 Task: Look for space in Franklin, United States from 24th August, 2023 to 10th September, 2023 for 6 adults, 2 children in price range Rs.12000 to Rs.15000. Place can be entire place or shared room with 6 bedrooms having 6 beds and 6 bathrooms. Property type can be house, flat, guest house. Amenities needed are: wifi, TV, free parkinig on premises, gym, breakfast. Booking option can be shelf check-in. Required host language is English.
Action: Mouse moved to (420, 91)
Screenshot: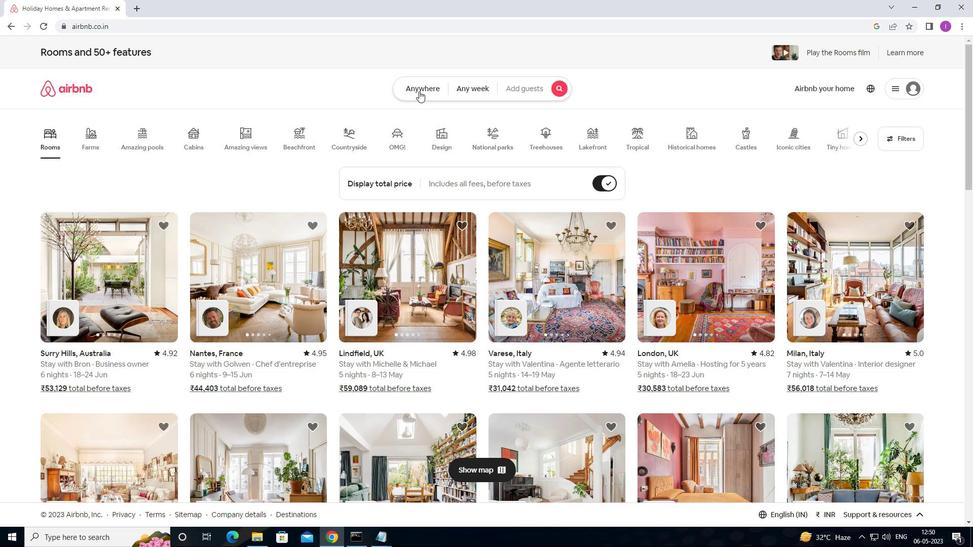 
Action: Mouse pressed left at (420, 91)
Screenshot: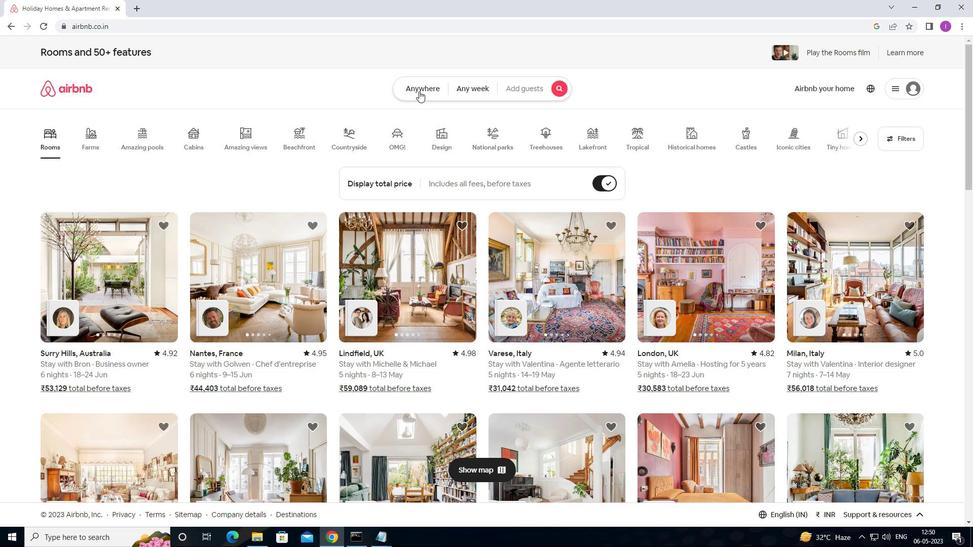 
Action: Mouse moved to (318, 133)
Screenshot: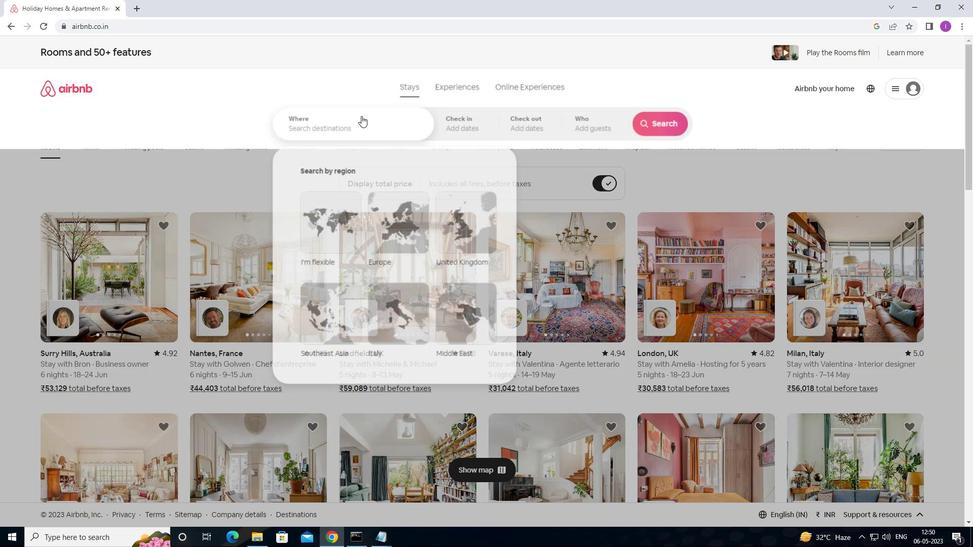
Action: Mouse pressed left at (318, 133)
Screenshot: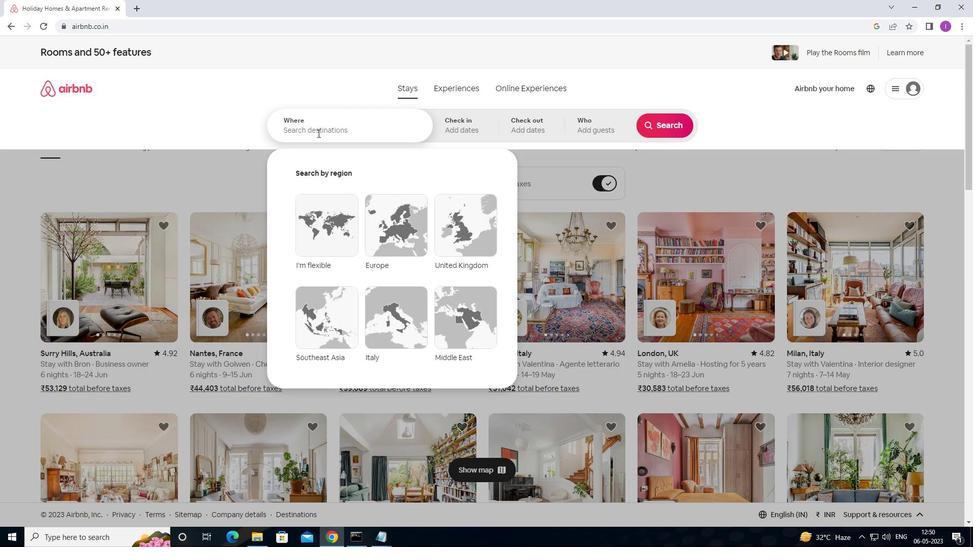 
Action: Mouse moved to (355, 115)
Screenshot: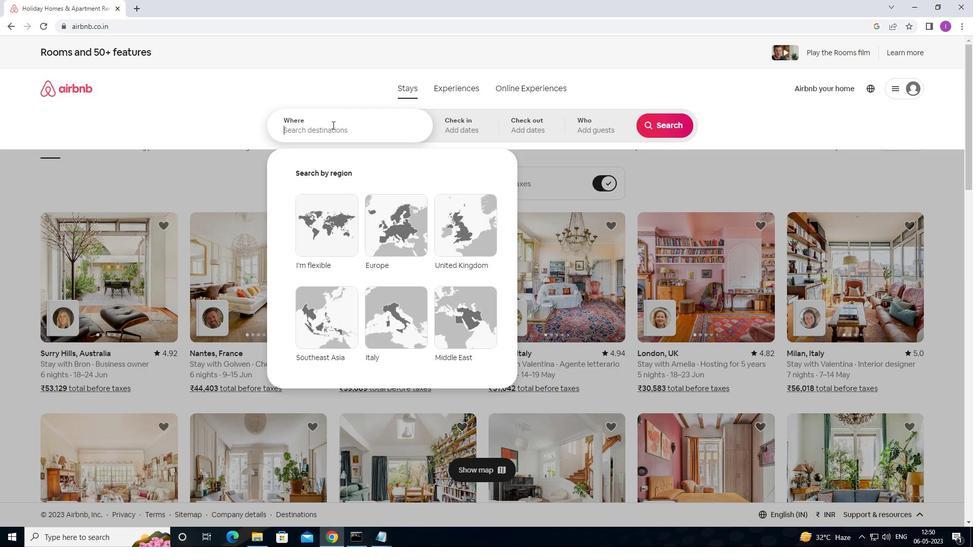 
Action: Key pressed <Key.shift><Key.shift><Key.shift><Key.shift><Key.shift>FRANKLIN,<Key.shift><Key.shift><Key.shift>UNITED<Key.space>STATES
Screenshot: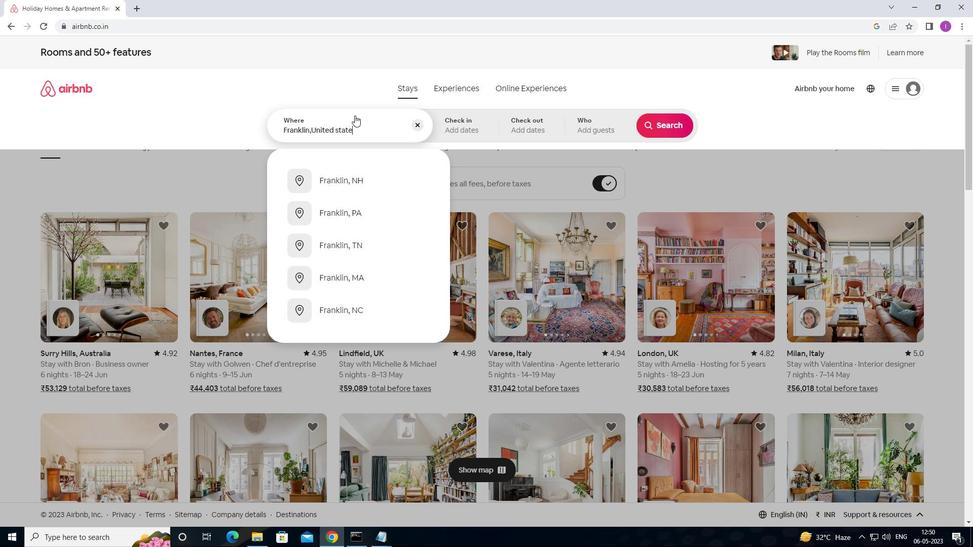 
Action: Mouse moved to (465, 134)
Screenshot: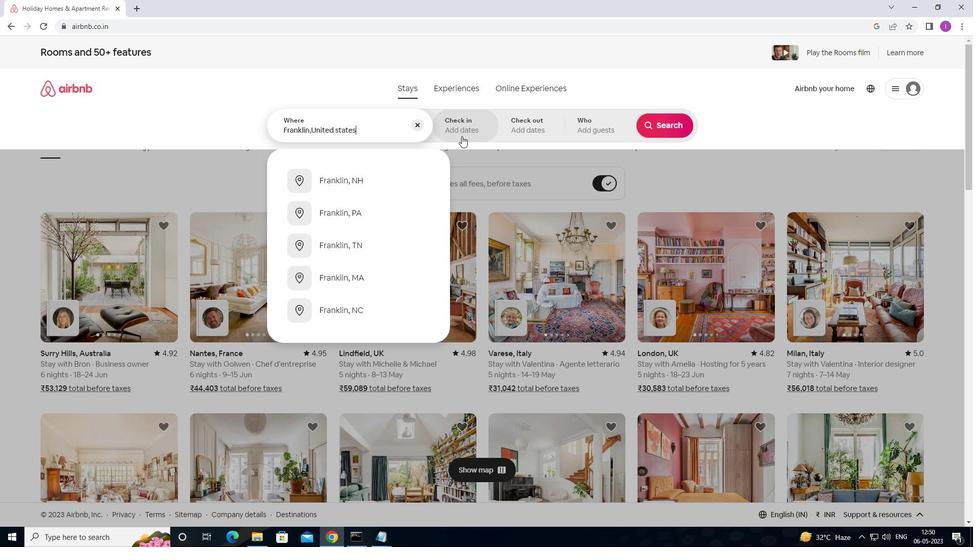 
Action: Mouse pressed left at (465, 134)
Screenshot: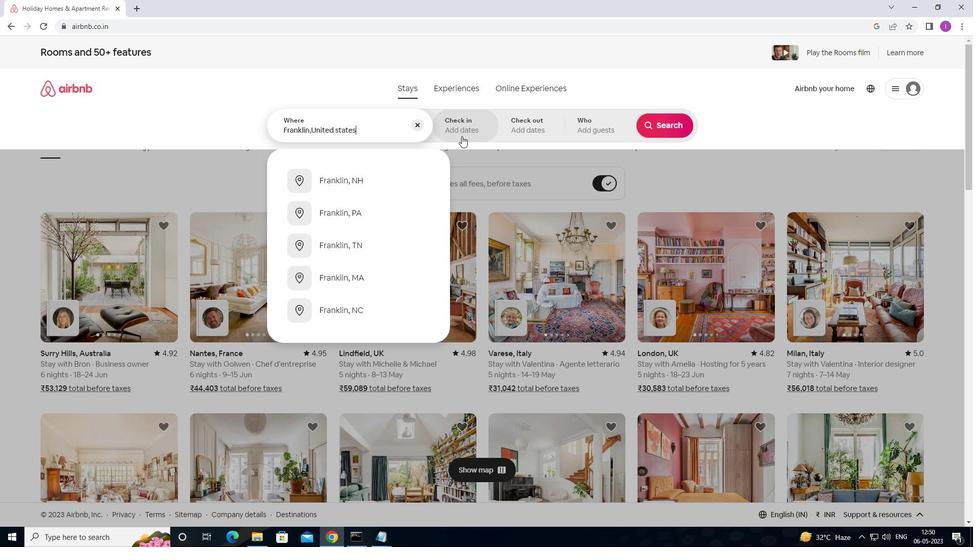 
Action: Mouse moved to (667, 203)
Screenshot: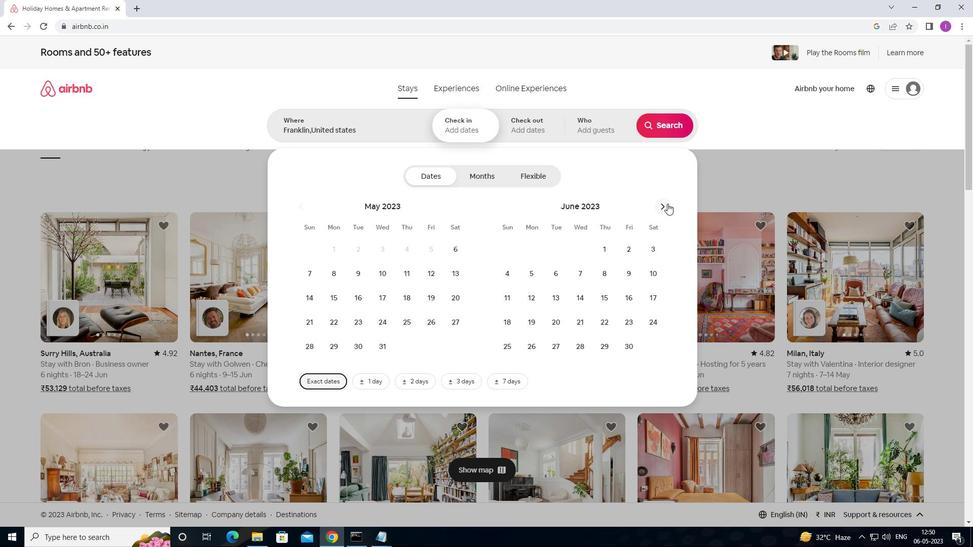 
Action: Mouse pressed left at (667, 203)
Screenshot: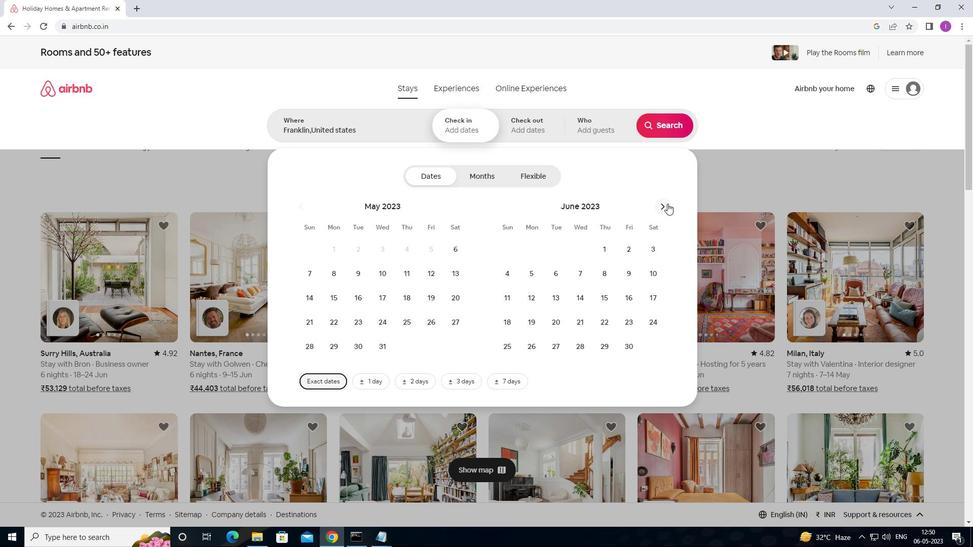
Action: Mouse moved to (664, 202)
Screenshot: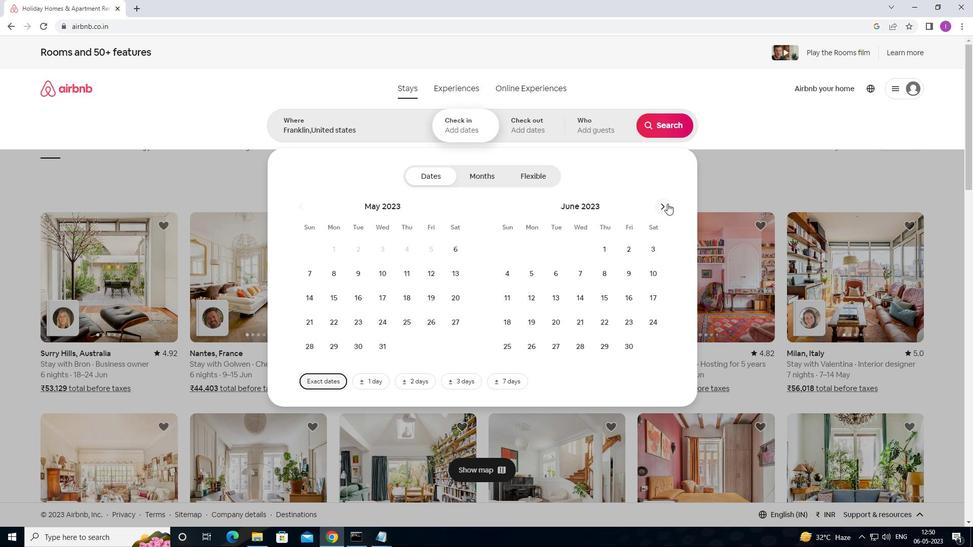 
Action: Mouse pressed left at (664, 202)
Screenshot: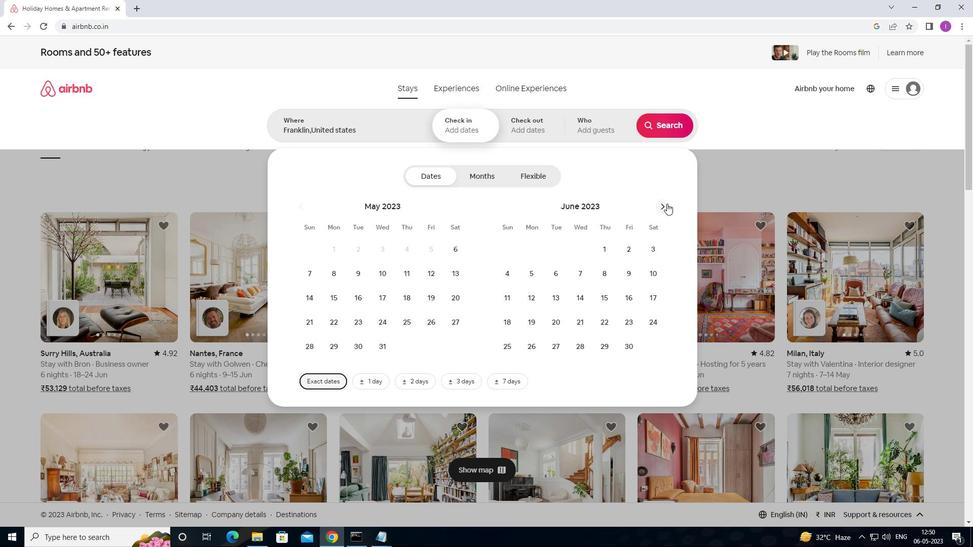 
Action: Mouse pressed left at (664, 202)
Screenshot: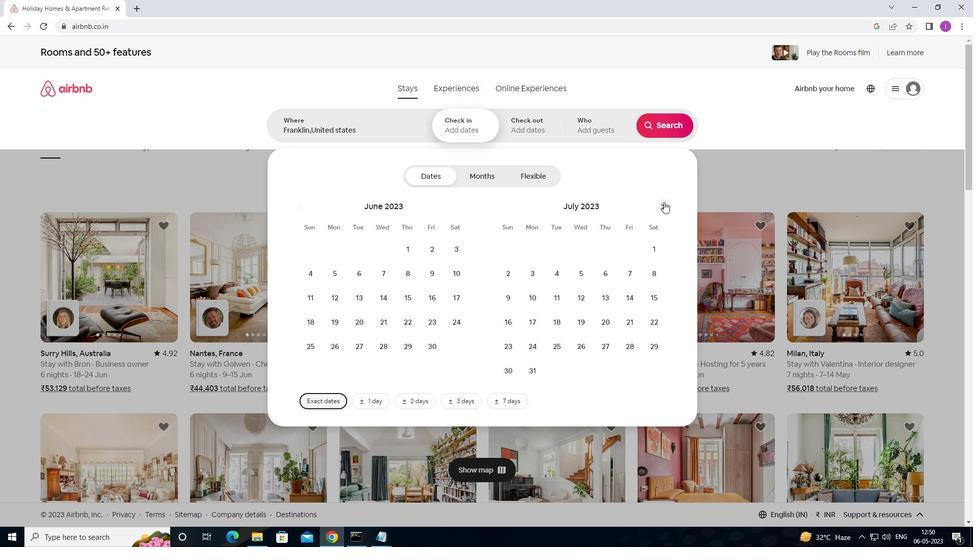 
Action: Mouse pressed left at (664, 202)
Screenshot: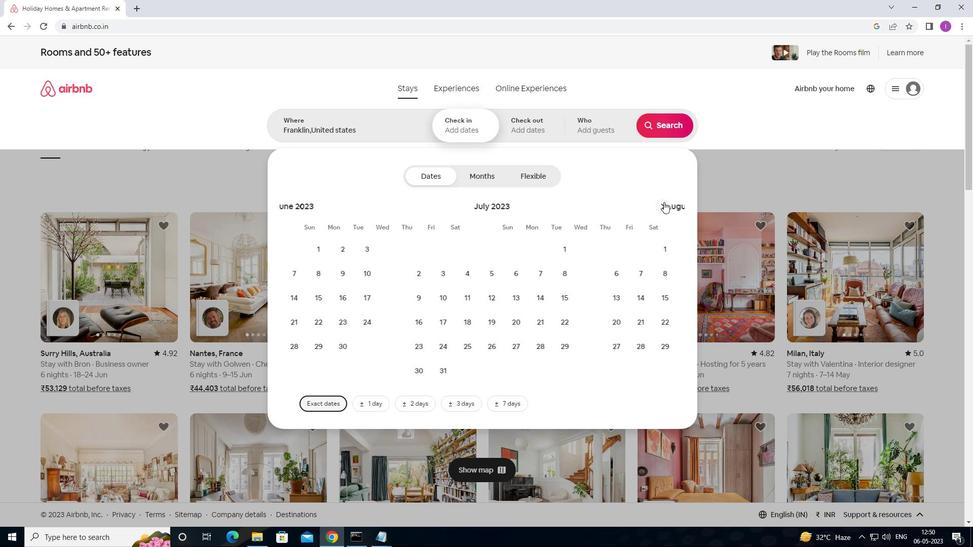 
Action: Mouse moved to (404, 319)
Screenshot: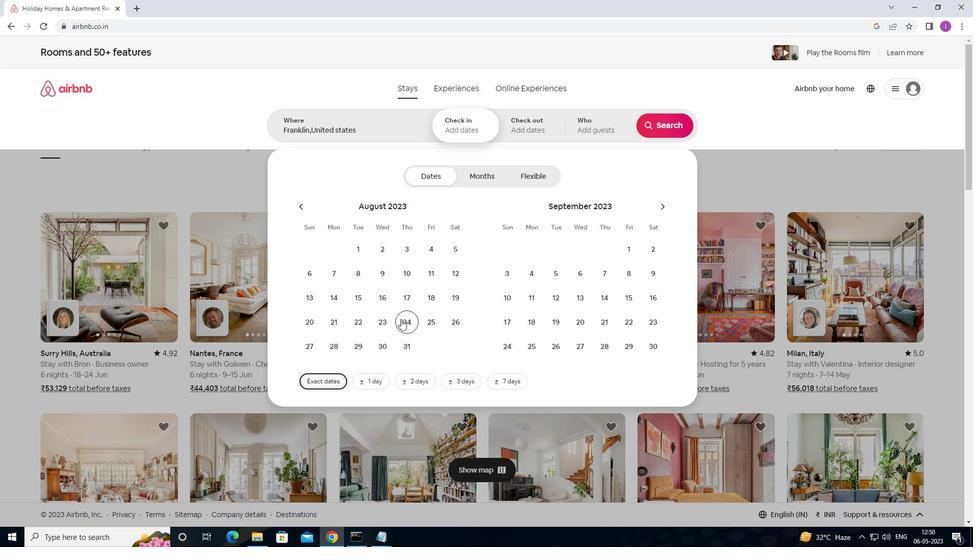 
Action: Mouse pressed left at (404, 319)
Screenshot: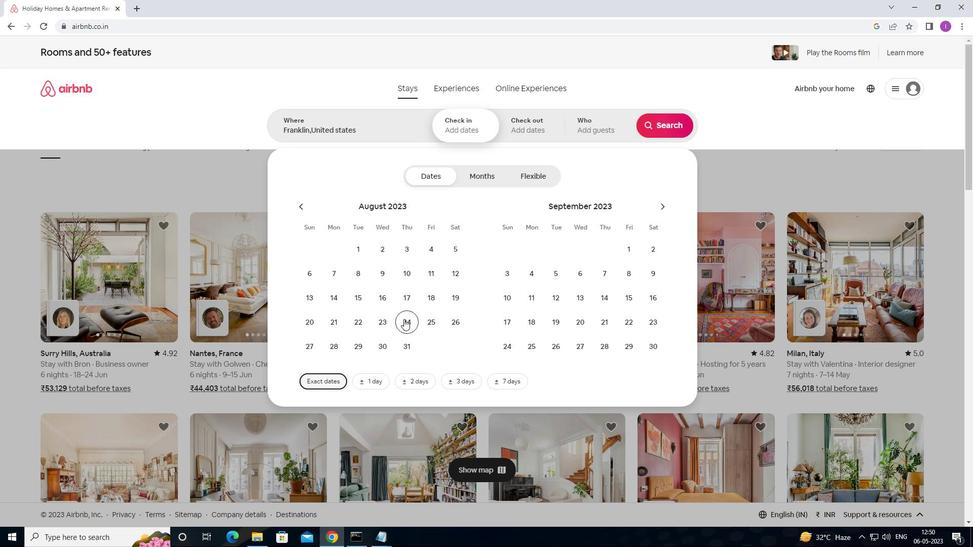 
Action: Mouse moved to (507, 295)
Screenshot: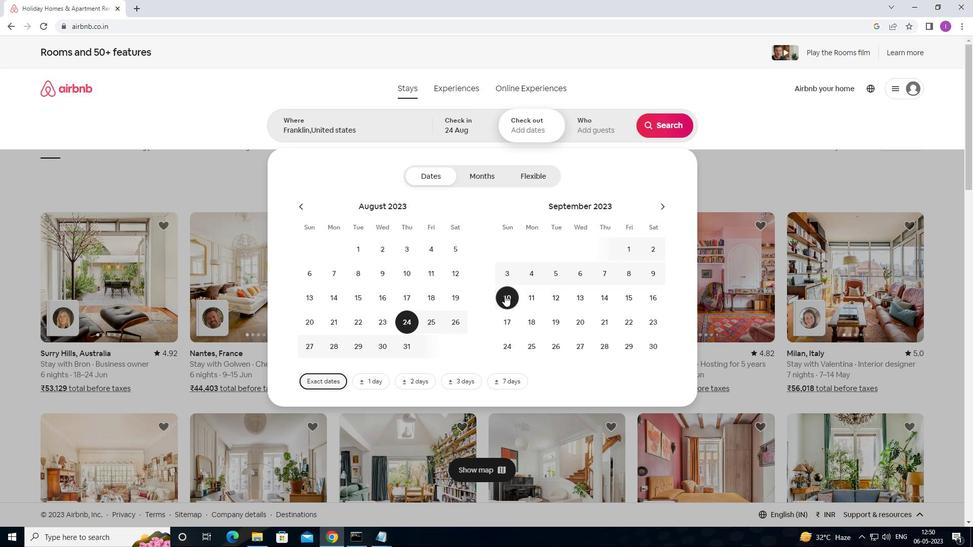 
Action: Mouse pressed left at (507, 295)
Screenshot: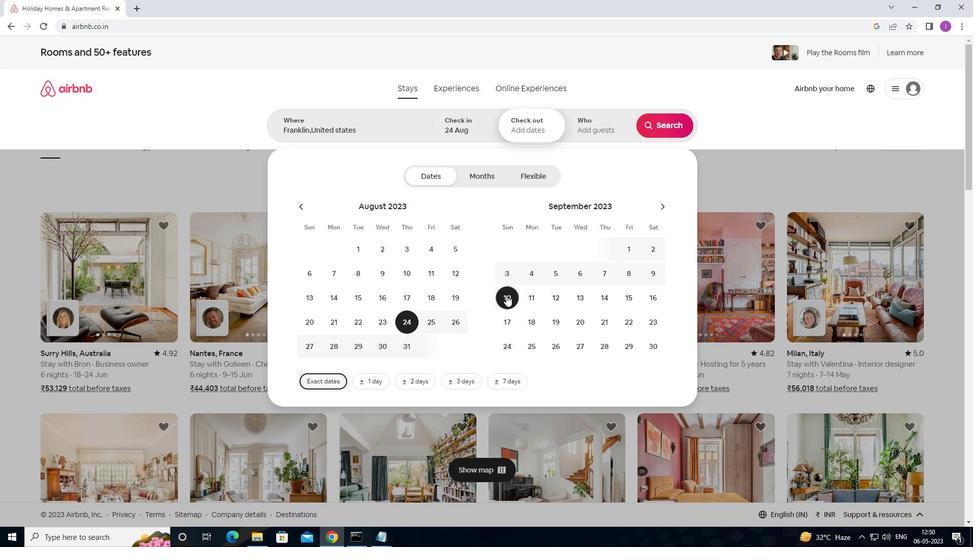 
Action: Mouse moved to (600, 123)
Screenshot: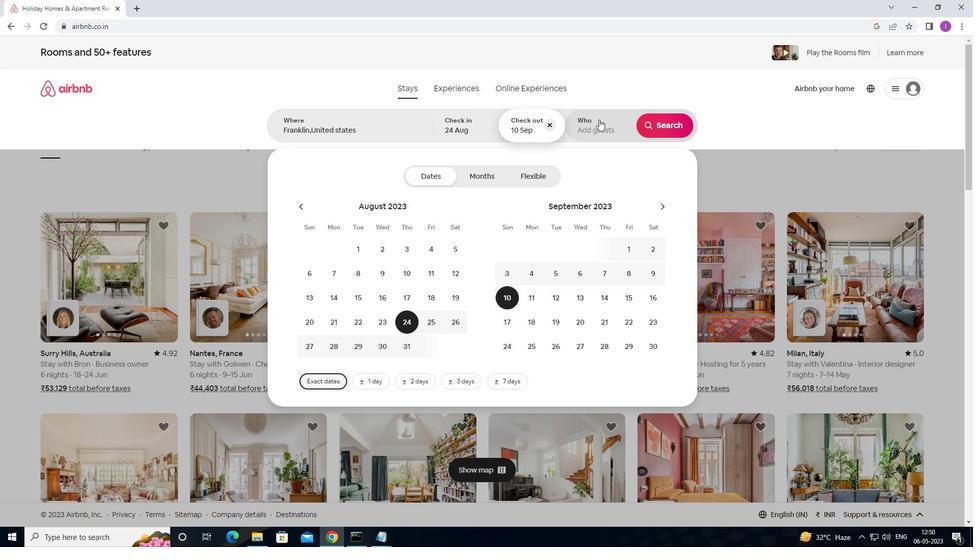 
Action: Mouse pressed left at (600, 123)
Screenshot: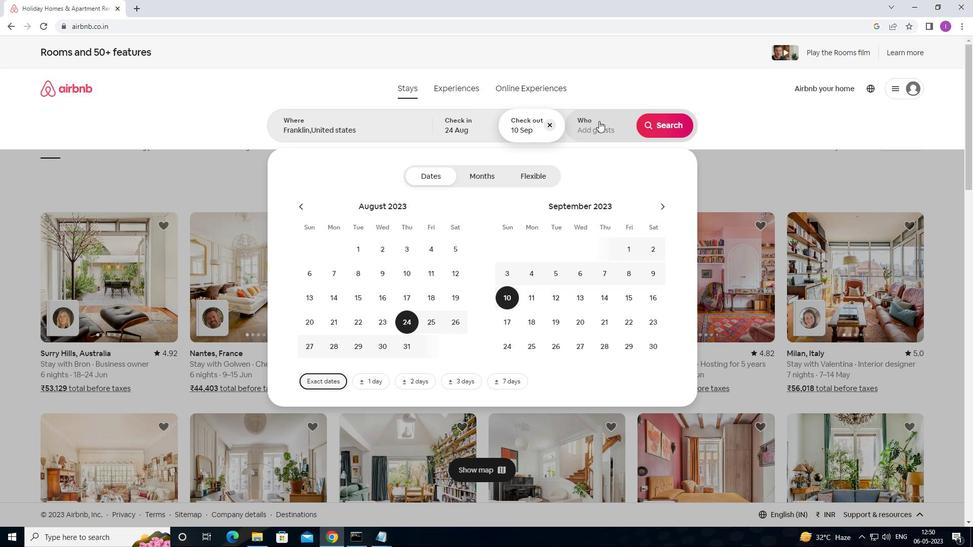 
Action: Mouse moved to (674, 178)
Screenshot: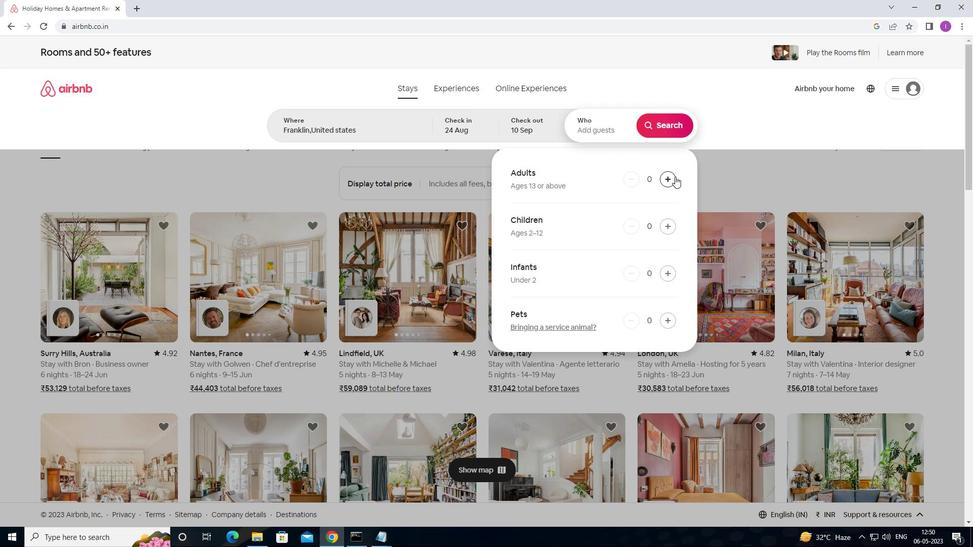
Action: Mouse pressed left at (674, 178)
Screenshot: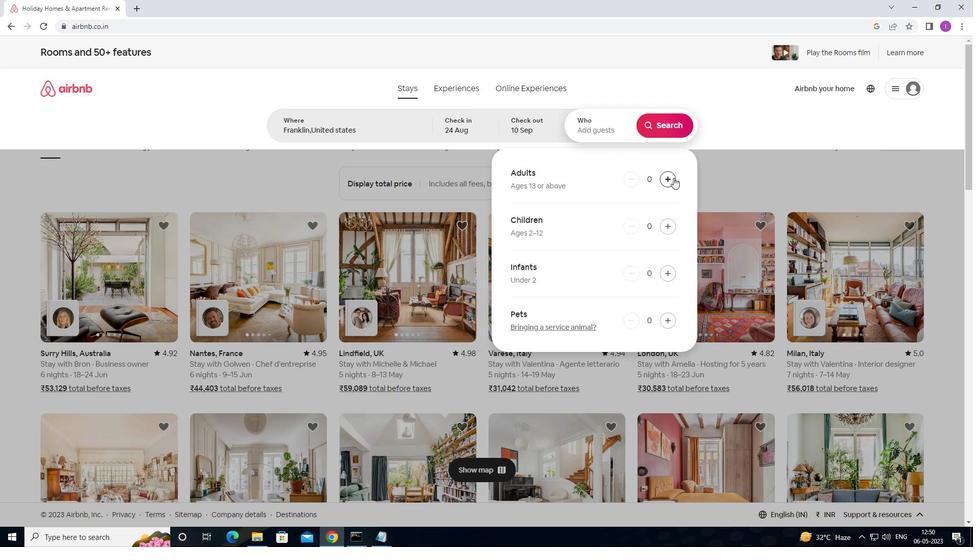 
Action: Mouse pressed left at (674, 178)
Screenshot: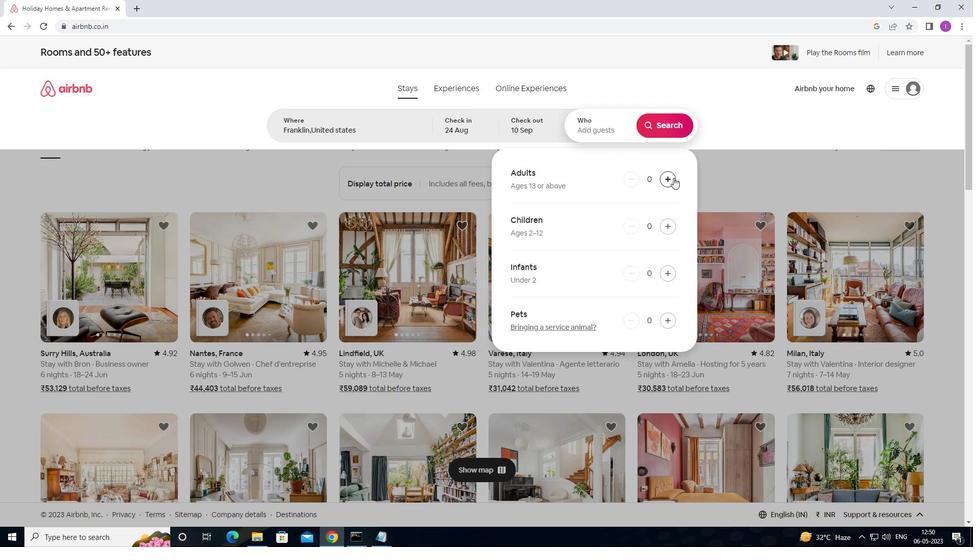 
Action: Mouse pressed left at (674, 178)
Screenshot: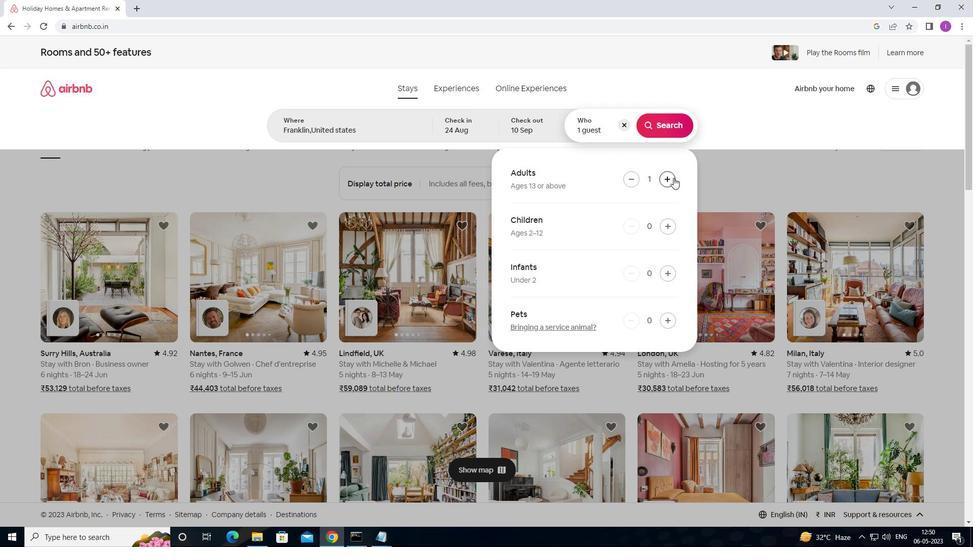 
Action: Mouse pressed left at (674, 178)
Screenshot: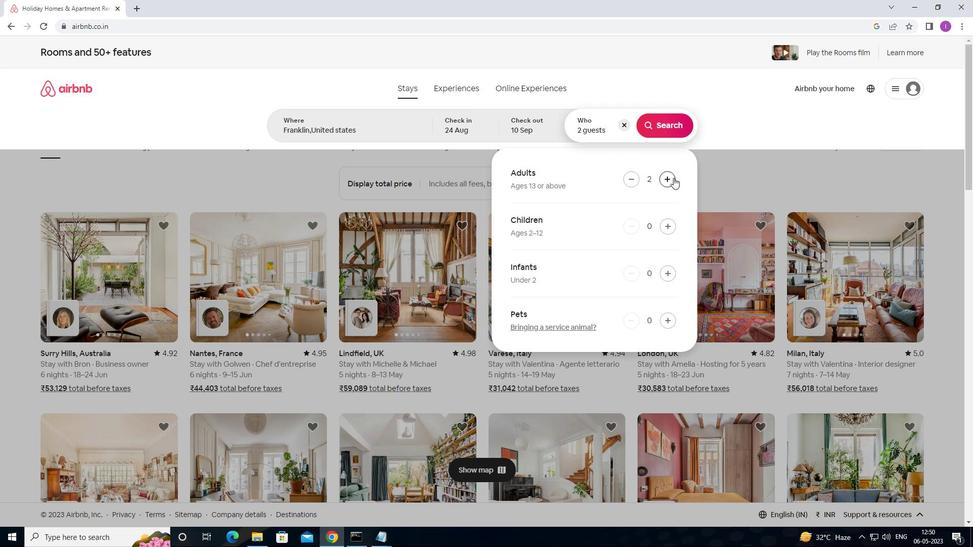 
Action: Mouse pressed left at (674, 178)
Screenshot: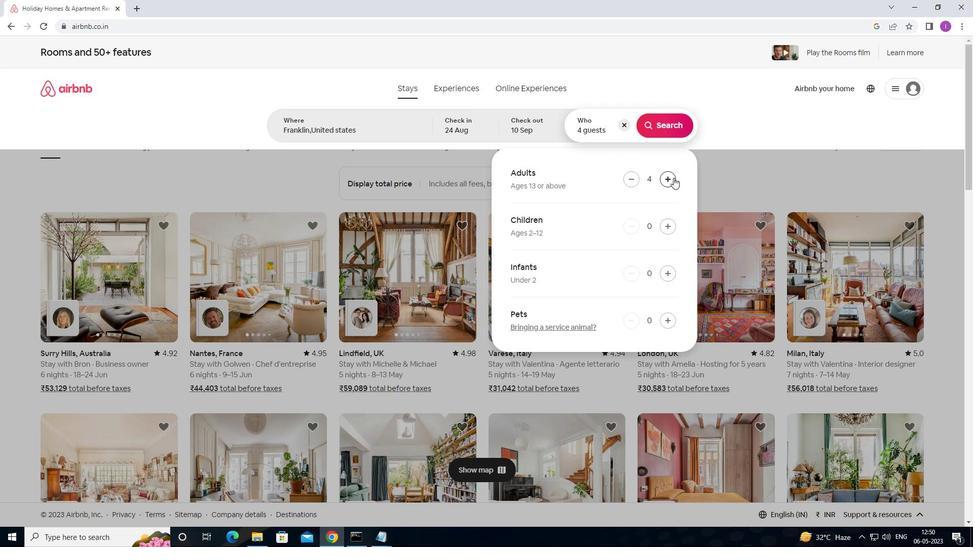 
Action: Mouse pressed left at (674, 178)
Screenshot: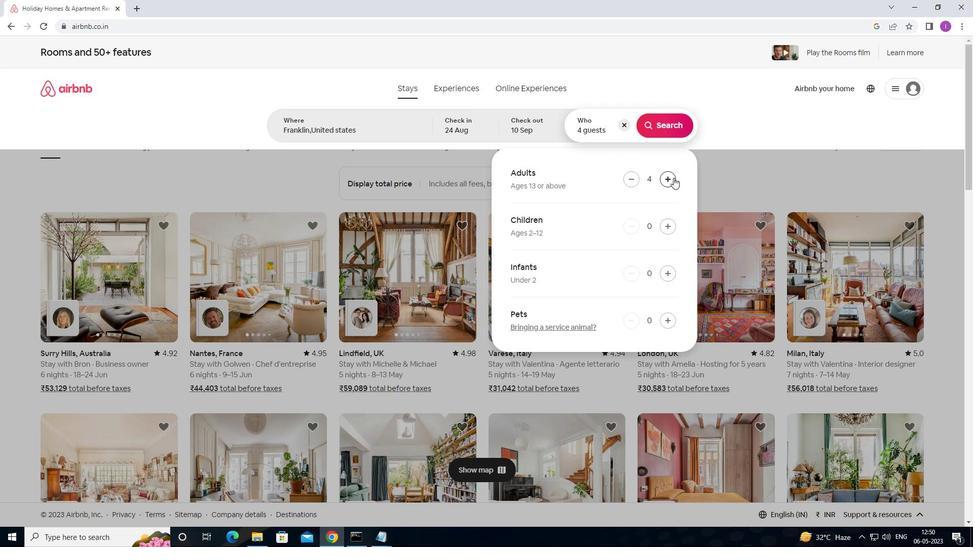 
Action: Mouse moved to (666, 231)
Screenshot: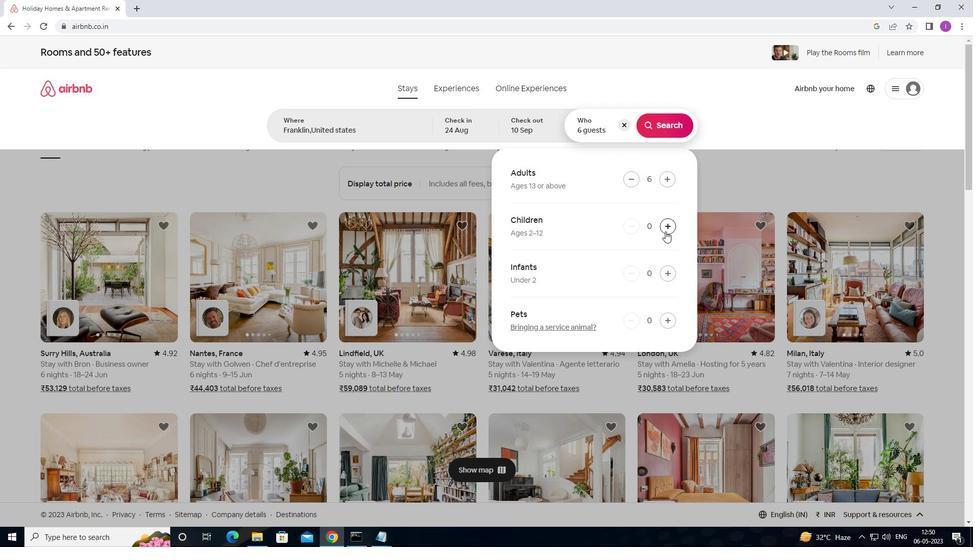 
Action: Mouse pressed left at (666, 231)
Screenshot: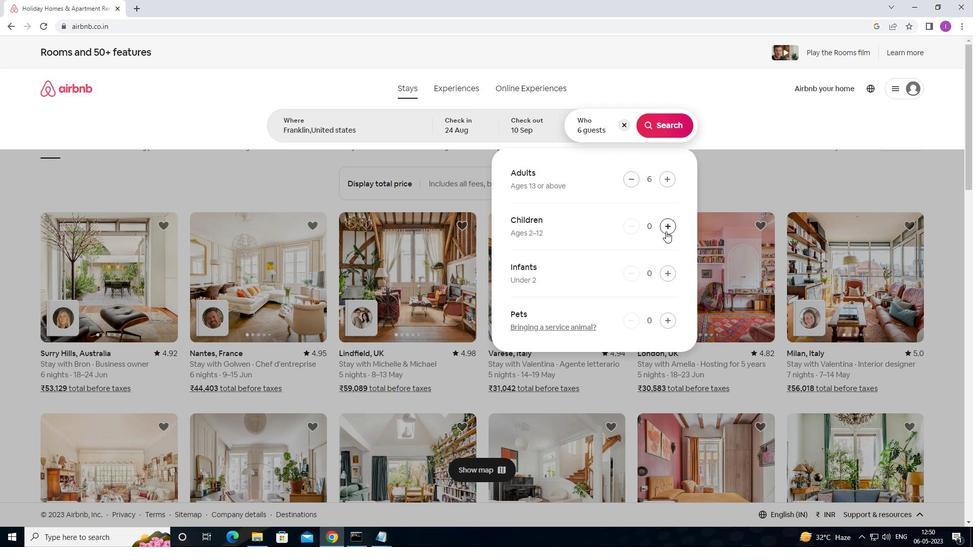 
Action: Mouse moved to (666, 231)
Screenshot: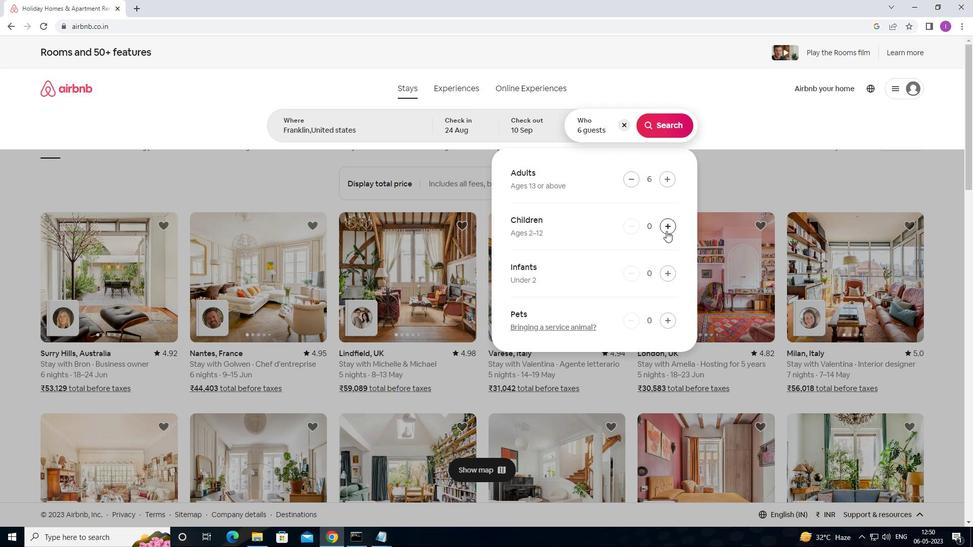 
Action: Mouse pressed left at (666, 231)
Screenshot: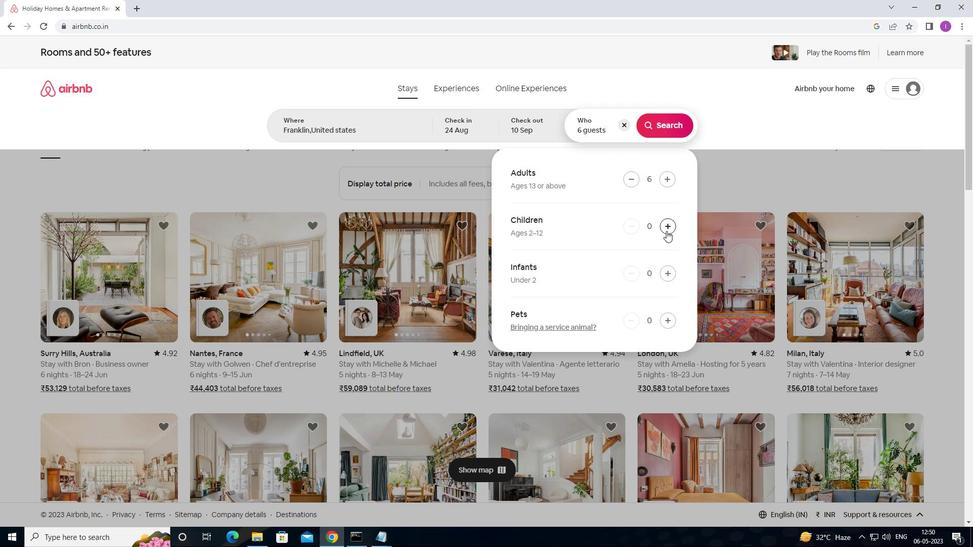 
Action: Mouse moved to (655, 124)
Screenshot: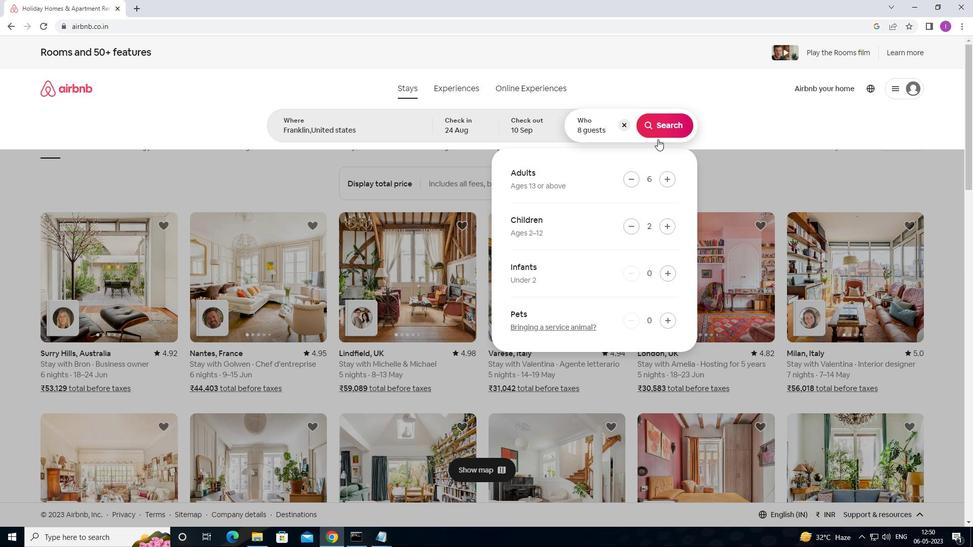 
Action: Mouse pressed left at (655, 124)
Screenshot: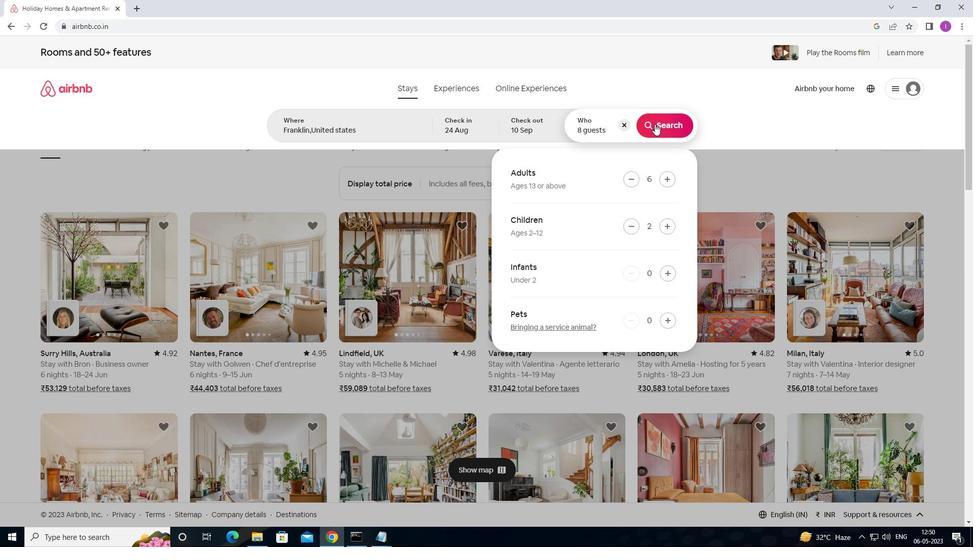 
Action: Mouse moved to (919, 93)
Screenshot: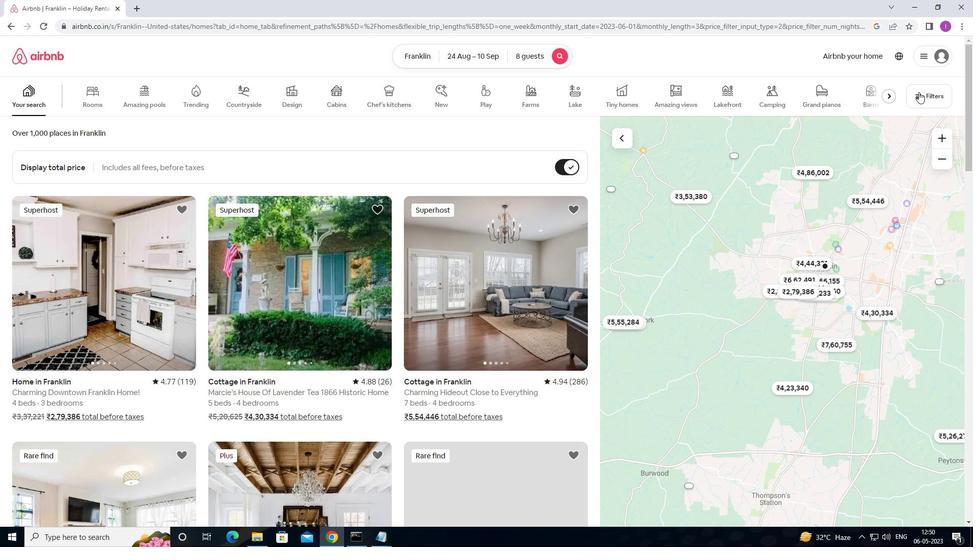 
Action: Mouse pressed left at (919, 93)
Screenshot: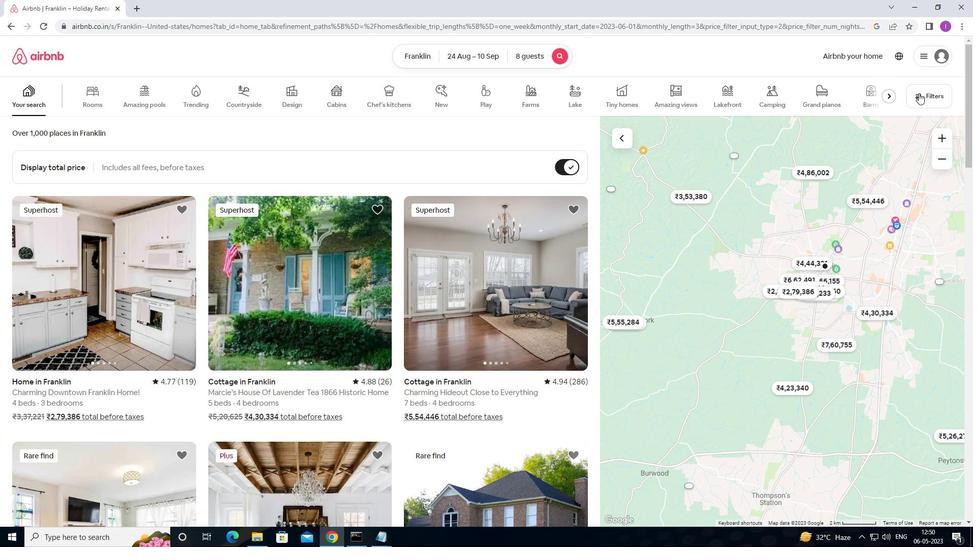 
Action: Mouse moved to (369, 346)
Screenshot: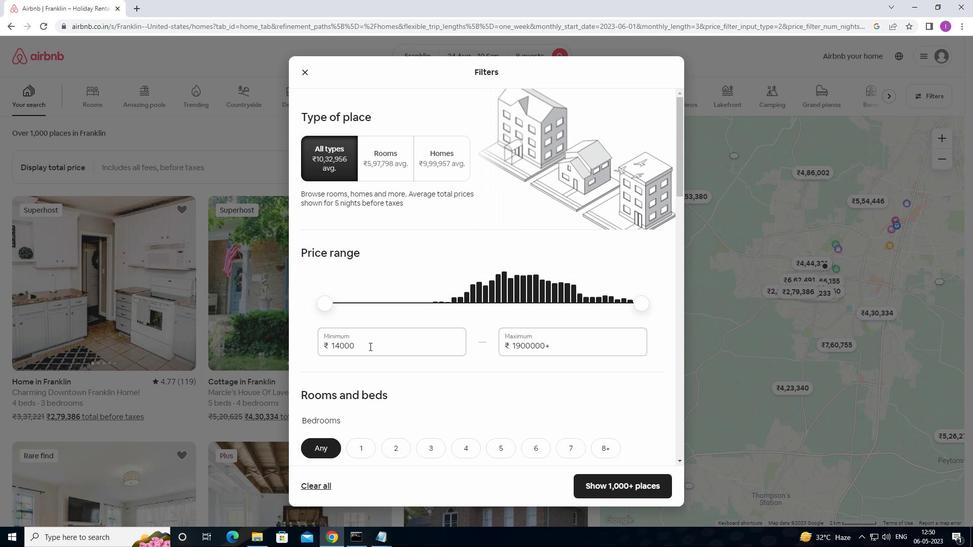 
Action: Mouse pressed left at (369, 346)
Screenshot: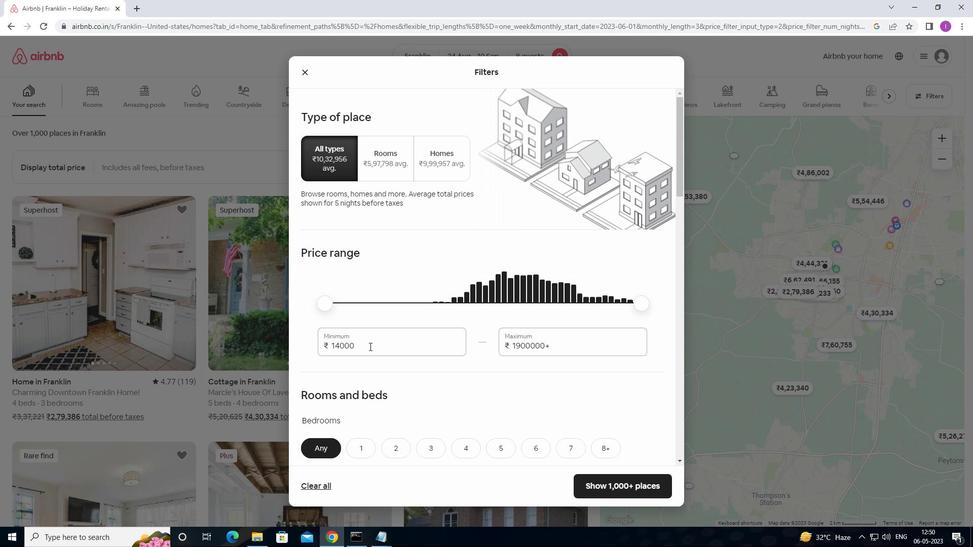
Action: Mouse moved to (342, 349)
Screenshot: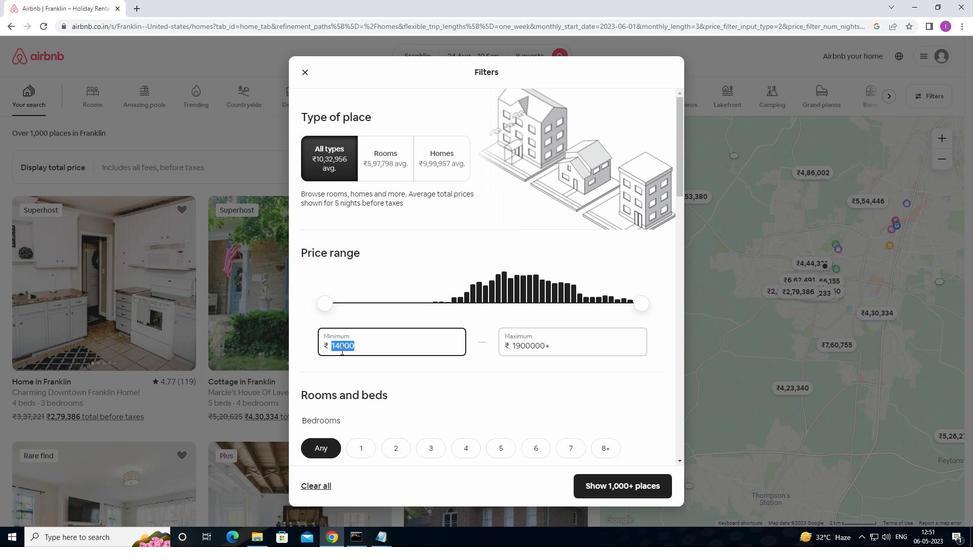 
Action: Key pressed 1
Screenshot: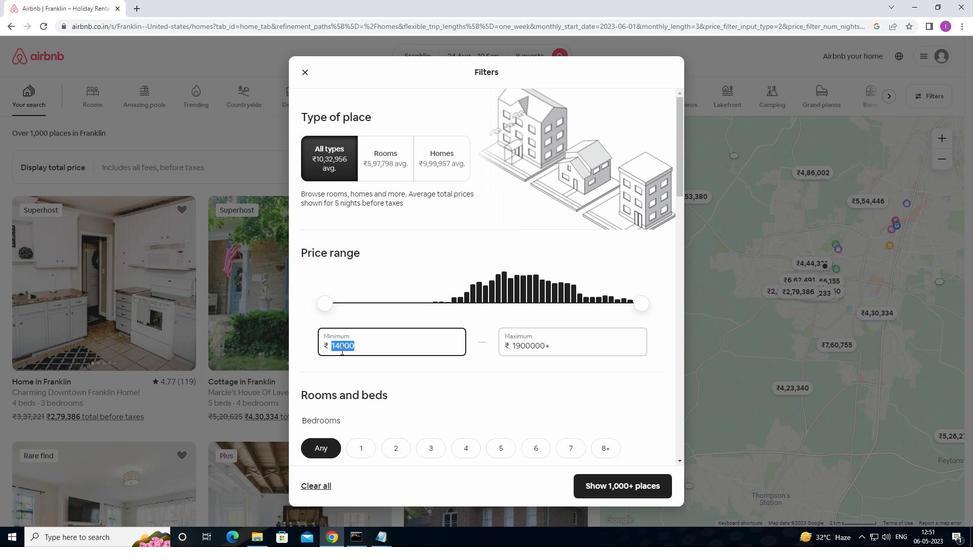 
Action: Mouse moved to (343, 349)
Screenshot: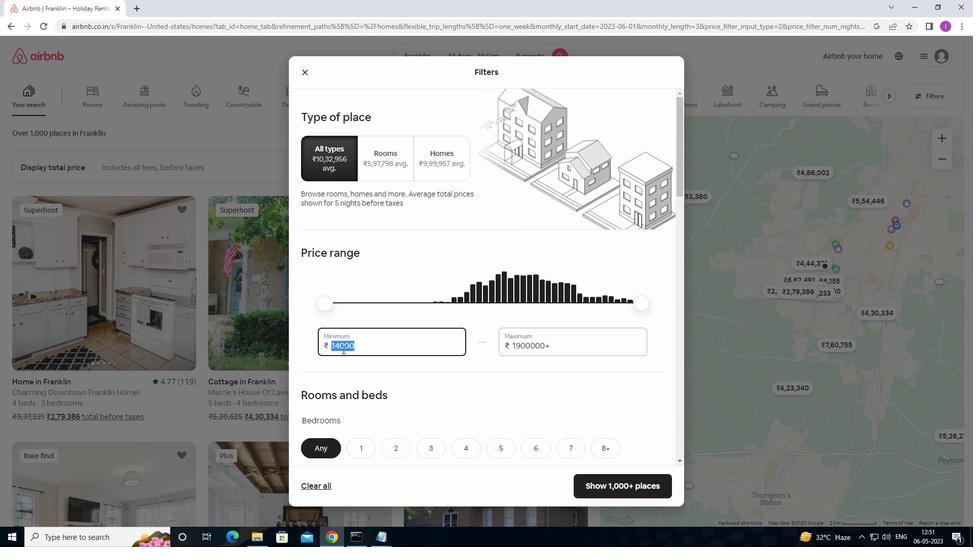 
Action: Key pressed 2
Screenshot: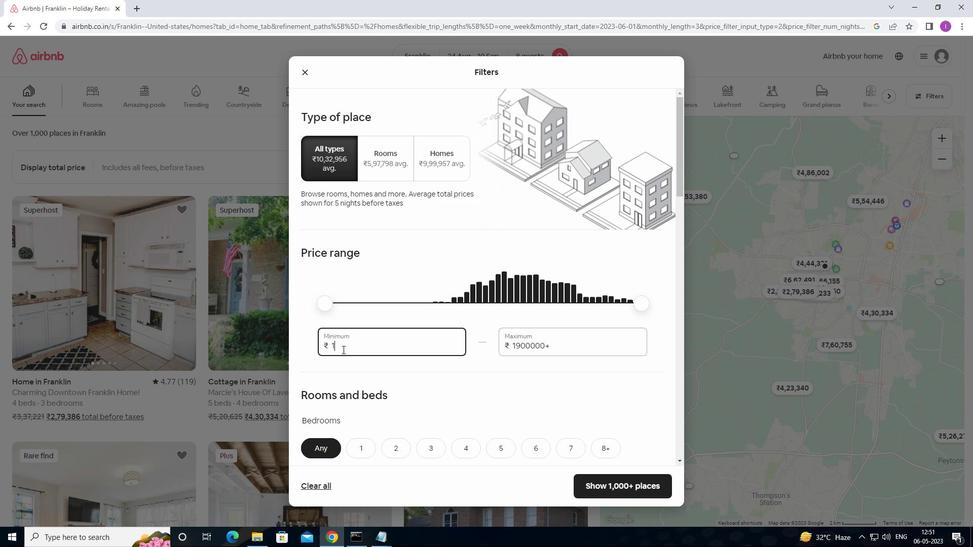 
Action: Mouse moved to (343, 348)
Screenshot: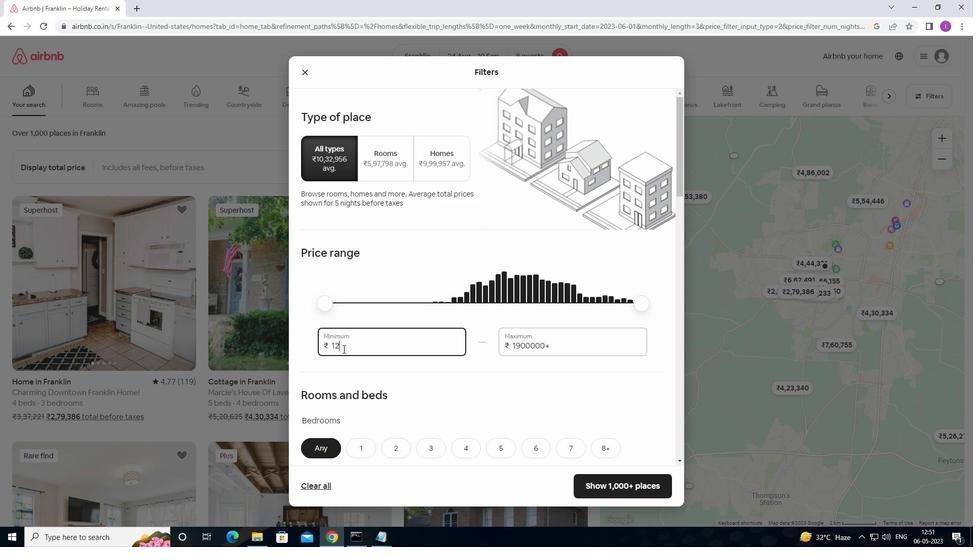 
Action: Key pressed 000
Screenshot: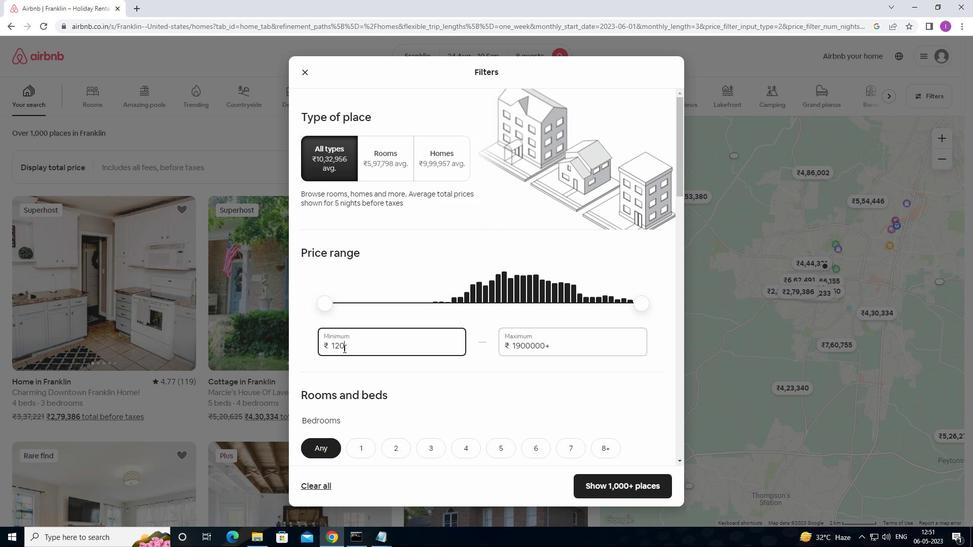 
Action: Mouse moved to (553, 344)
Screenshot: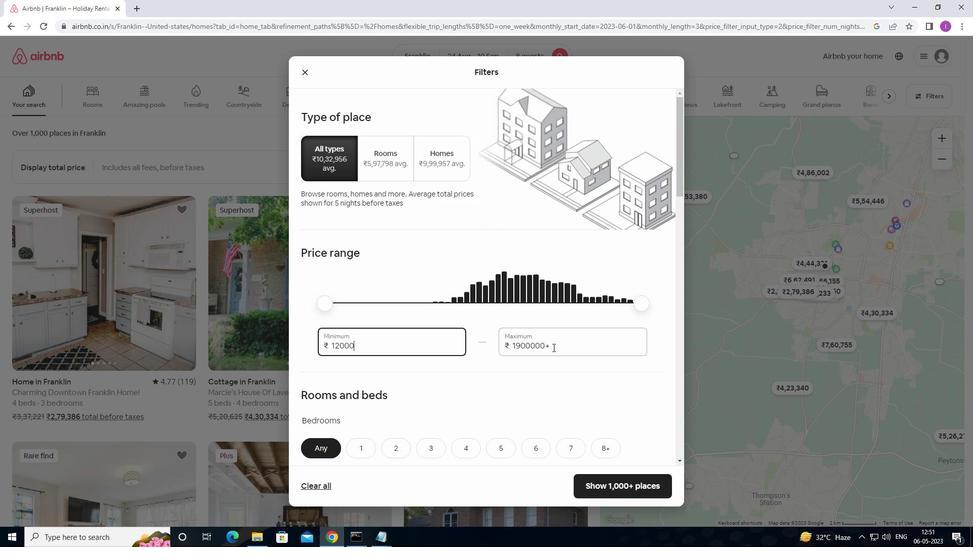 
Action: Mouse pressed left at (553, 344)
Screenshot: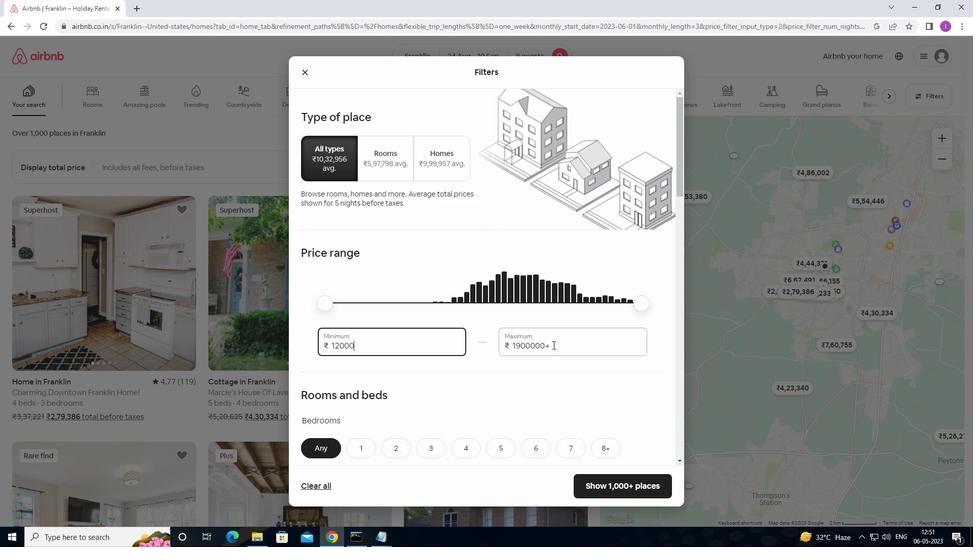 
Action: Mouse moved to (371, 346)
Screenshot: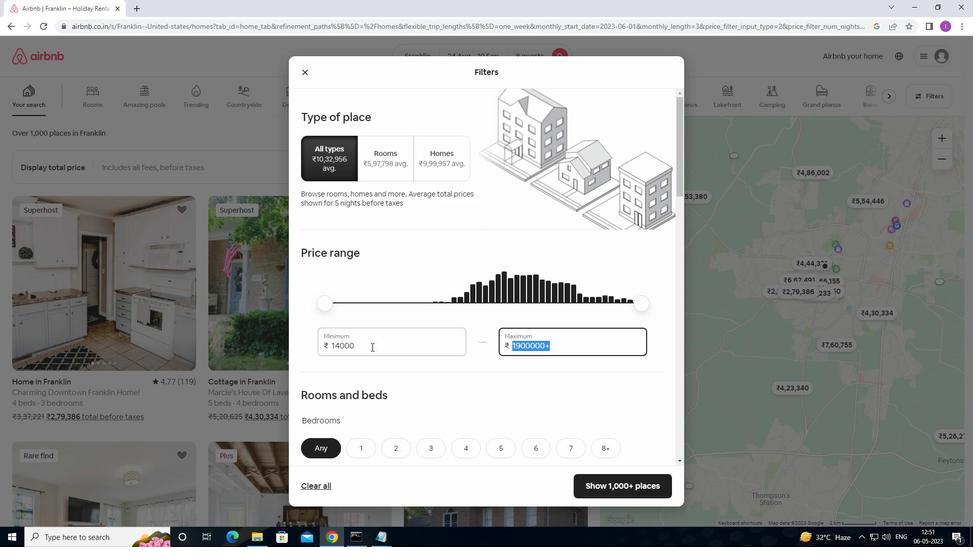 
Action: Mouse pressed left at (371, 346)
Screenshot: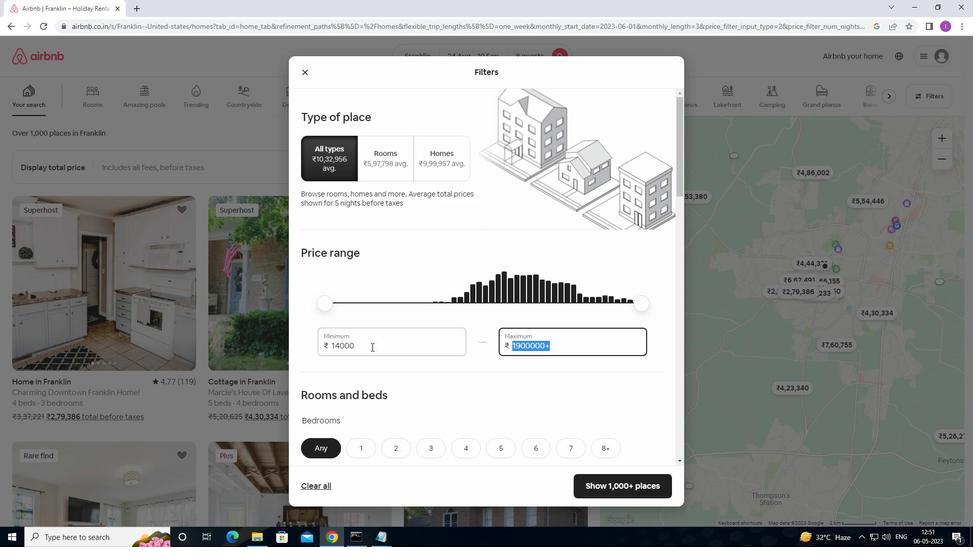 
Action: Mouse moved to (411, 341)
Screenshot: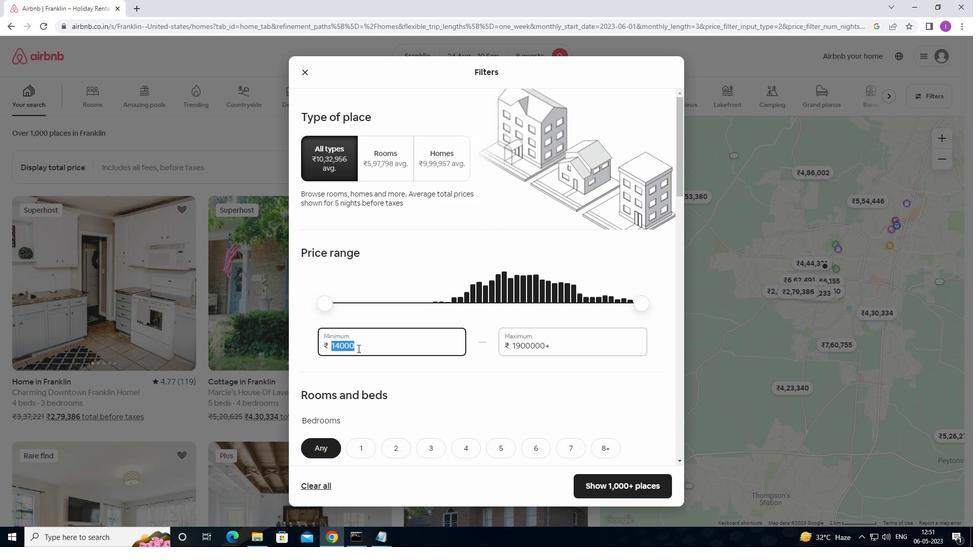
Action: Key pressed 12000
Screenshot: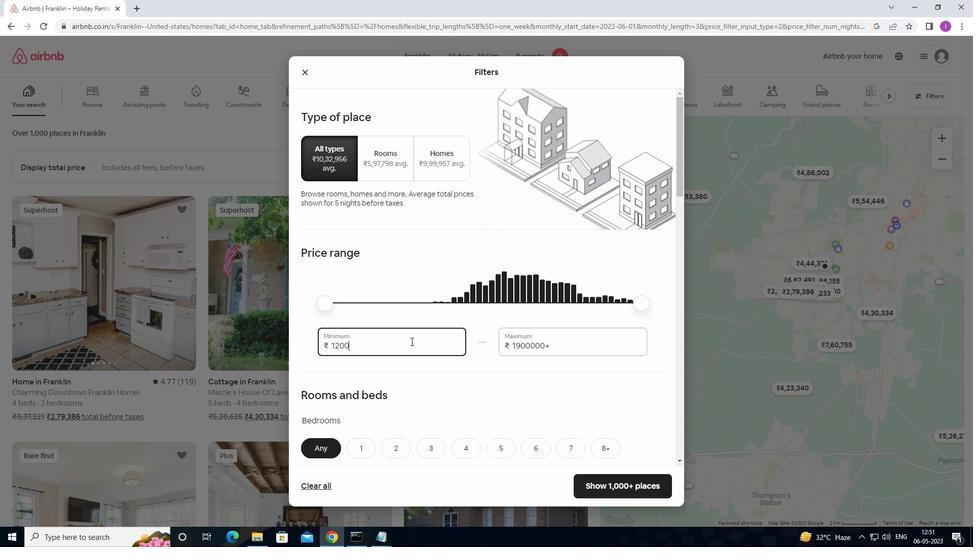 
Action: Mouse moved to (567, 343)
Screenshot: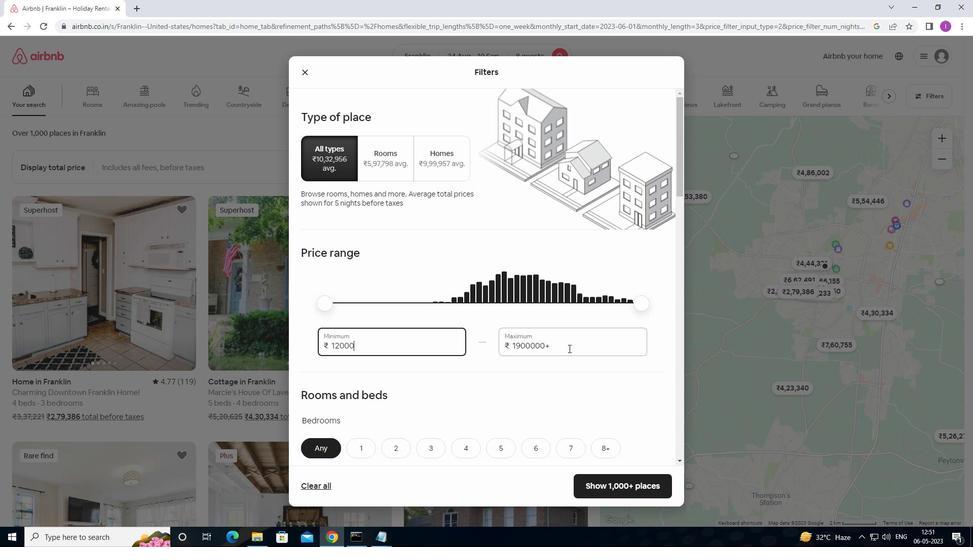 
Action: Mouse pressed left at (567, 343)
Screenshot: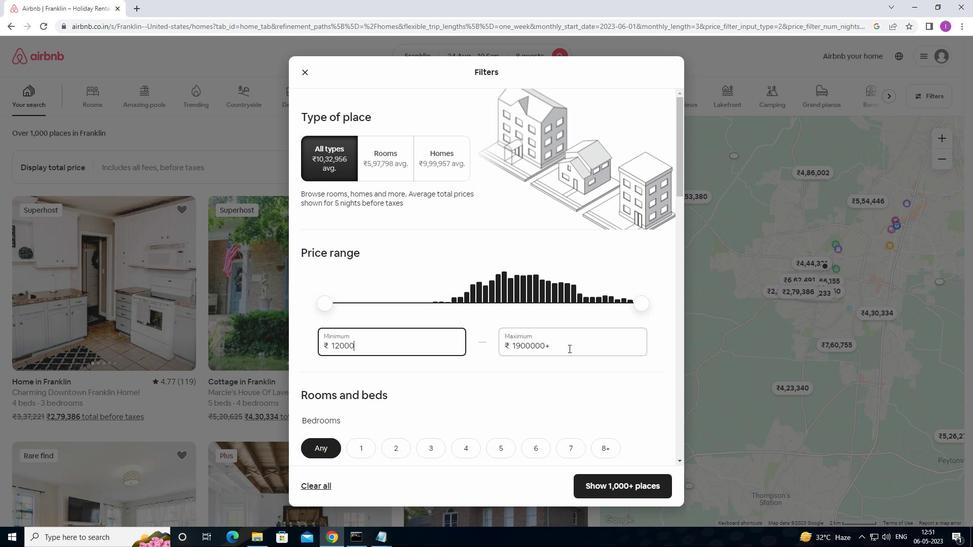 
Action: Mouse moved to (592, 348)
Screenshot: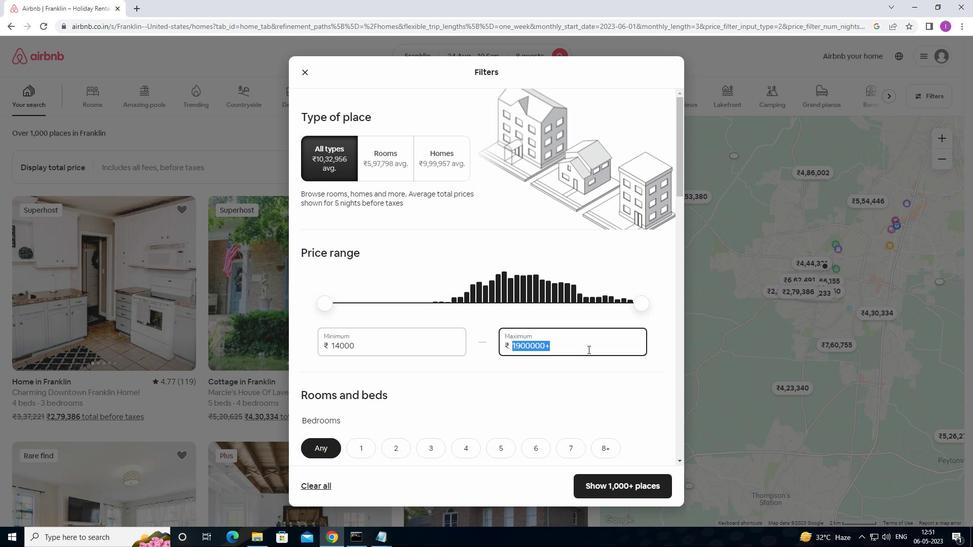 
Action: Key pressed 15
Screenshot: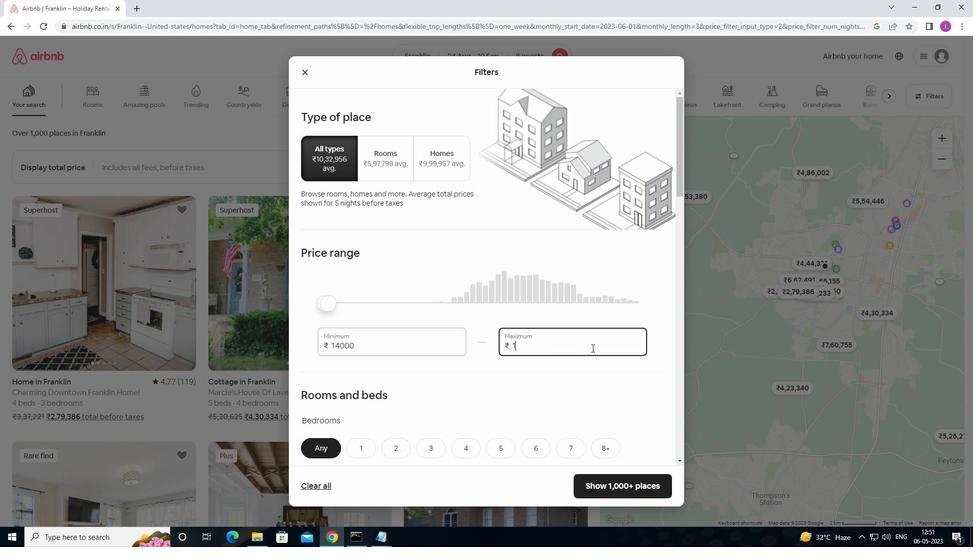 
Action: Mouse moved to (592, 348)
Screenshot: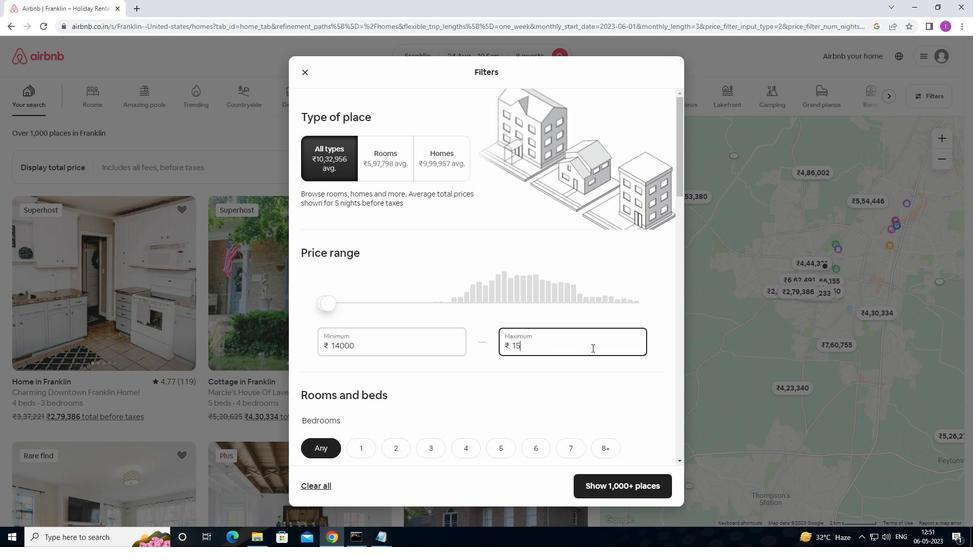 
Action: Key pressed 0
Screenshot: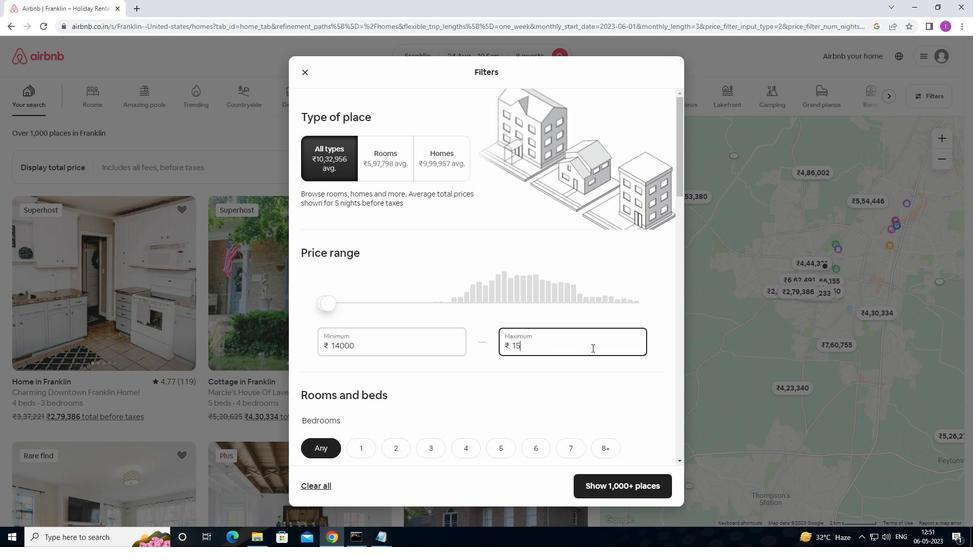 
Action: Mouse moved to (591, 347)
Screenshot: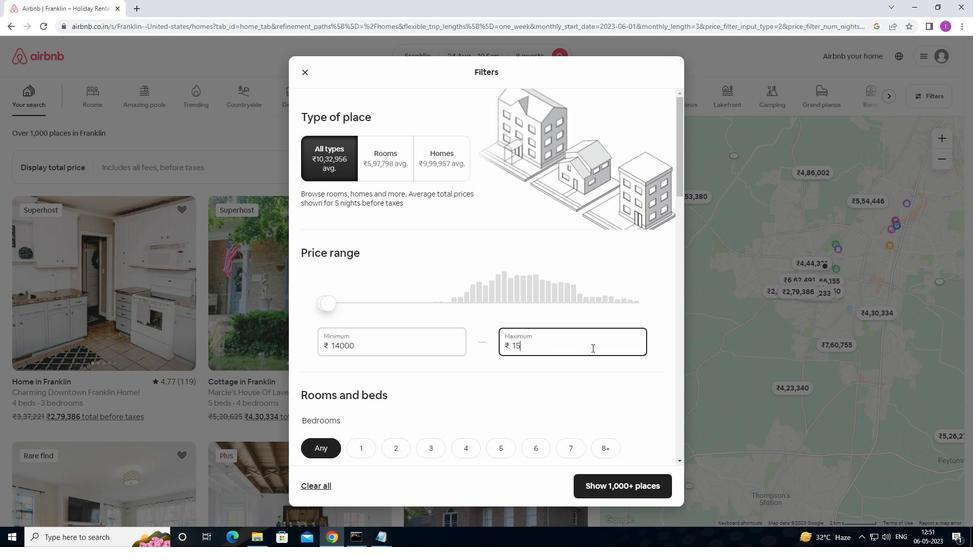 
Action: Key pressed 00
Screenshot: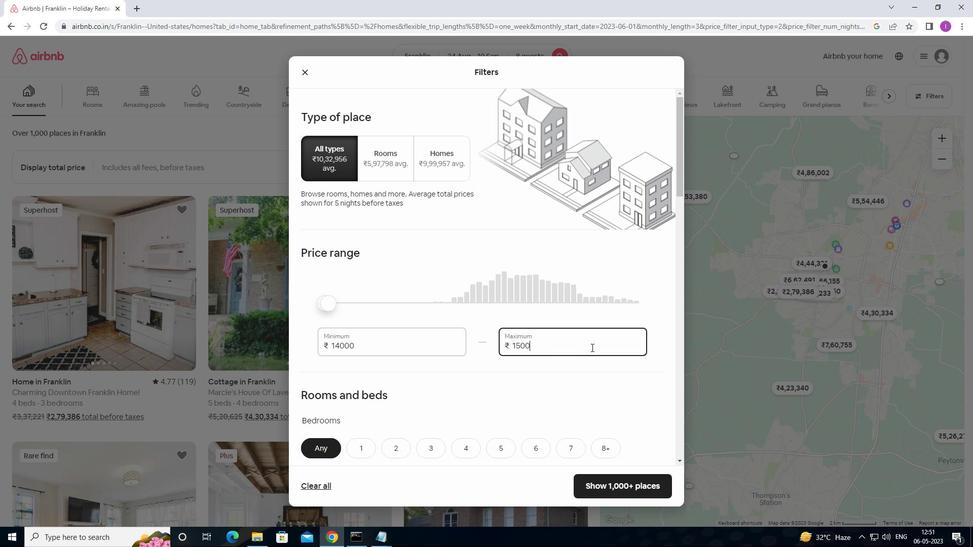 
Action: Mouse moved to (371, 348)
Screenshot: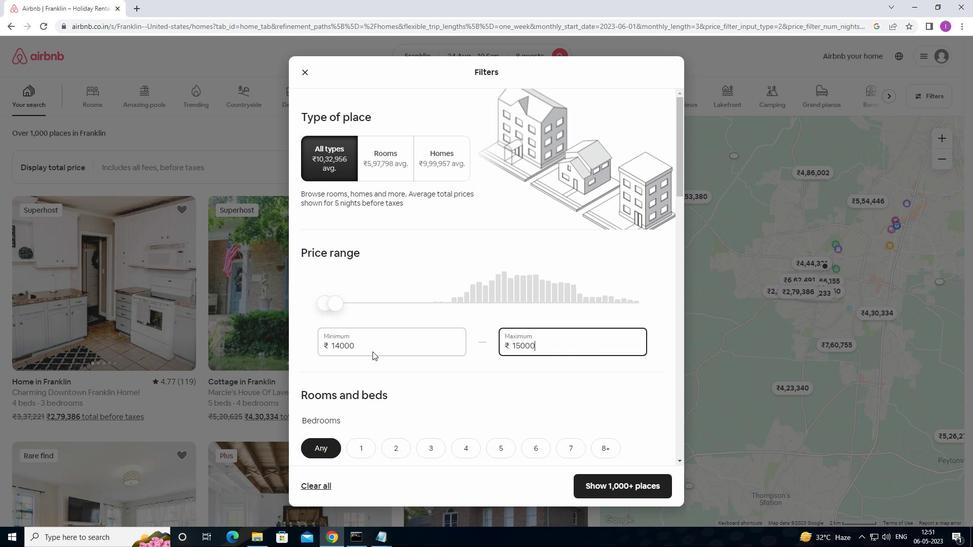 
Action: Mouse pressed left at (371, 348)
Screenshot: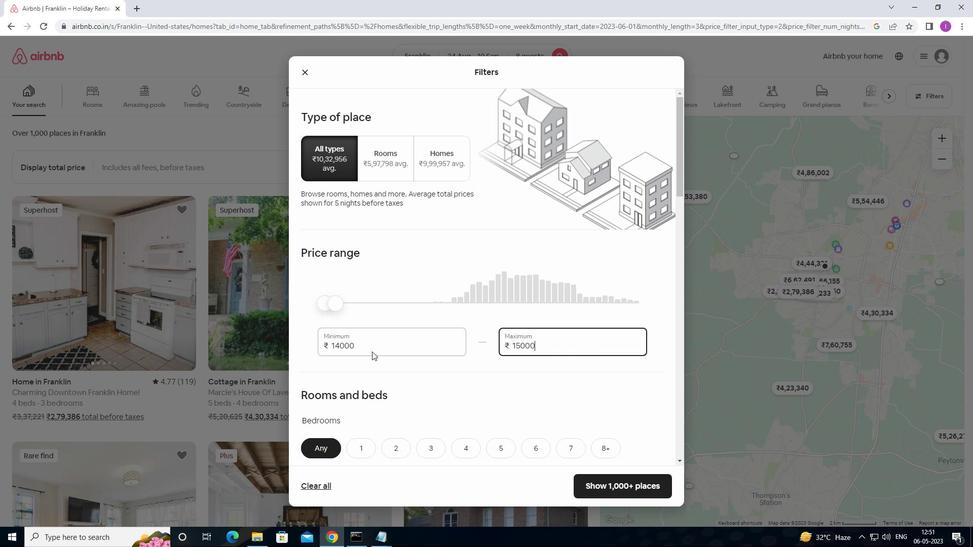 
Action: Mouse moved to (328, 350)
Screenshot: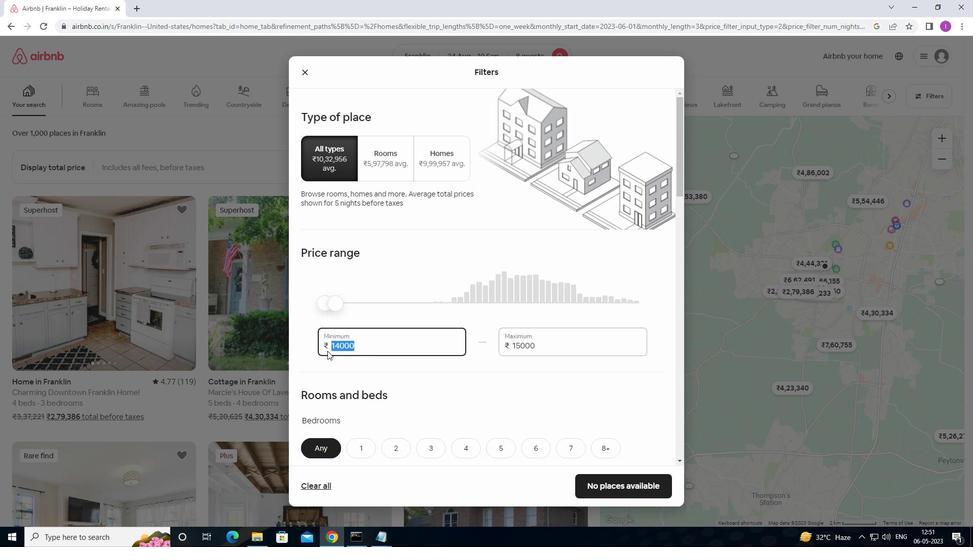 
Action: Key pressed 12
Screenshot: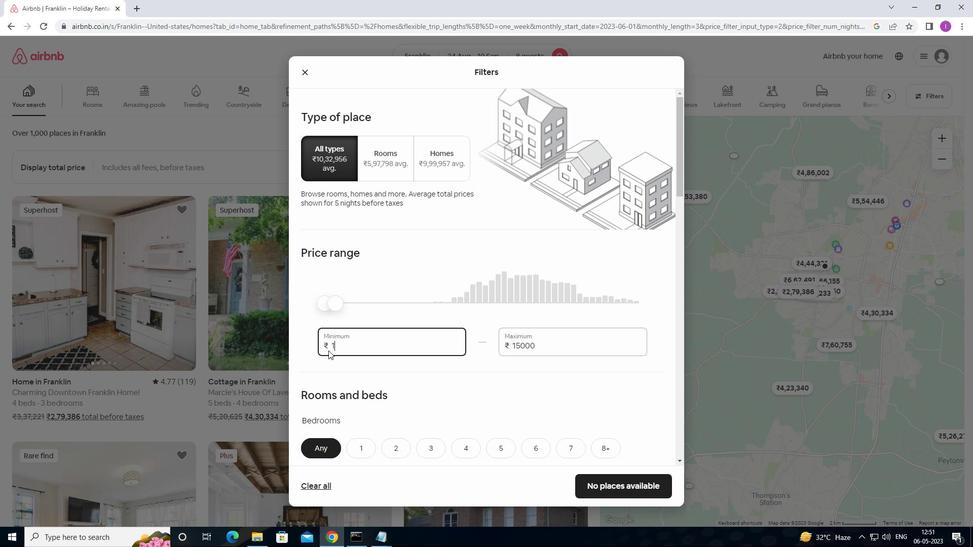 
Action: Mouse moved to (334, 349)
Screenshot: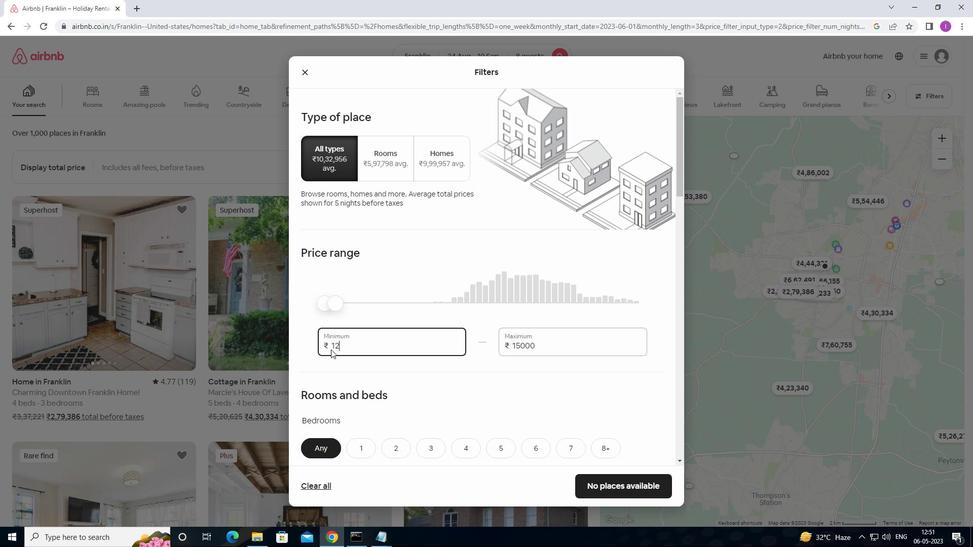 
Action: Key pressed 0
Screenshot: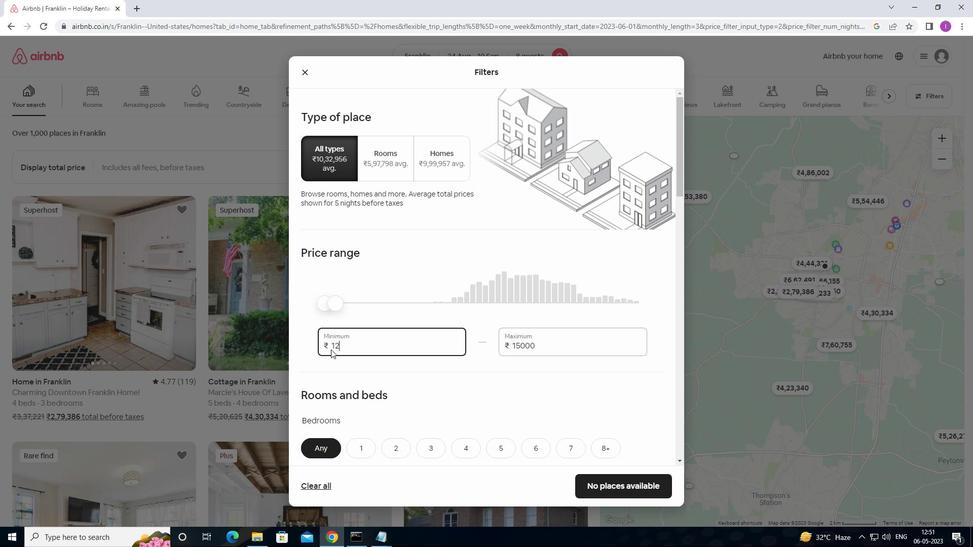 
Action: Mouse moved to (337, 349)
Screenshot: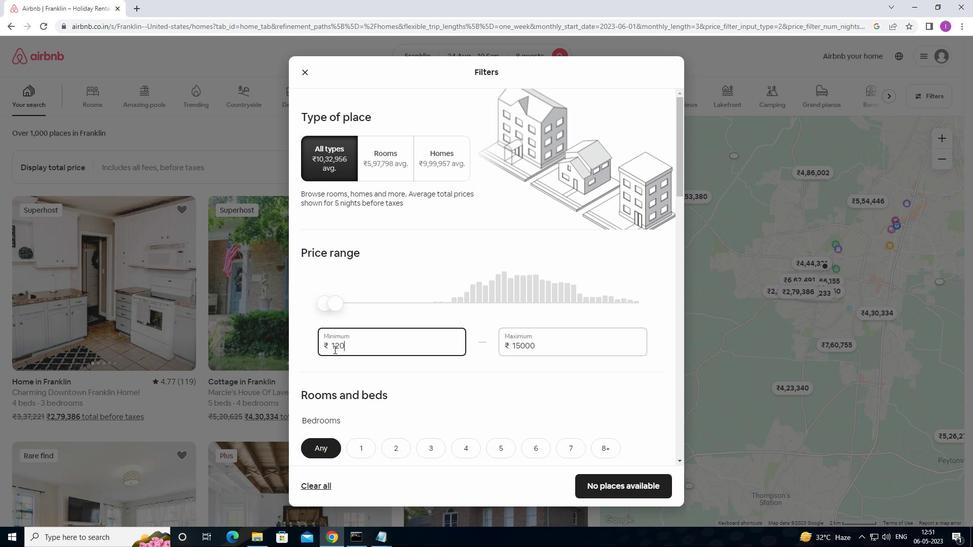 
Action: Key pressed 0
Screenshot: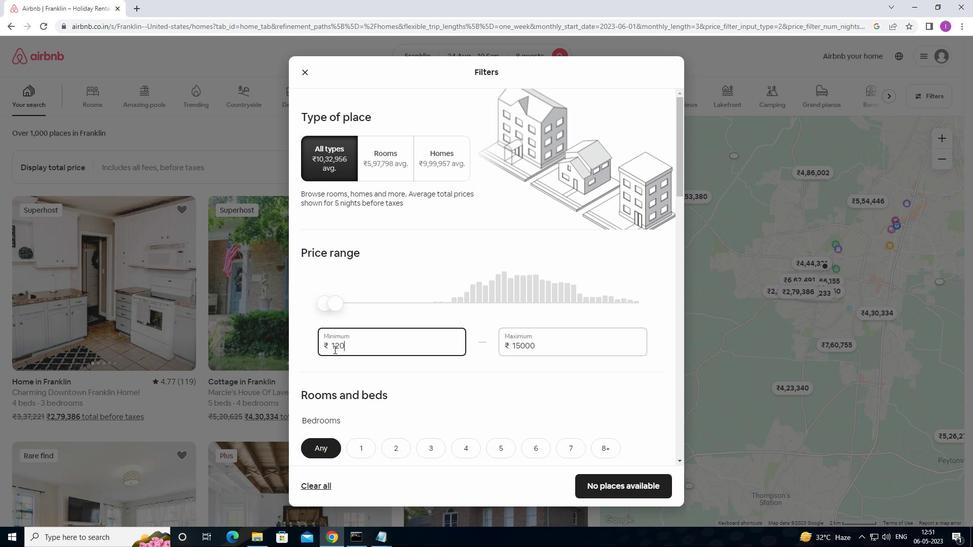 
Action: Mouse moved to (338, 348)
Screenshot: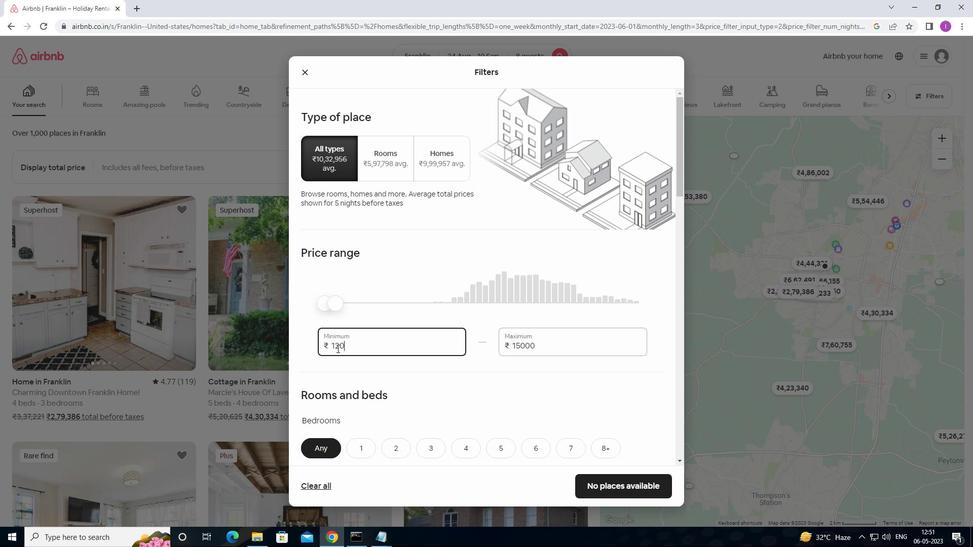 
Action: Key pressed 0
Screenshot: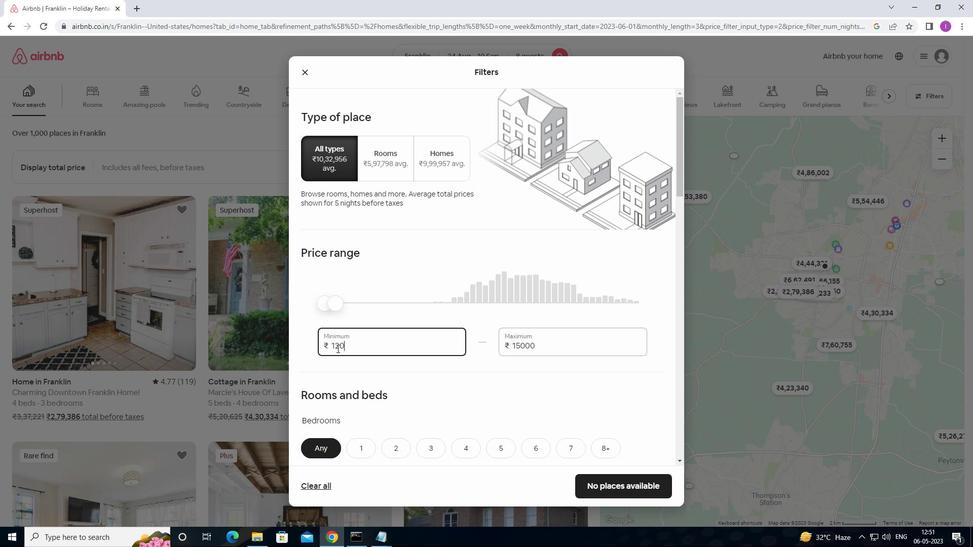 
Action: Mouse moved to (350, 416)
Screenshot: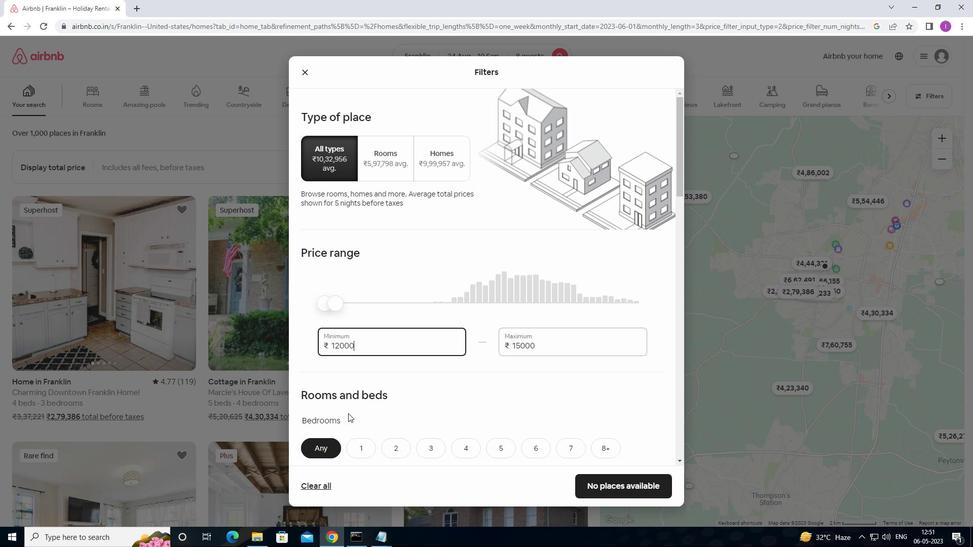 
Action: Mouse scrolled (350, 416) with delta (0, 0)
Screenshot: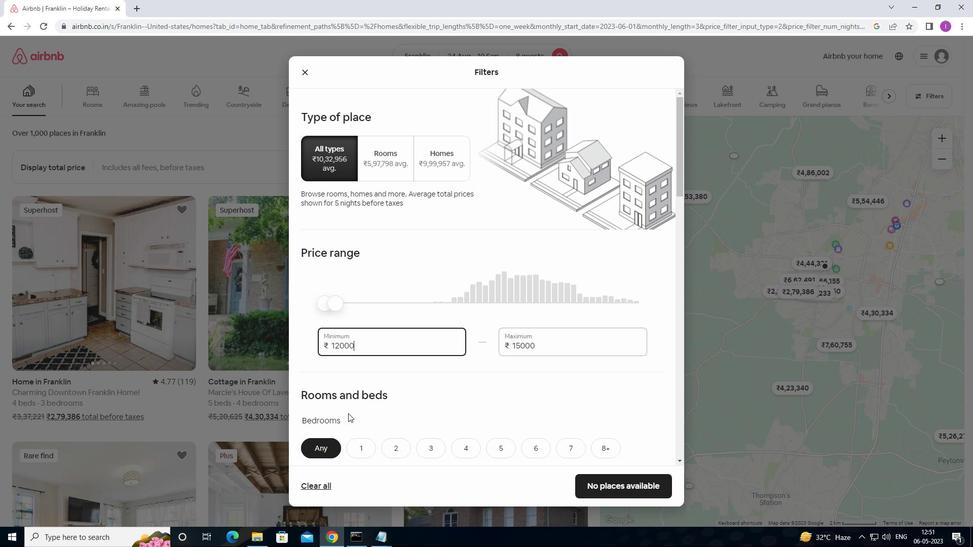 
Action: Mouse moved to (352, 418)
Screenshot: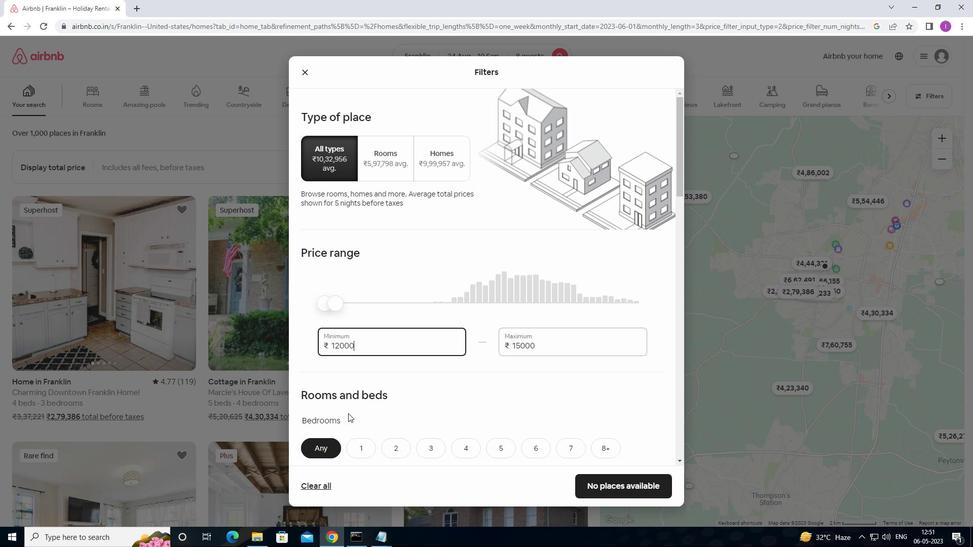 
Action: Mouse scrolled (352, 418) with delta (0, 0)
Screenshot: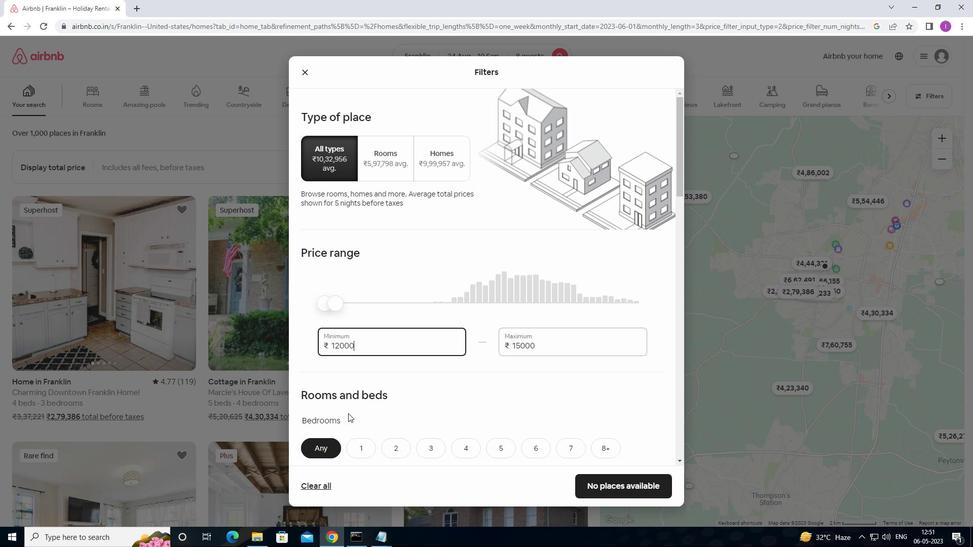 
Action: Mouse scrolled (352, 418) with delta (0, 0)
Screenshot: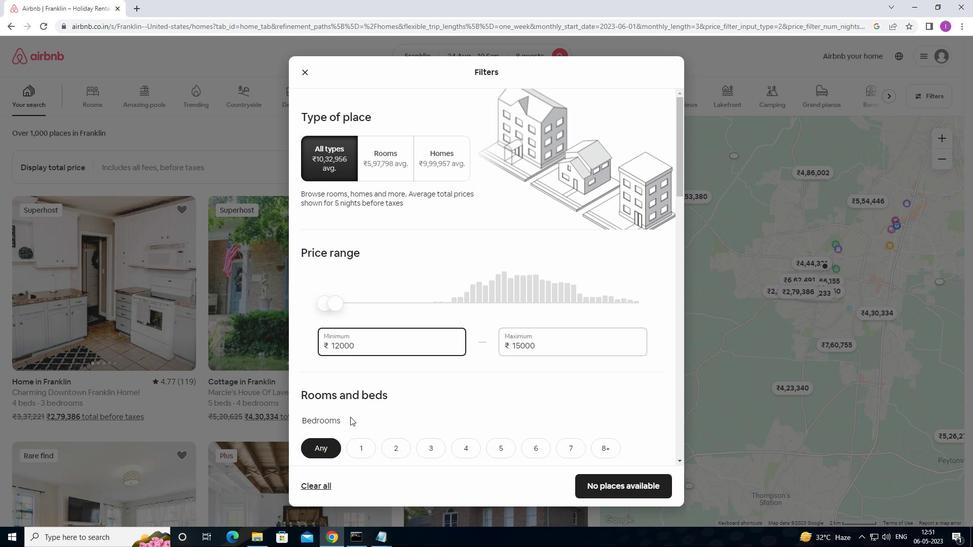 
Action: Mouse moved to (358, 414)
Screenshot: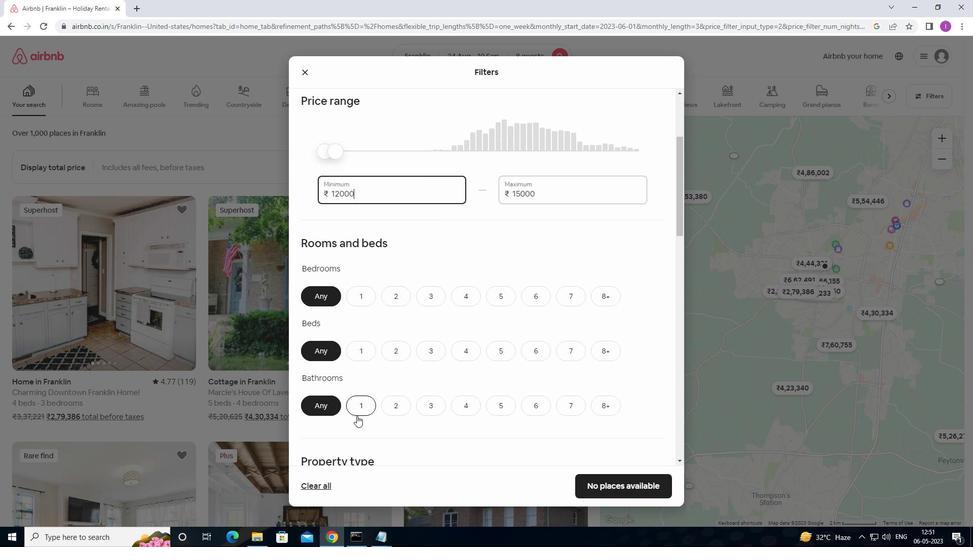 
Action: Mouse scrolled (358, 413) with delta (0, 0)
Screenshot: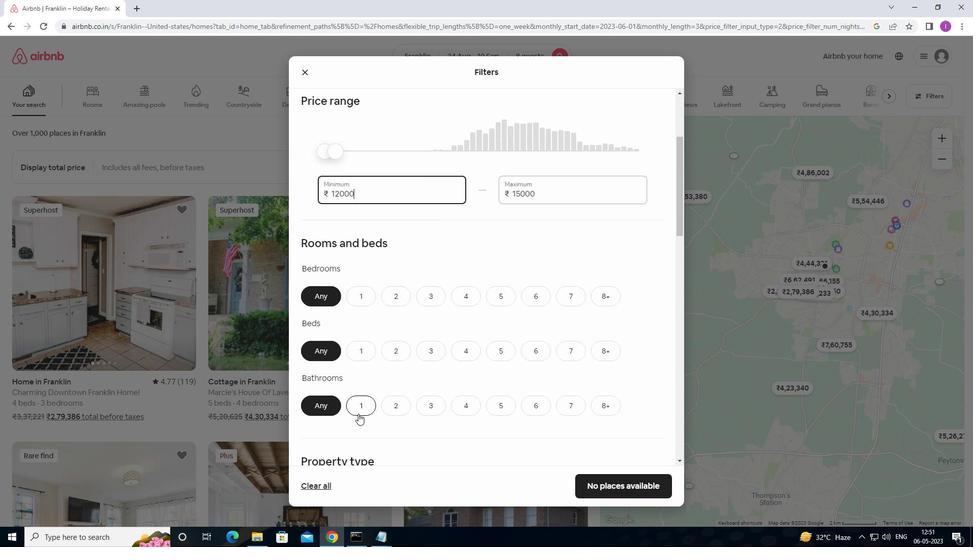 
Action: Mouse moved to (362, 410)
Screenshot: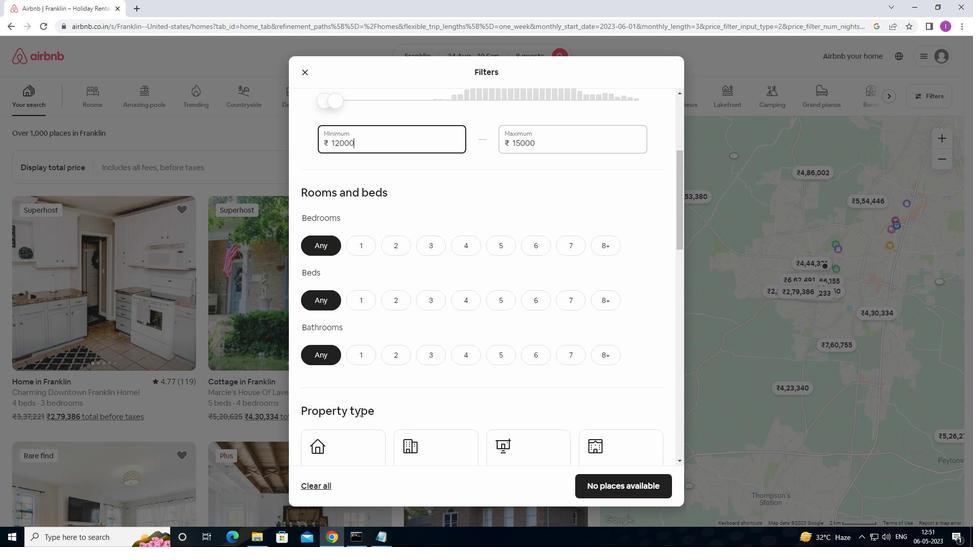 
Action: Mouse scrolled (362, 410) with delta (0, 0)
Screenshot: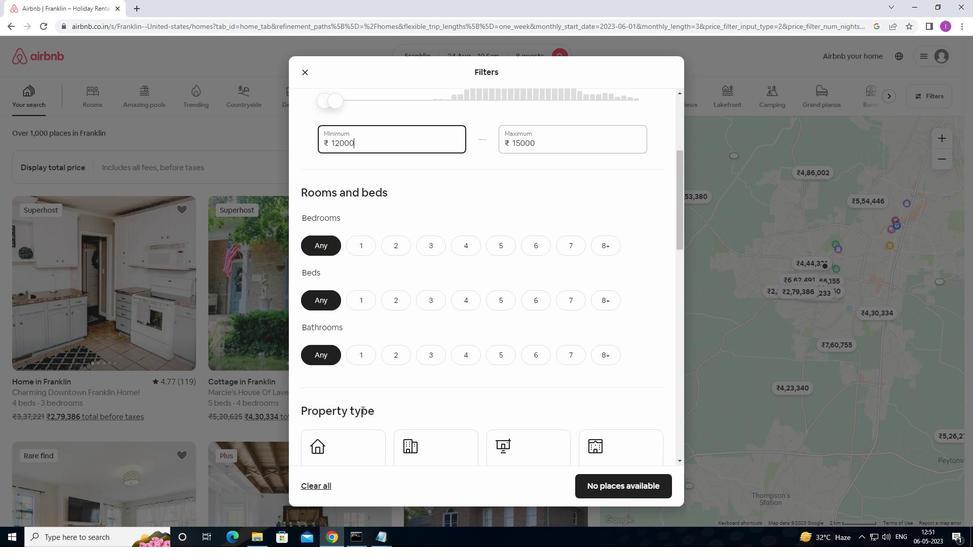 
Action: Mouse moved to (392, 390)
Screenshot: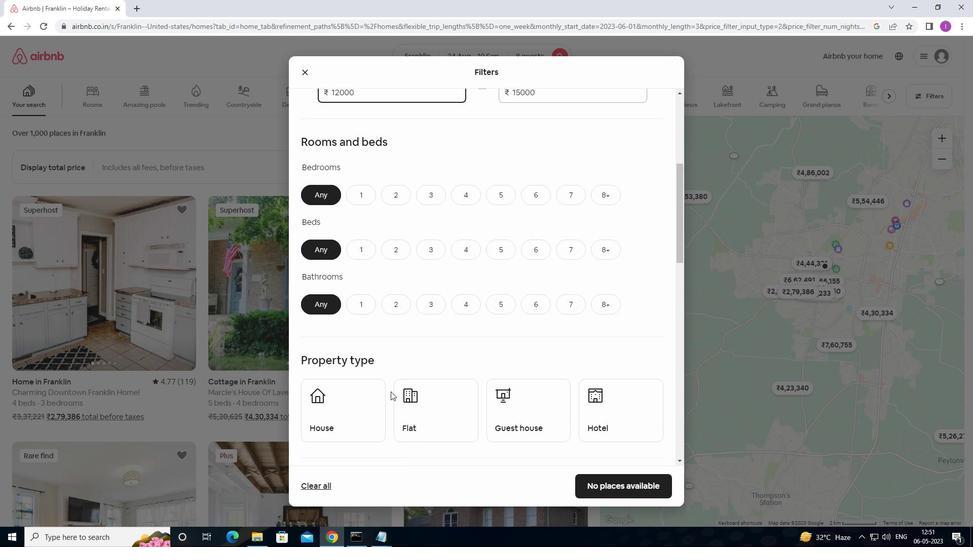 
Action: Mouse scrolled (392, 389) with delta (0, 0)
Screenshot: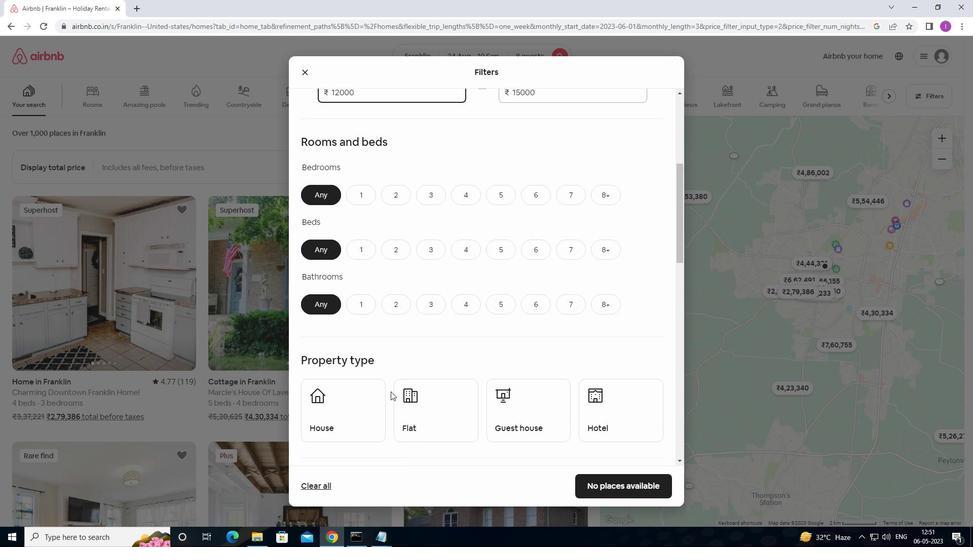 
Action: Mouse moved to (527, 146)
Screenshot: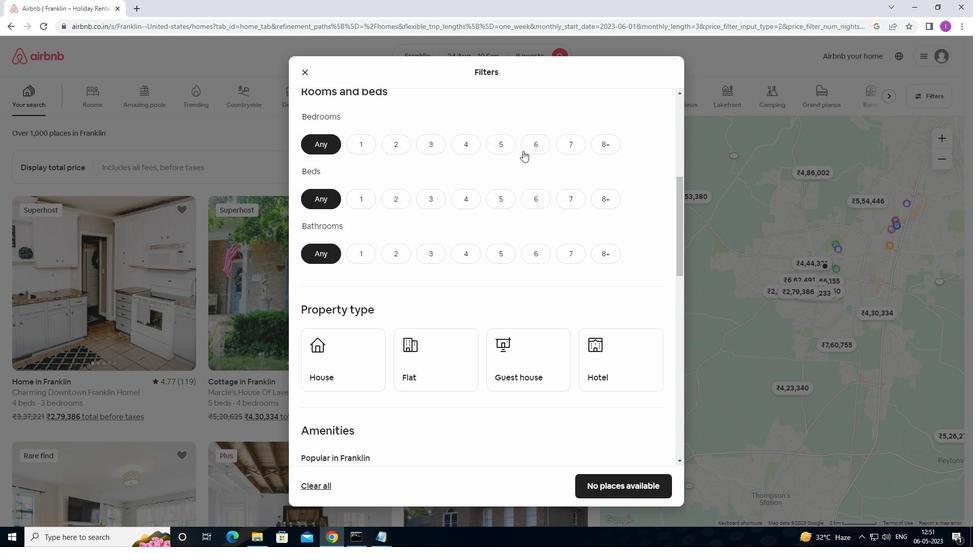 
Action: Mouse pressed left at (527, 146)
Screenshot: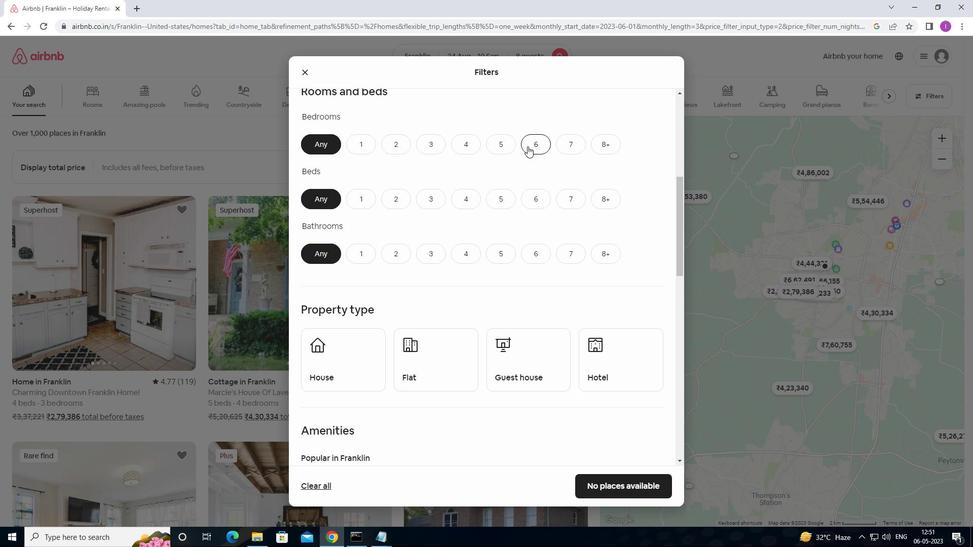 
Action: Mouse moved to (531, 197)
Screenshot: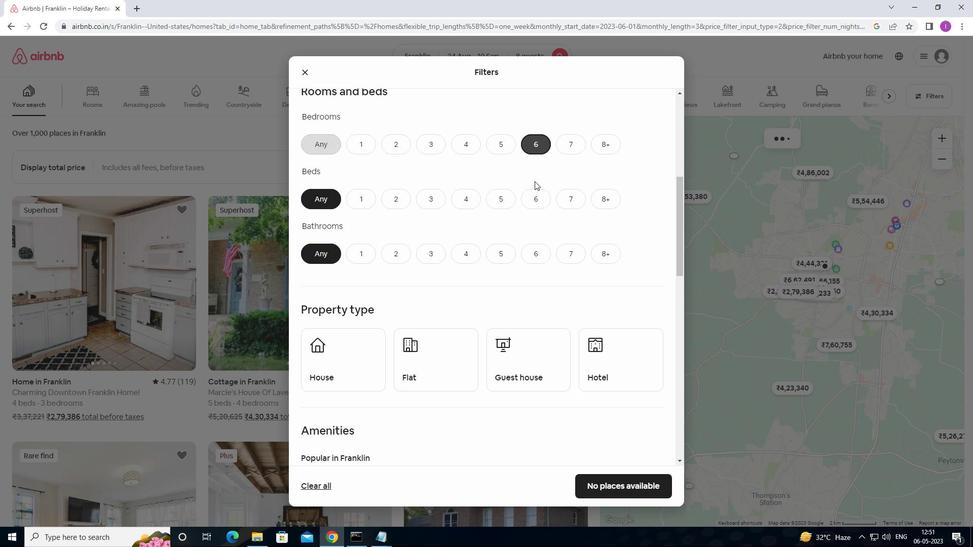 
Action: Mouse pressed left at (531, 197)
Screenshot: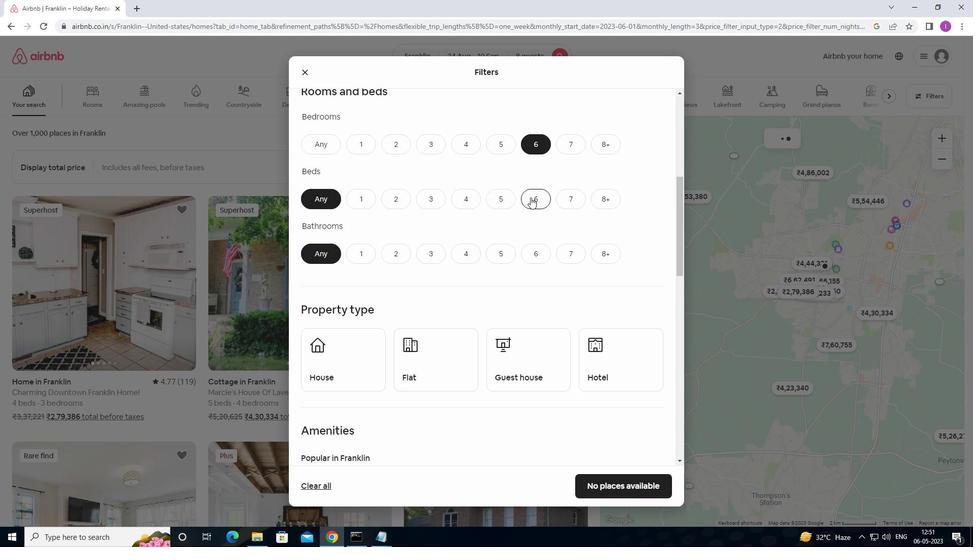 
Action: Mouse moved to (529, 262)
Screenshot: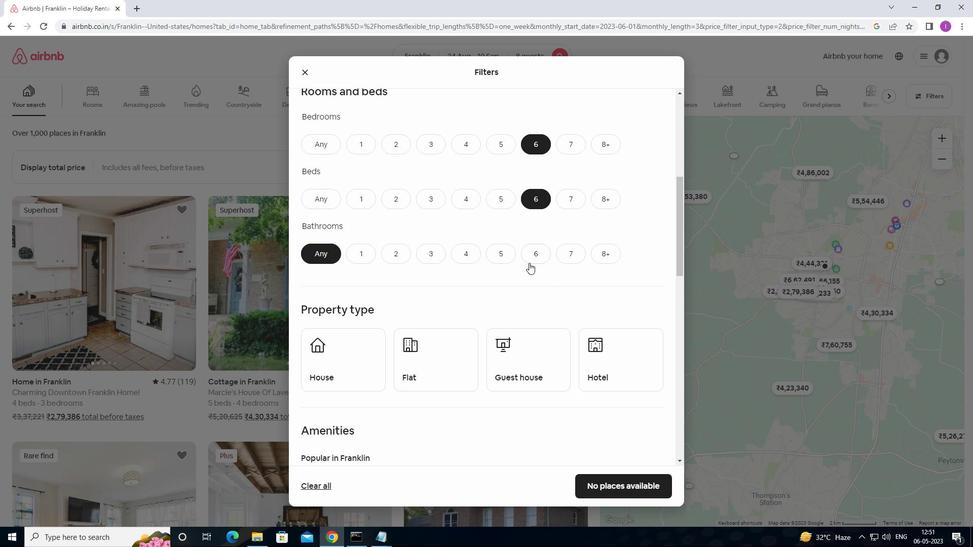 
Action: Mouse pressed left at (529, 262)
Screenshot: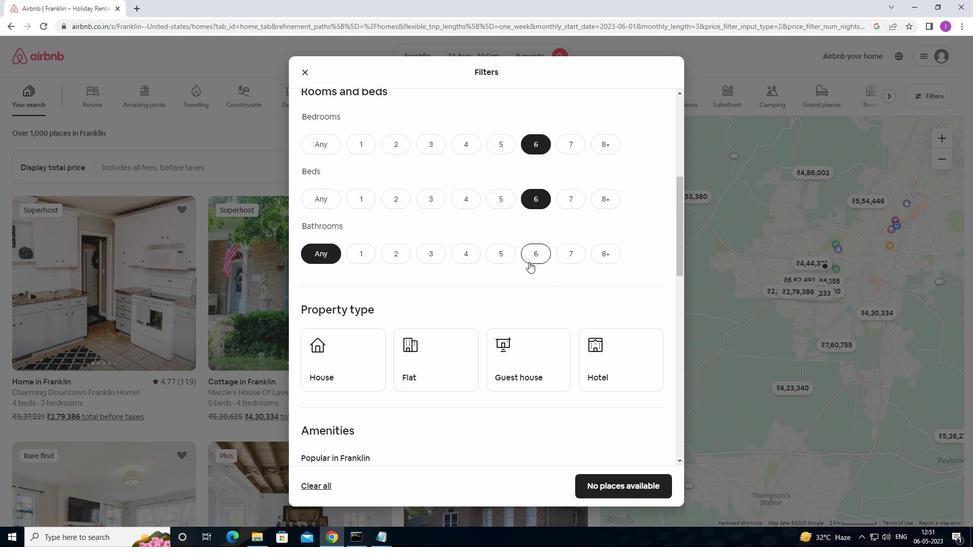 
Action: Mouse moved to (504, 321)
Screenshot: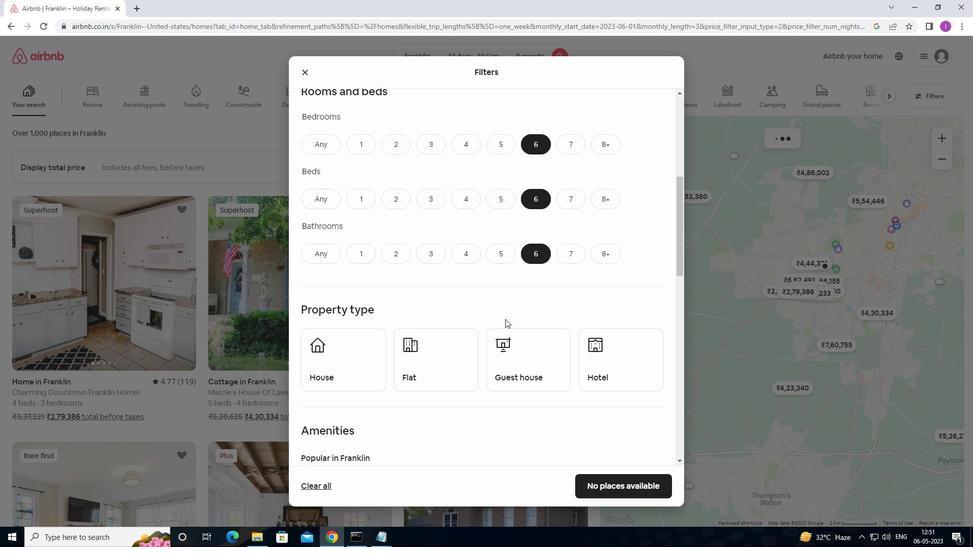 
Action: Mouse scrolled (504, 321) with delta (0, 0)
Screenshot: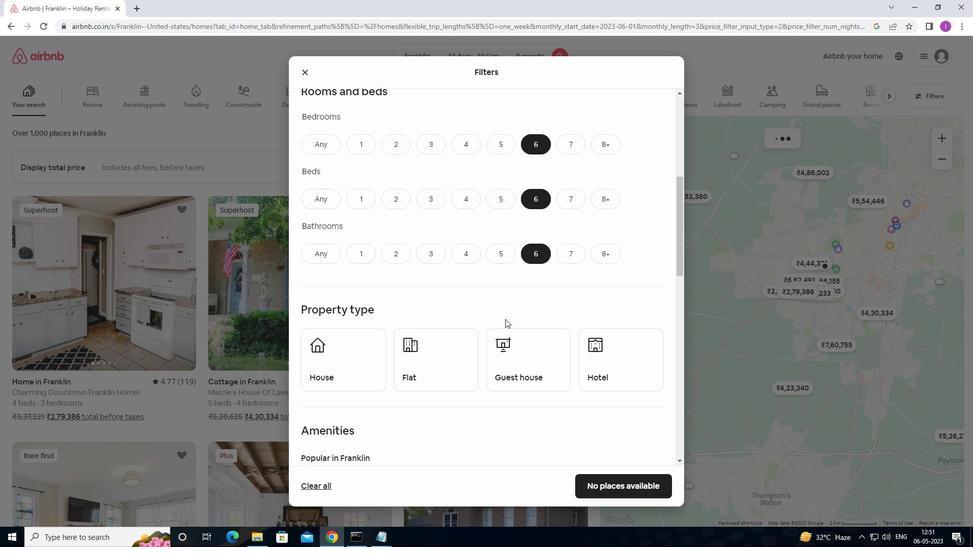 
Action: Mouse moved to (504, 322)
Screenshot: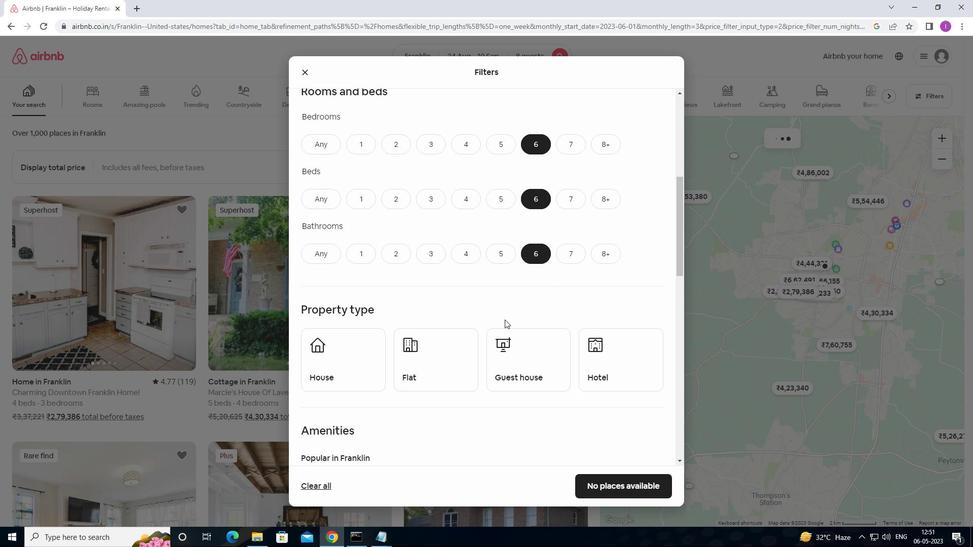 
Action: Mouse scrolled (504, 321) with delta (0, 0)
Screenshot: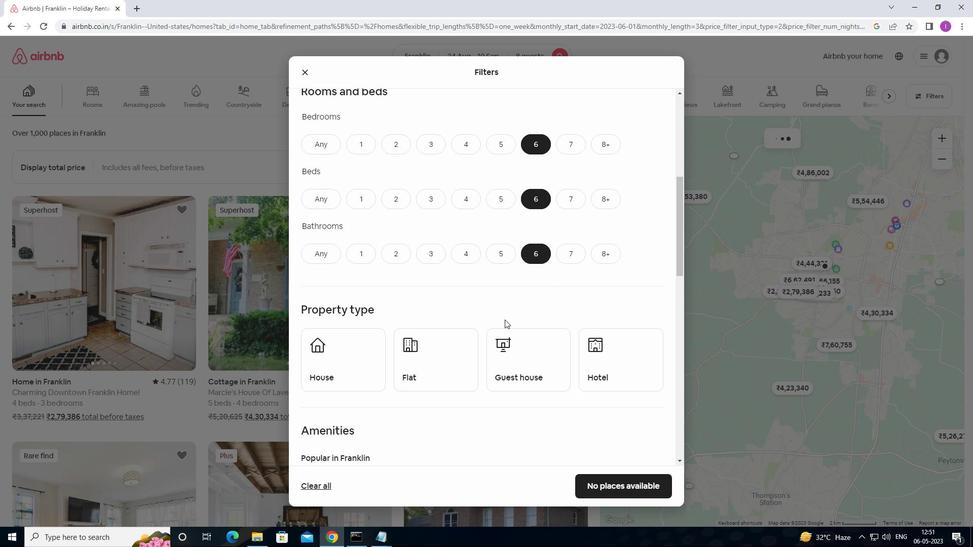 
Action: Mouse moved to (482, 326)
Screenshot: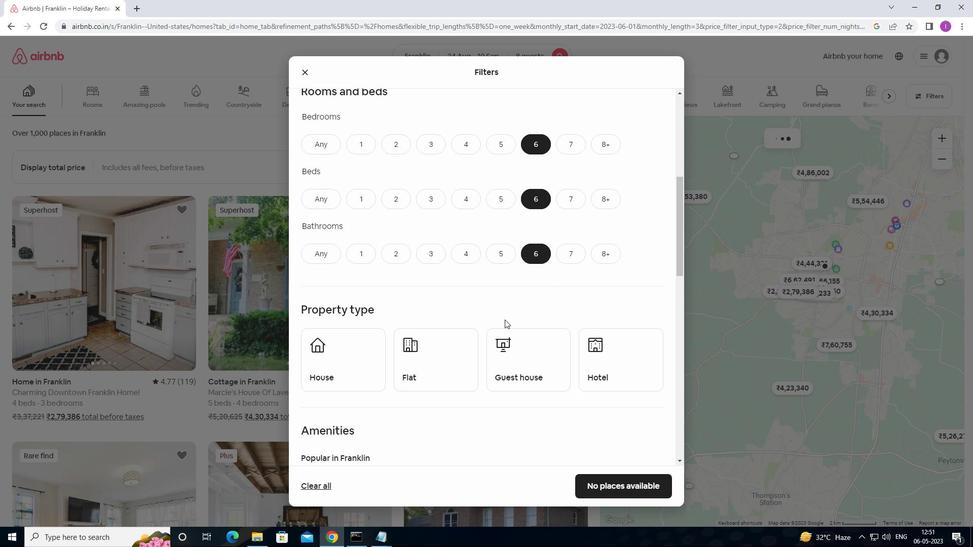 
Action: Mouse scrolled (482, 326) with delta (0, 0)
Screenshot: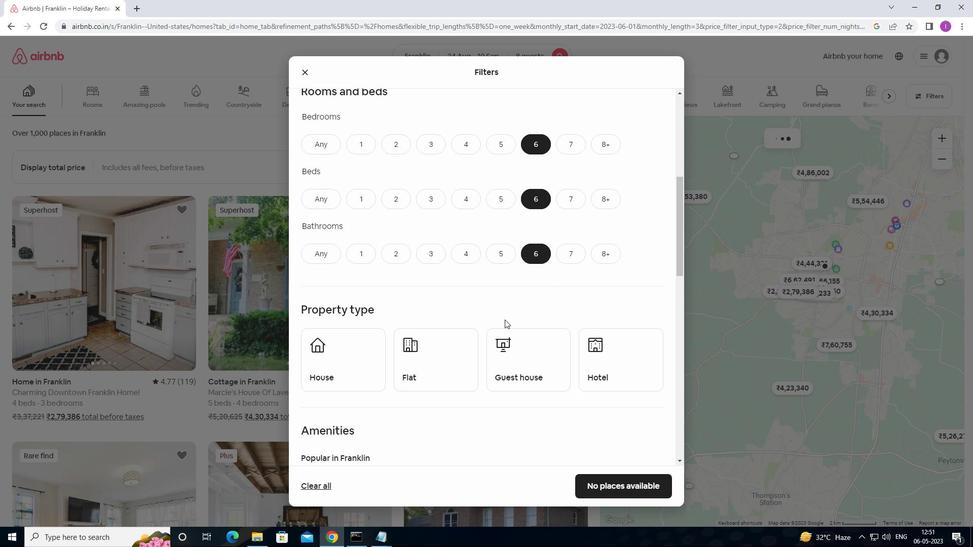 
Action: Mouse moved to (361, 225)
Screenshot: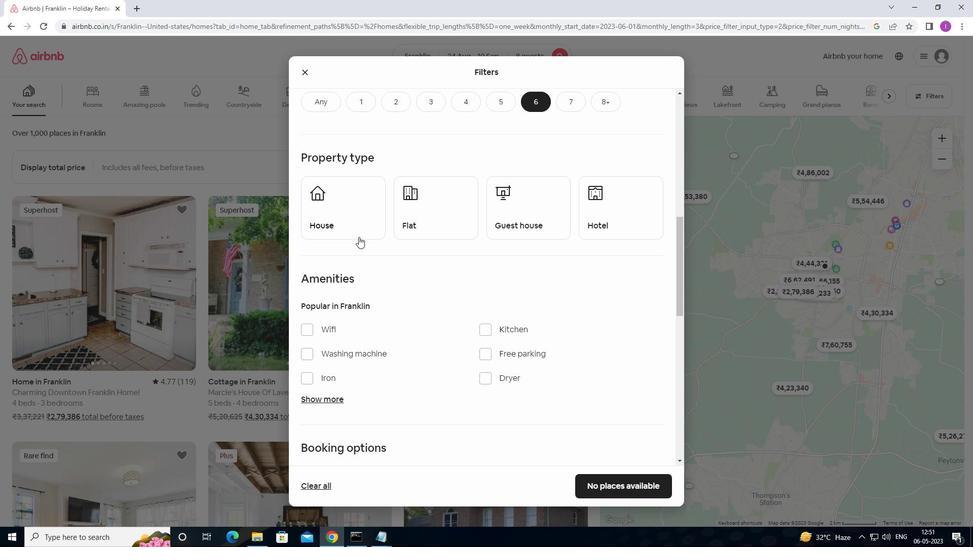 
Action: Mouse pressed left at (361, 225)
Screenshot: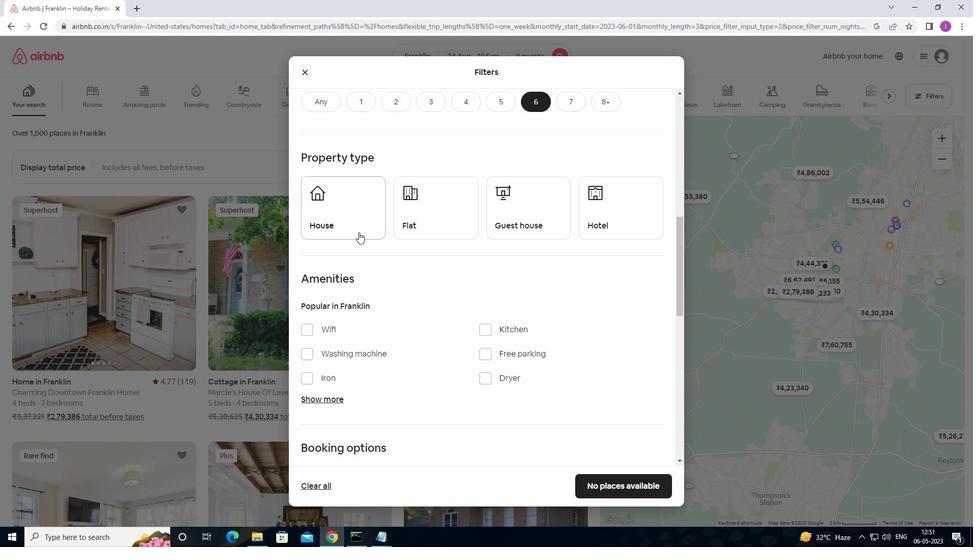 
Action: Mouse moved to (416, 224)
Screenshot: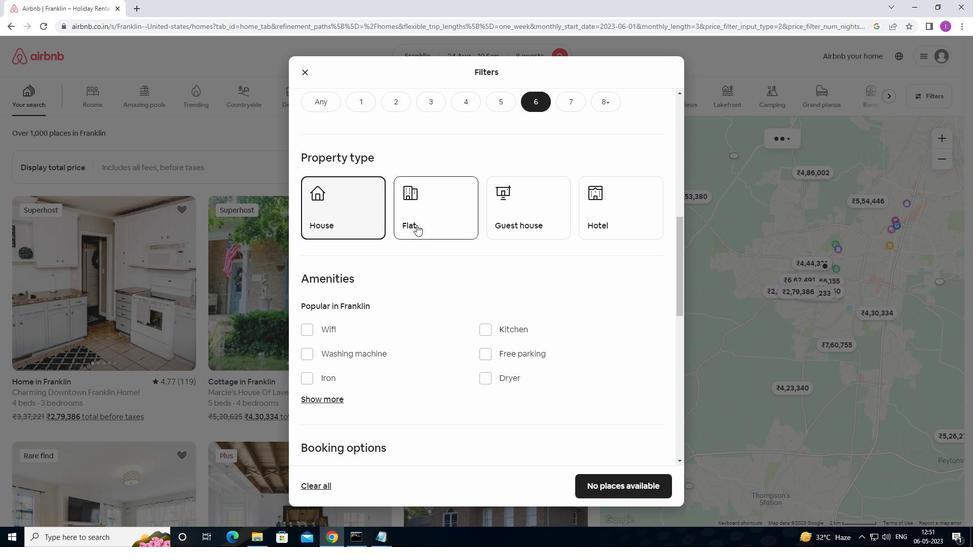 
Action: Mouse pressed left at (416, 224)
Screenshot: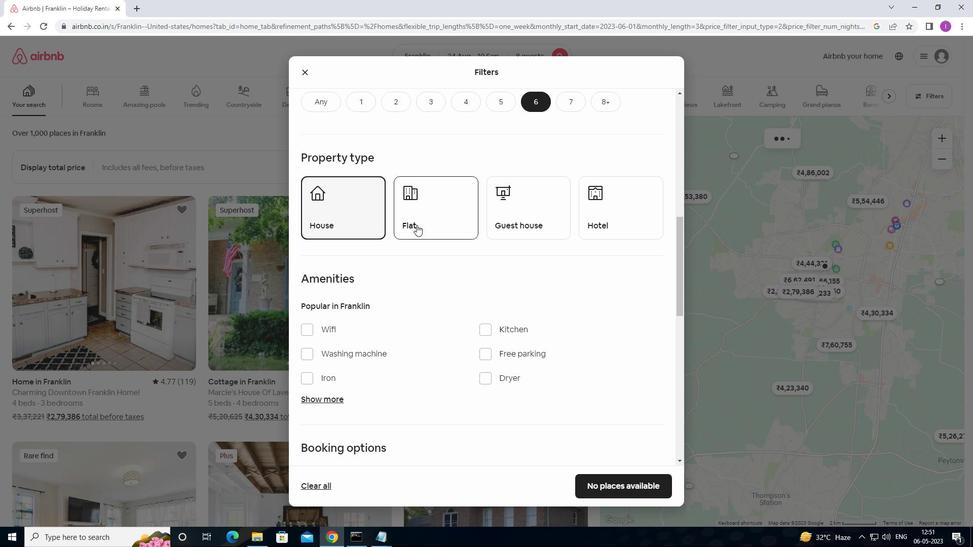 
Action: Mouse moved to (506, 211)
Screenshot: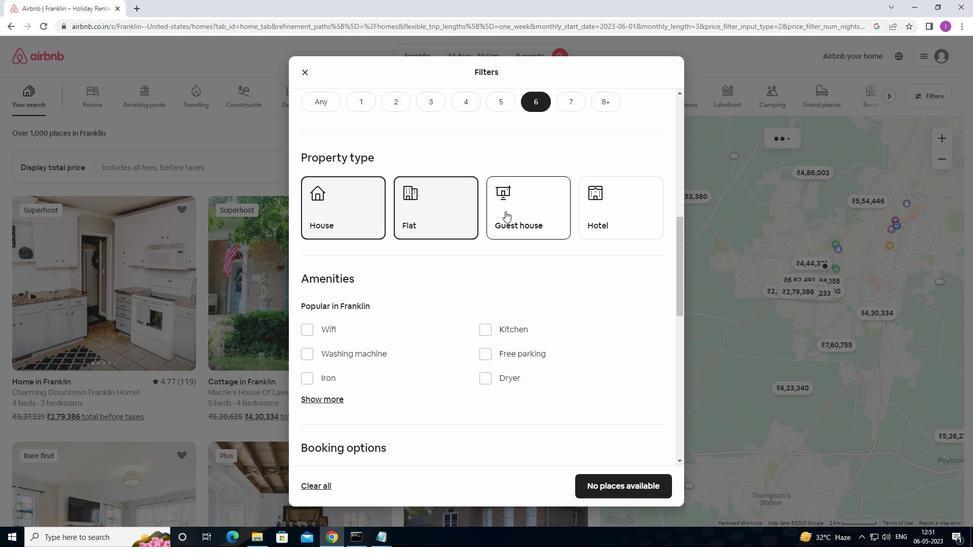 
Action: Mouse pressed left at (506, 211)
Screenshot: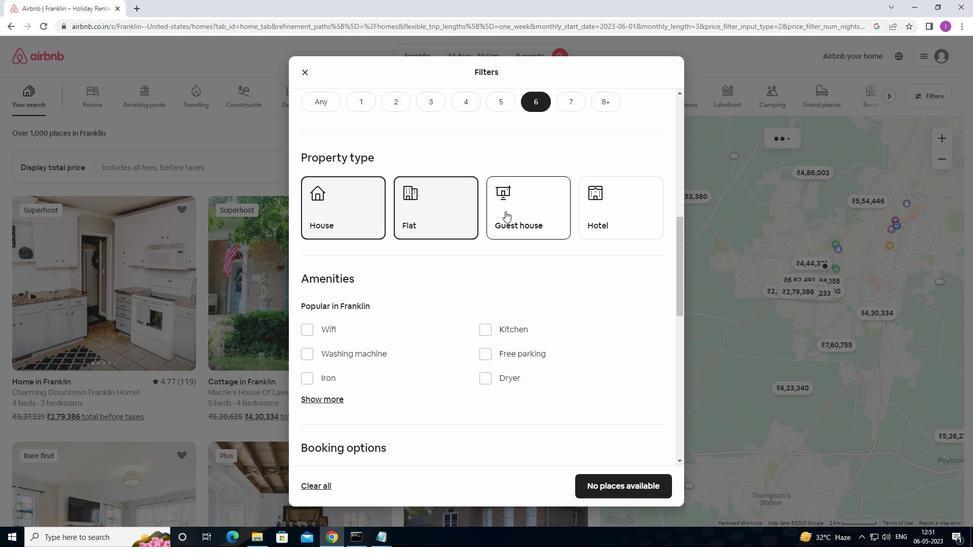 
Action: Mouse moved to (487, 294)
Screenshot: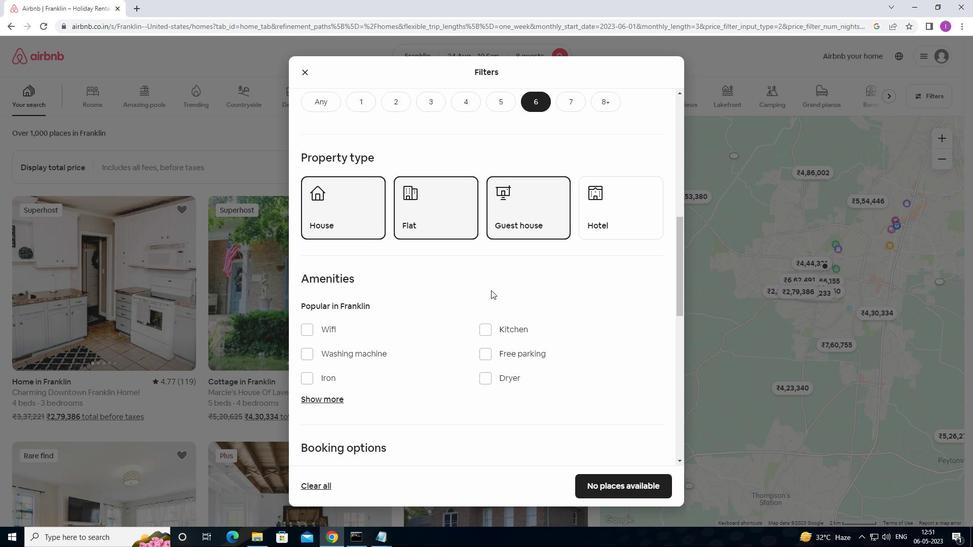 
Action: Mouse scrolled (487, 294) with delta (0, 0)
Screenshot: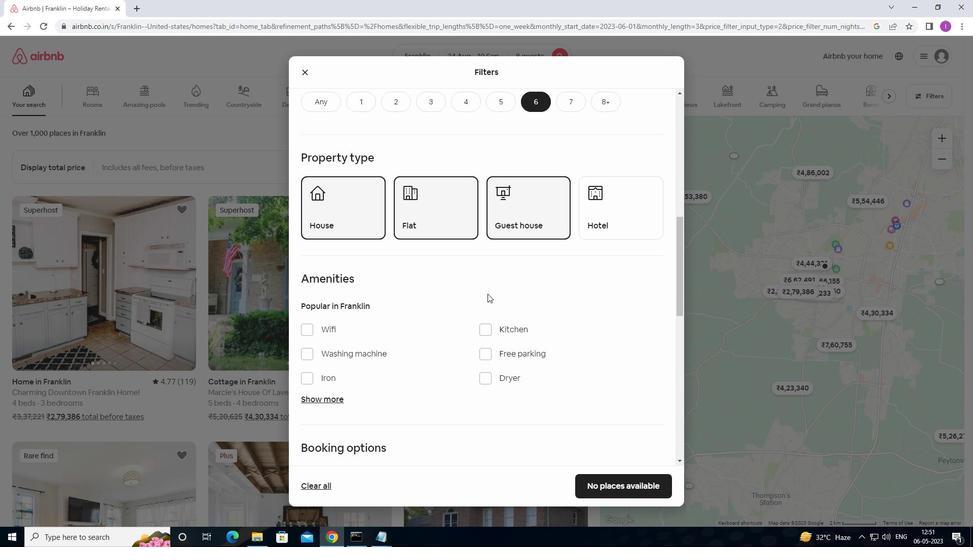 
Action: Mouse scrolled (487, 294) with delta (0, 0)
Screenshot: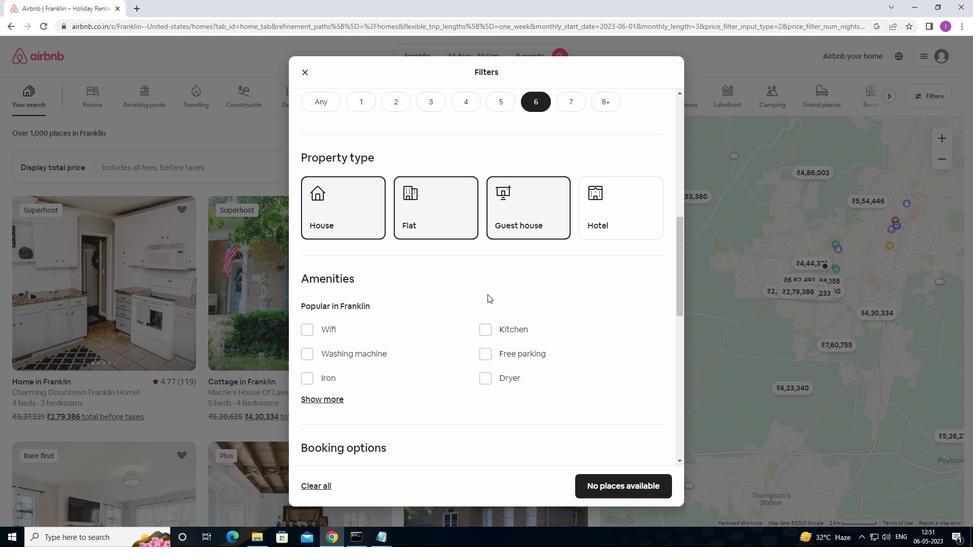 
Action: Mouse moved to (308, 223)
Screenshot: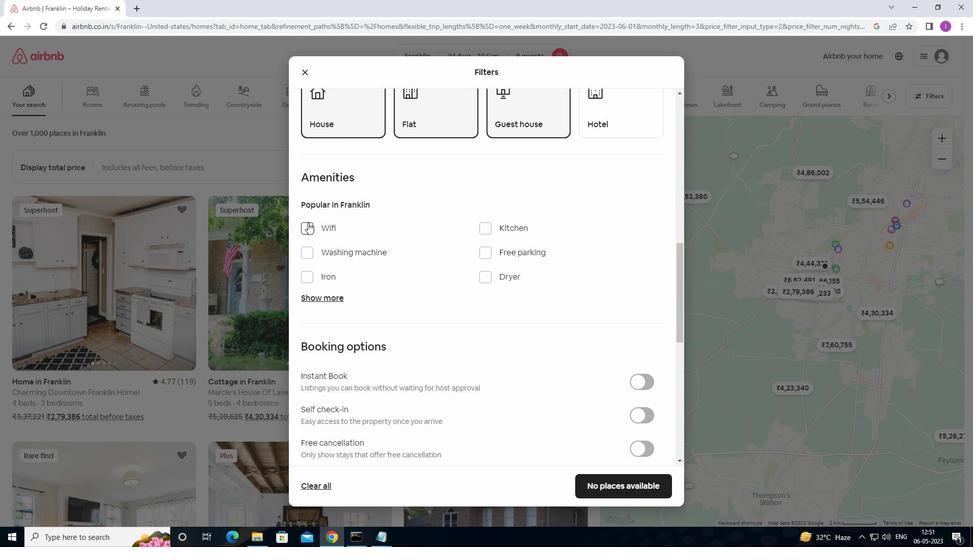 
Action: Mouse pressed left at (308, 223)
Screenshot: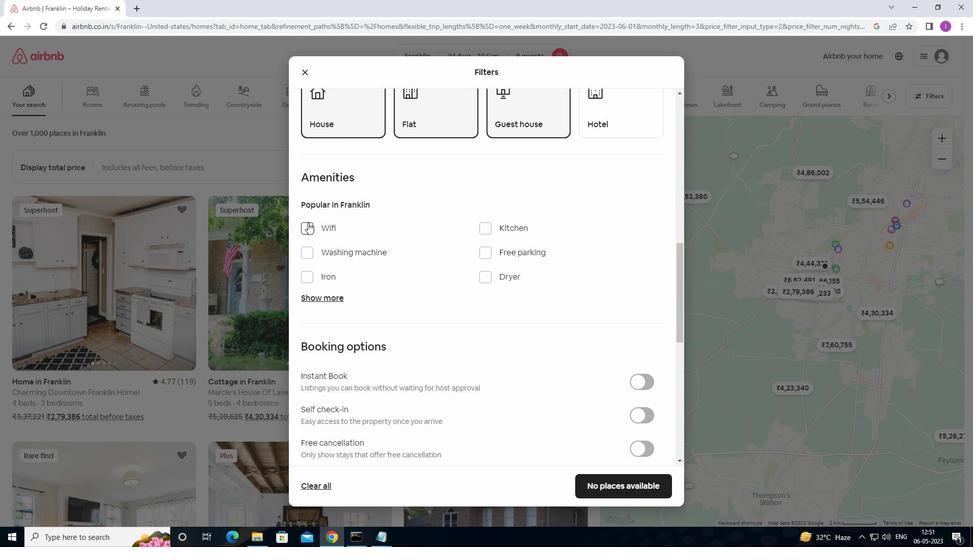 
Action: Mouse moved to (491, 249)
Screenshot: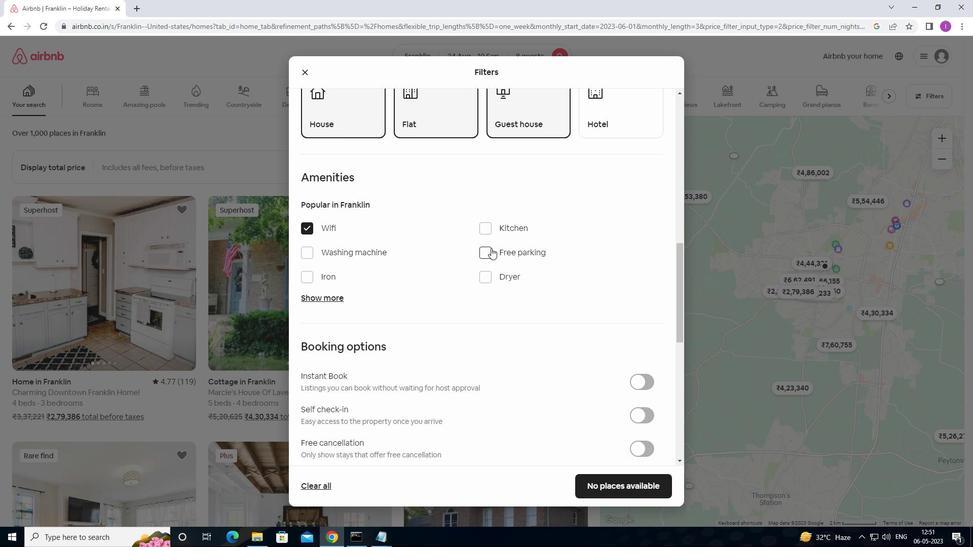 
Action: Mouse pressed left at (491, 249)
Screenshot: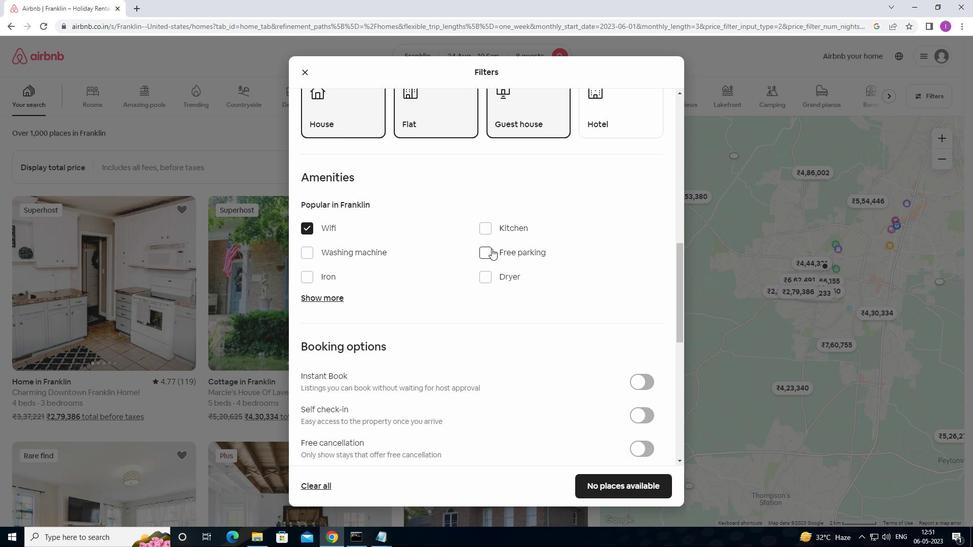 
Action: Mouse moved to (442, 268)
Screenshot: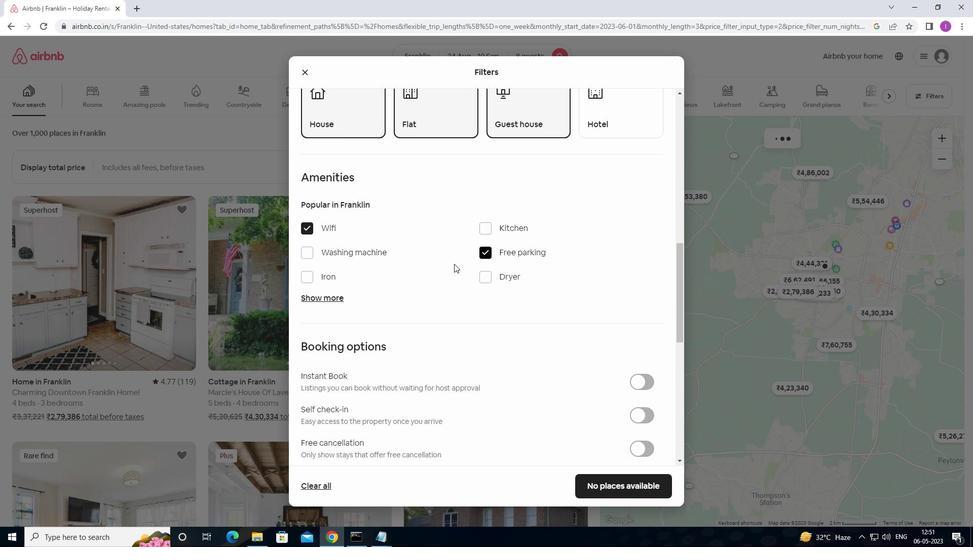 
Action: Mouse scrolled (442, 268) with delta (0, 0)
Screenshot: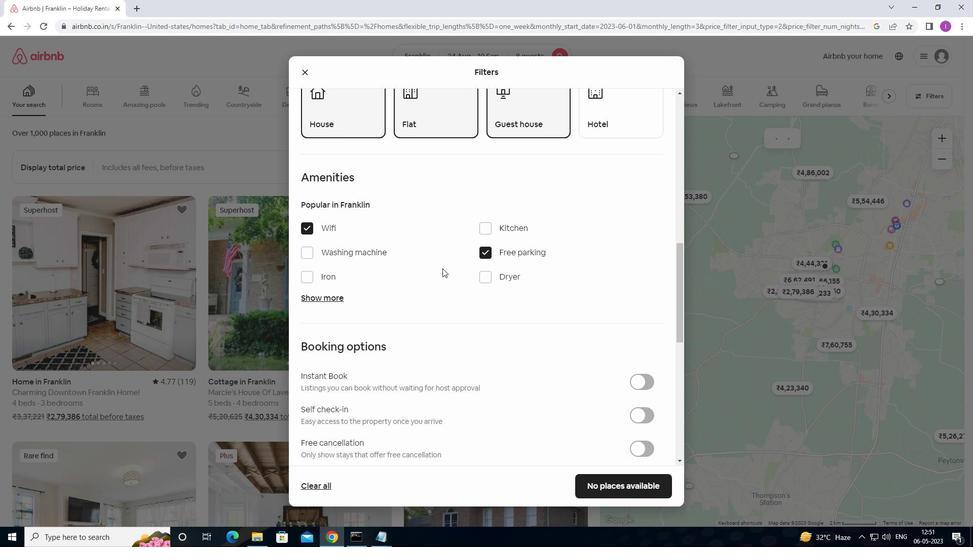
Action: Mouse moved to (442, 262)
Screenshot: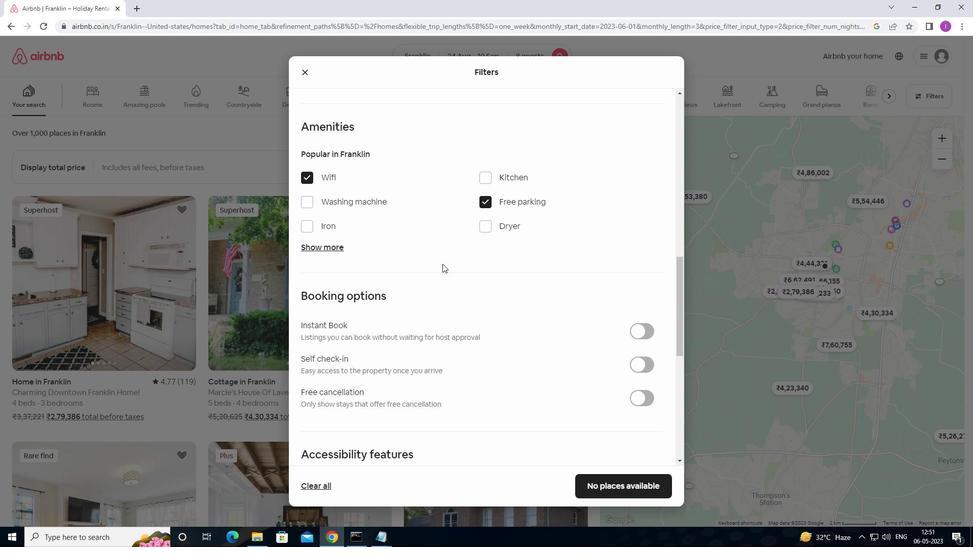 
Action: Mouse scrolled (442, 262) with delta (0, 0)
Screenshot: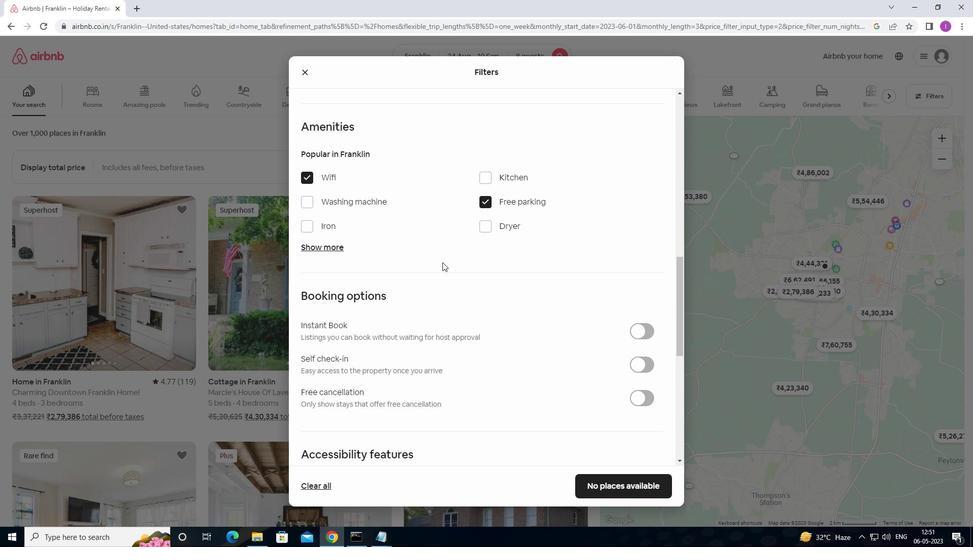 
Action: Mouse moved to (328, 195)
Screenshot: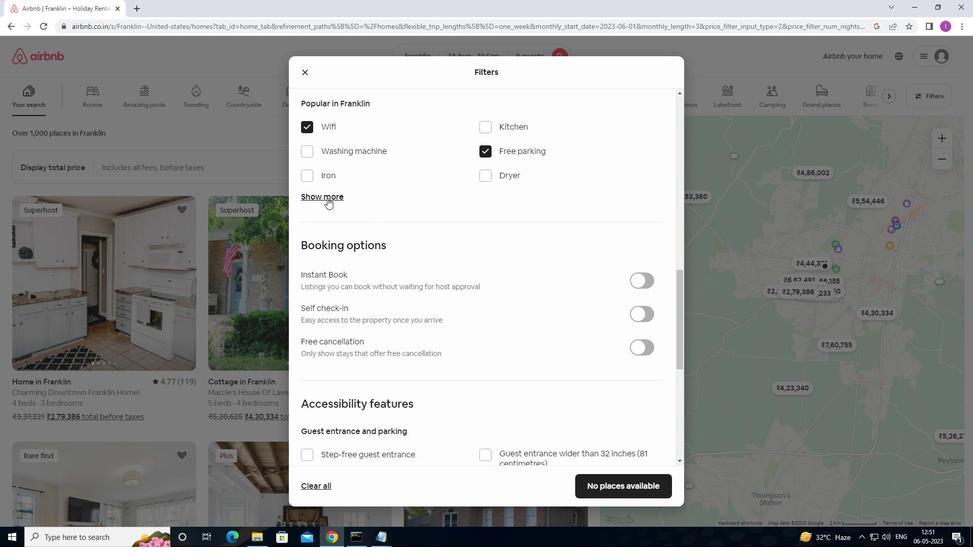 
Action: Mouse pressed left at (328, 195)
Screenshot: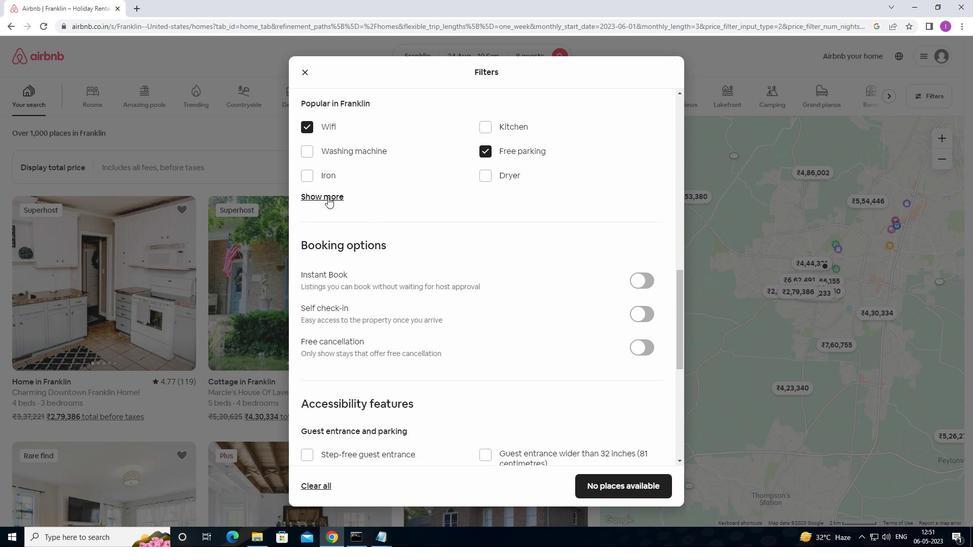 
Action: Mouse moved to (492, 257)
Screenshot: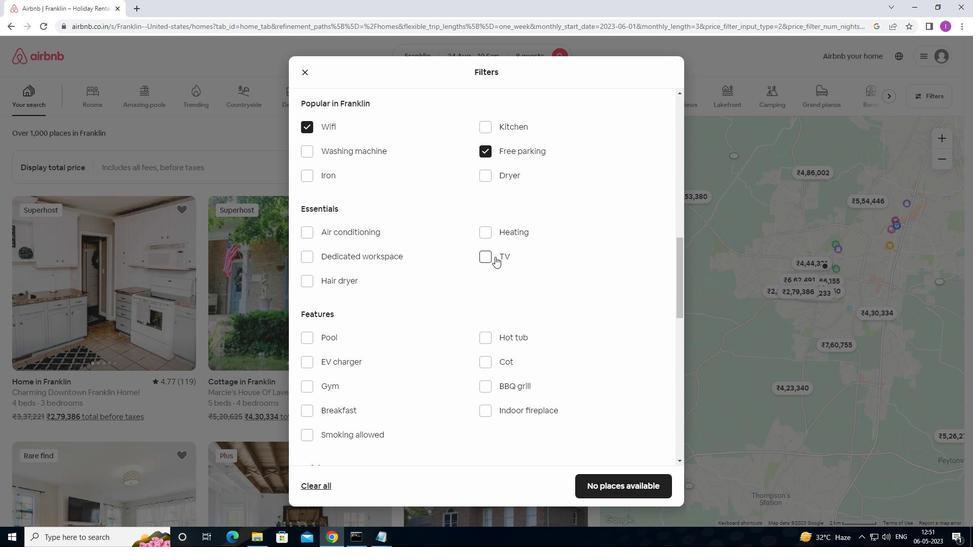 
Action: Mouse pressed left at (492, 257)
Screenshot: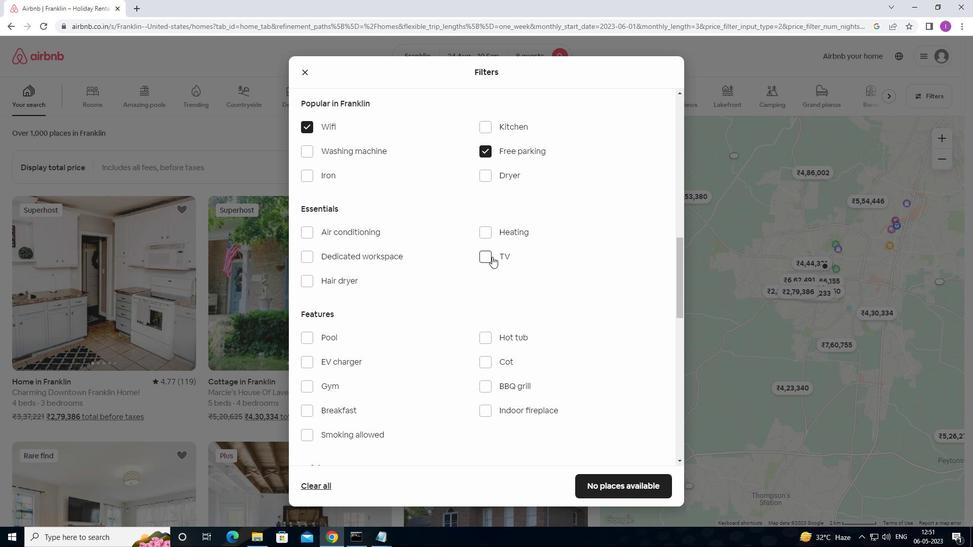 
Action: Mouse moved to (302, 383)
Screenshot: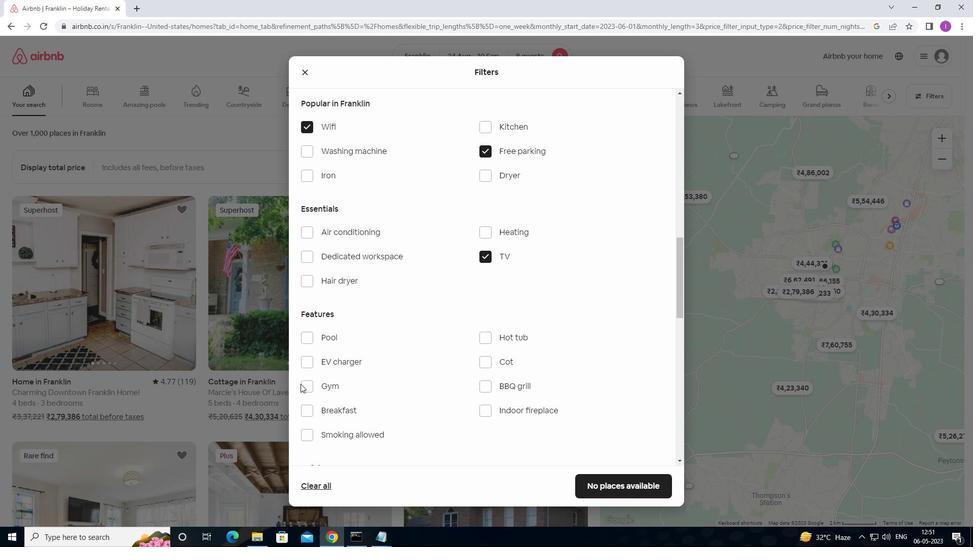 
Action: Mouse pressed left at (302, 383)
Screenshot: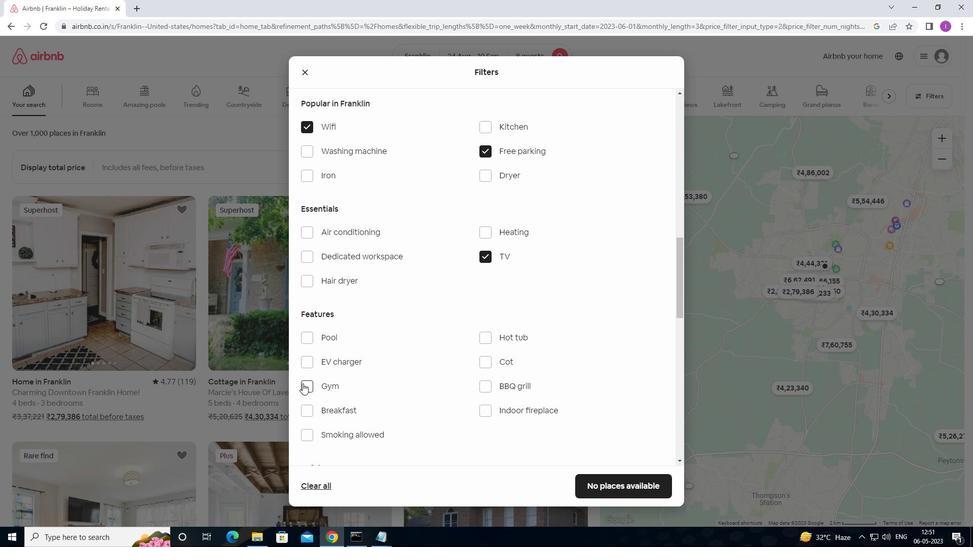 
Action: Mouse moved to (305, 407)
Screenshot: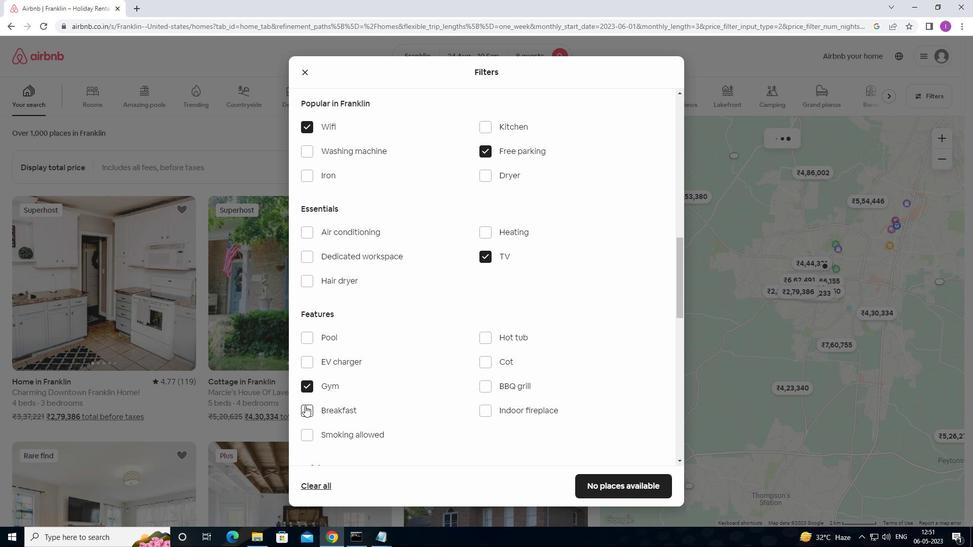 
Action: Mouse pressed left at (305, 407)
Screenshot: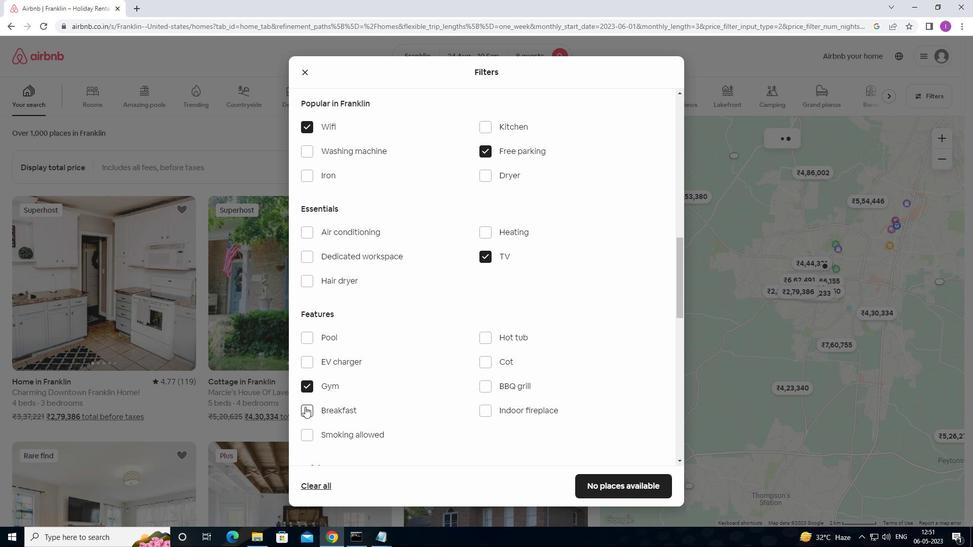 
Action: Mouse moved to (399, 383)
Screenshot: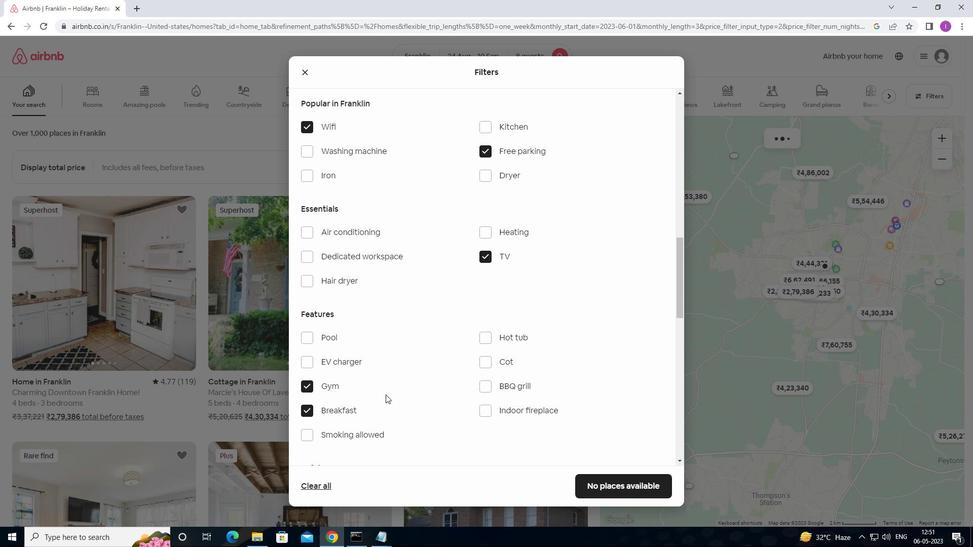 
Action: Mouse scrolled (399, 382) with delta (0, 0)
Screenshot: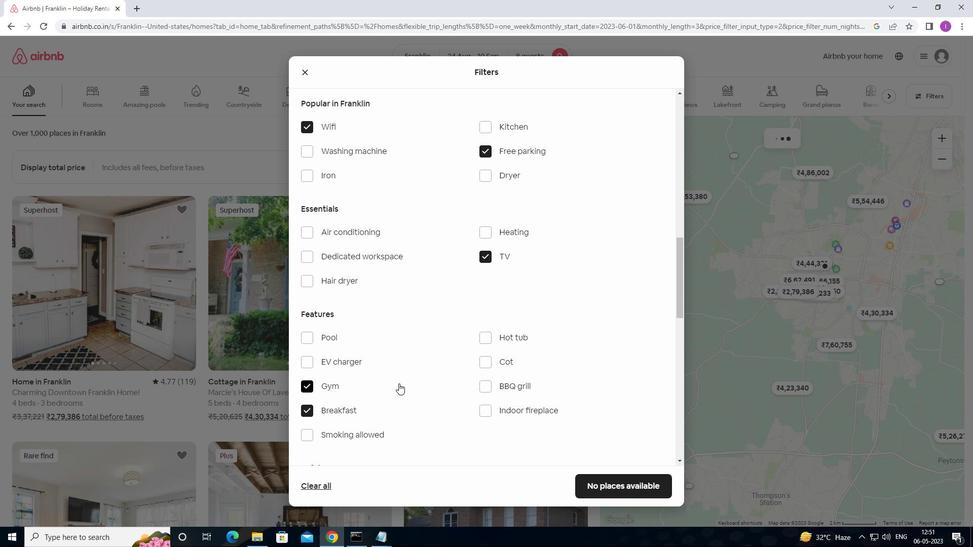 
Action: Mouse scrolled (399, 382) with delta (0, 0)
Screenshot: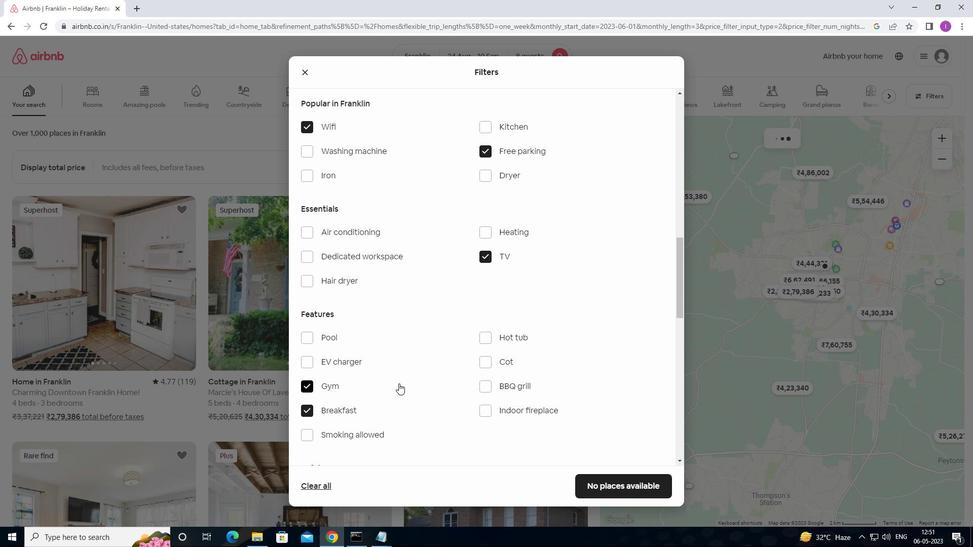 
Action: Mouse moved to (400, 382)
Screenshot: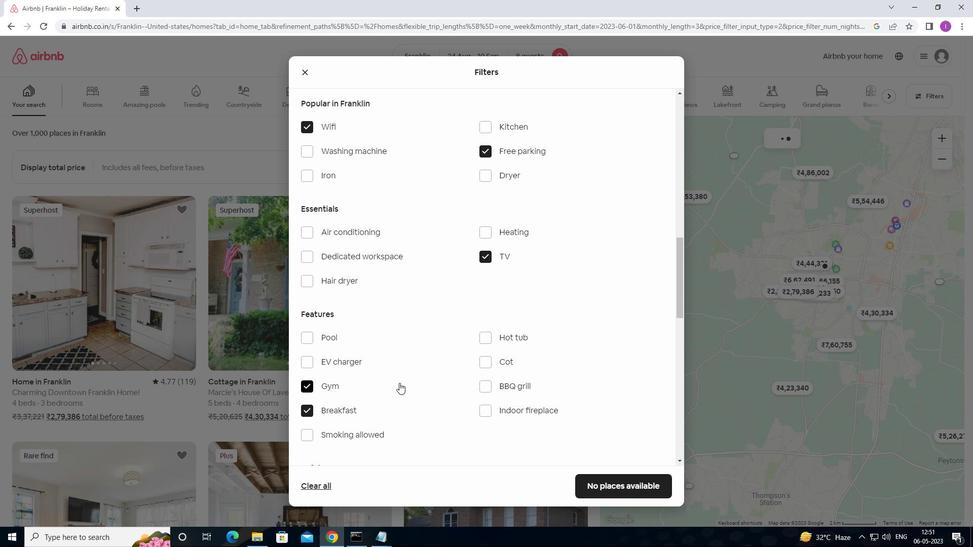
Action: Mouse scrolled (400, 381) with delta (0, 0)
Screenshot: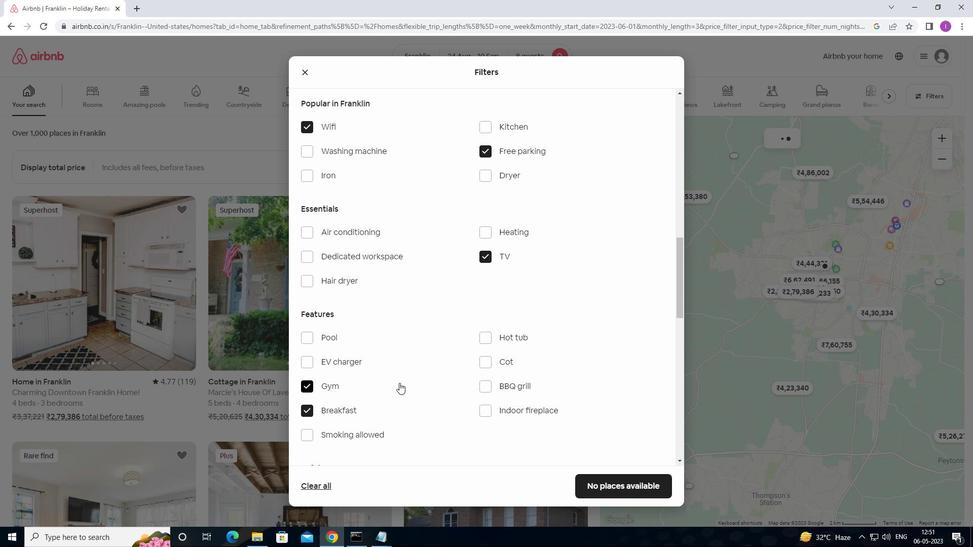 
Action: Mouse moved to (456, 376)
Screenshot: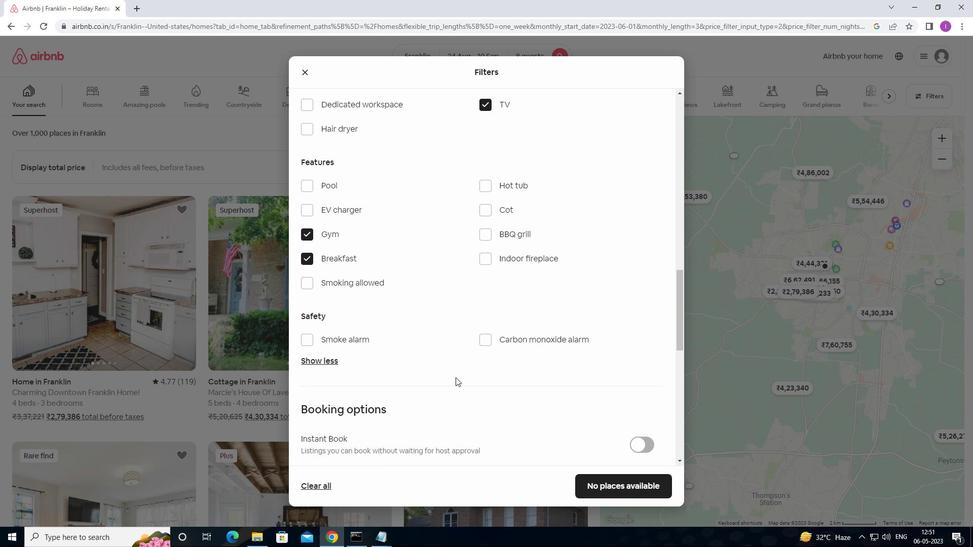 
Action: Mouse scrolled (456, 376) with delta (0, 0)
Screenshot: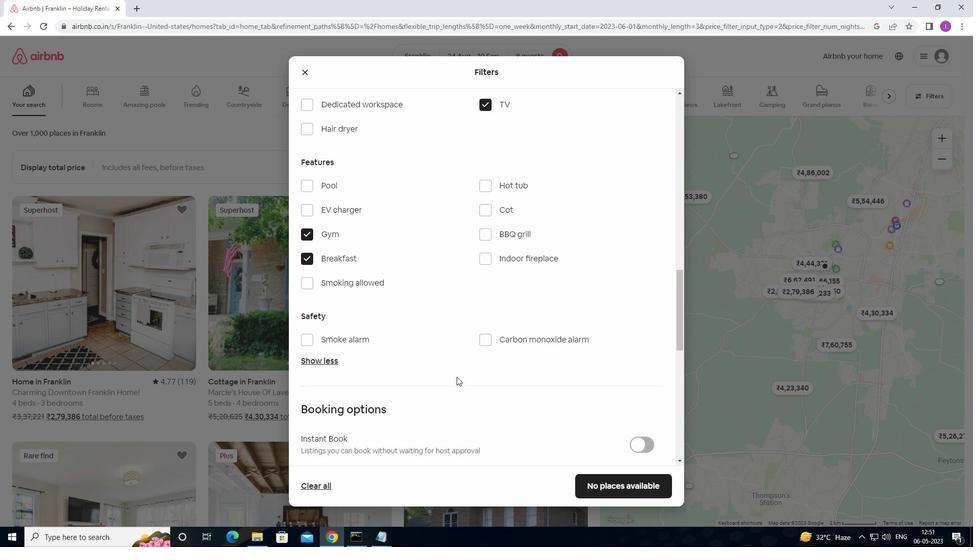 
Action: Mouse scrolled (456, 376) with delta (0, 0)
Screenshot: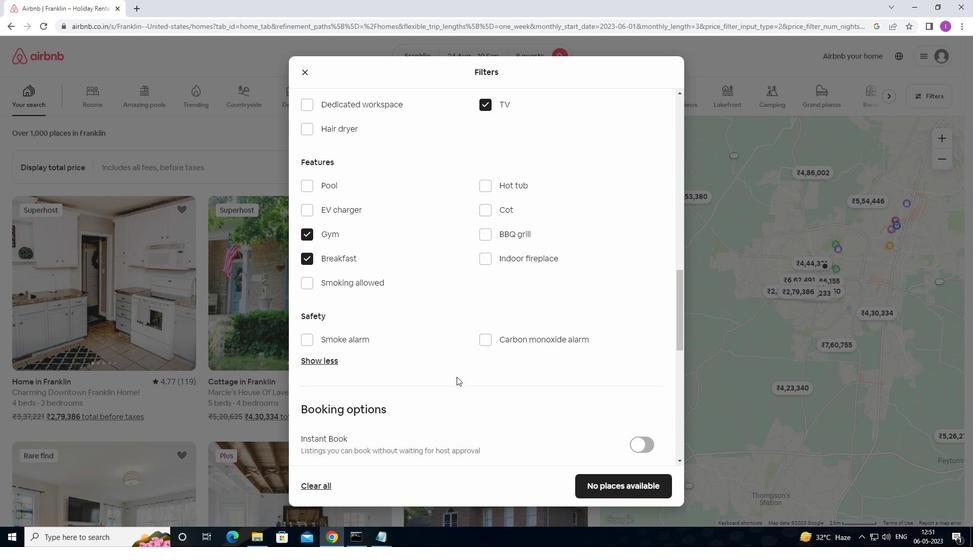 
Action: Mouse scrolled (456, 376) with delta (0, 0)
Screenshot: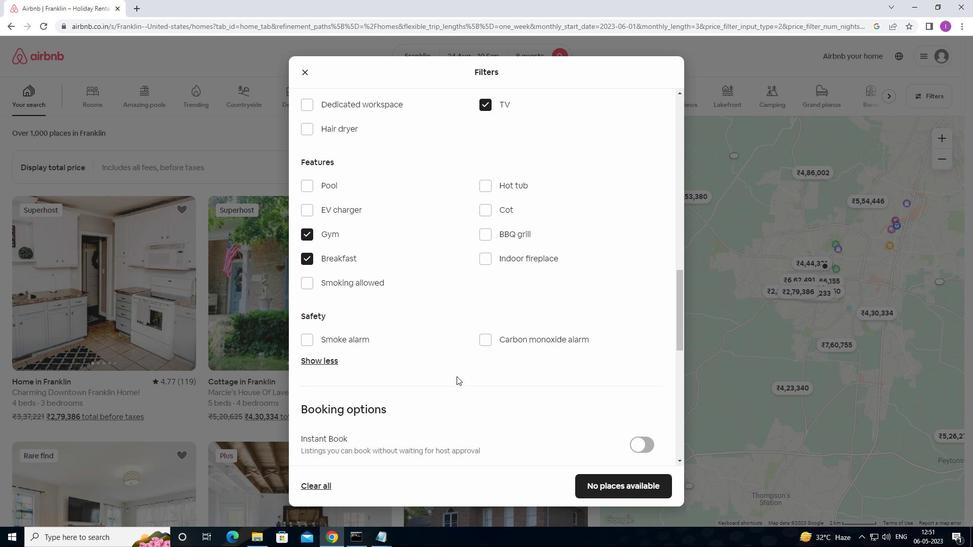 
Action: Mouse moved to (654, 326)
Screenshot: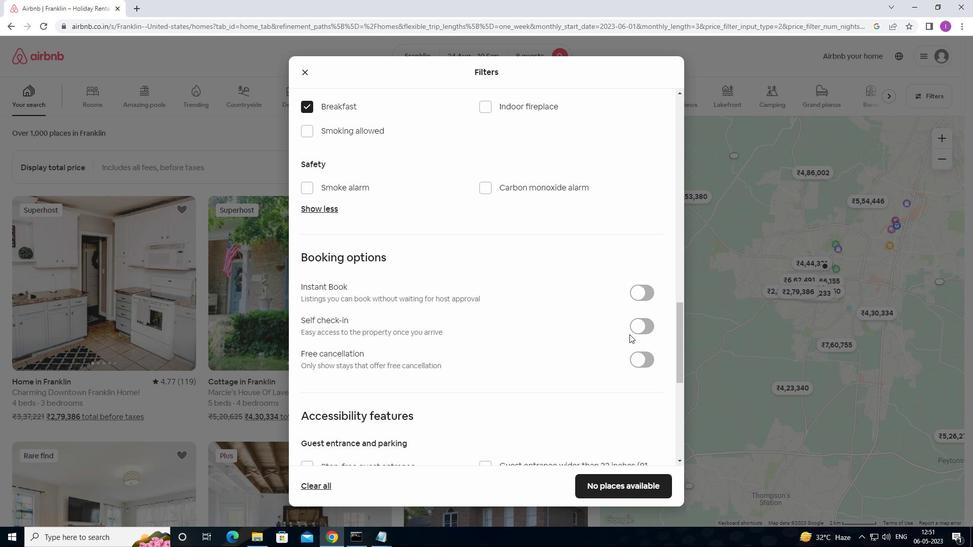 
Action: Mouse pressed left at (654, 326)
Screenshot: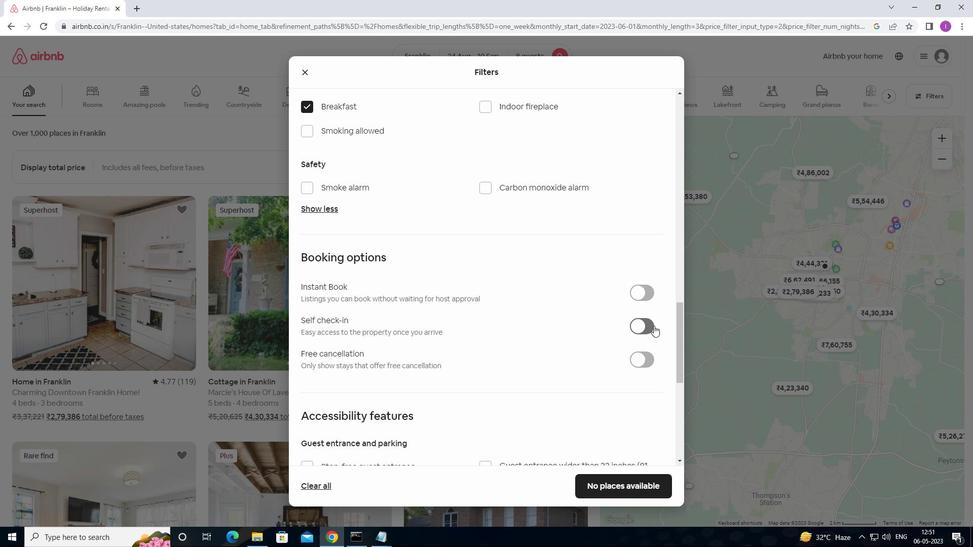 
Action: Mouse moved to (612, 487)
Screenshot: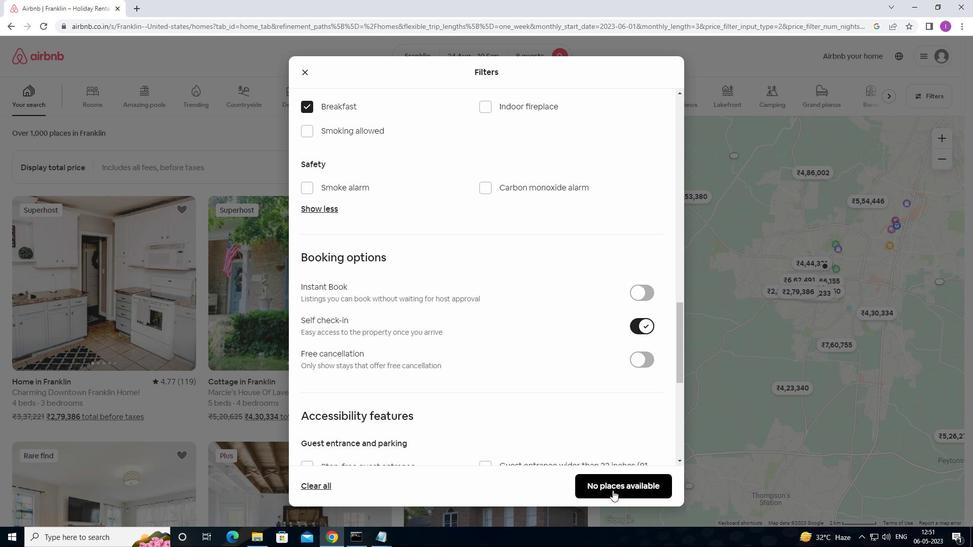 
Action: Mouse pressed left at (612, 487)
Screenshot: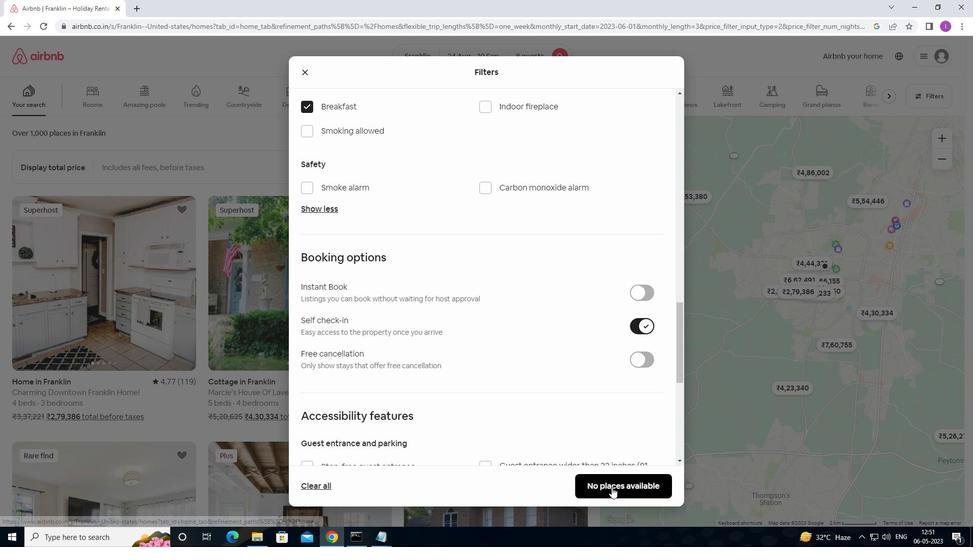 
Action: Mouse moved to (684, 405)
Screenshot: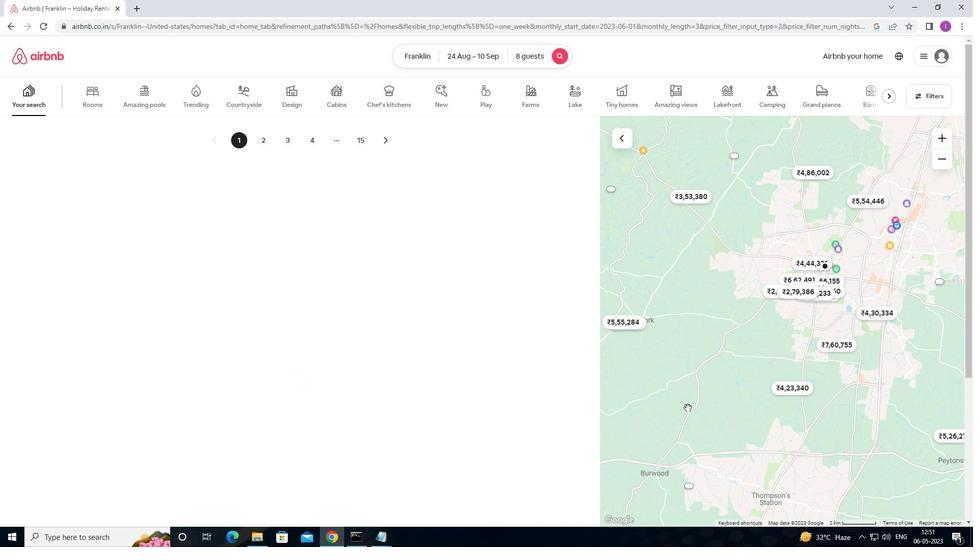 
